 Task: Find connections with filter location Imbituba with filter topic #cloudwith filter profile language English with filter current company Yinson with filter school MEERUT INSTITUTE OF TECHNOLOGY, BARAL, PARTAPUR, MEERUT with filter industry Household and Institutional Furniture Manufacturing with filter service category Management Consulting with filter keywords title President
Action: Mouse moved to (615, 118)
Screenshot: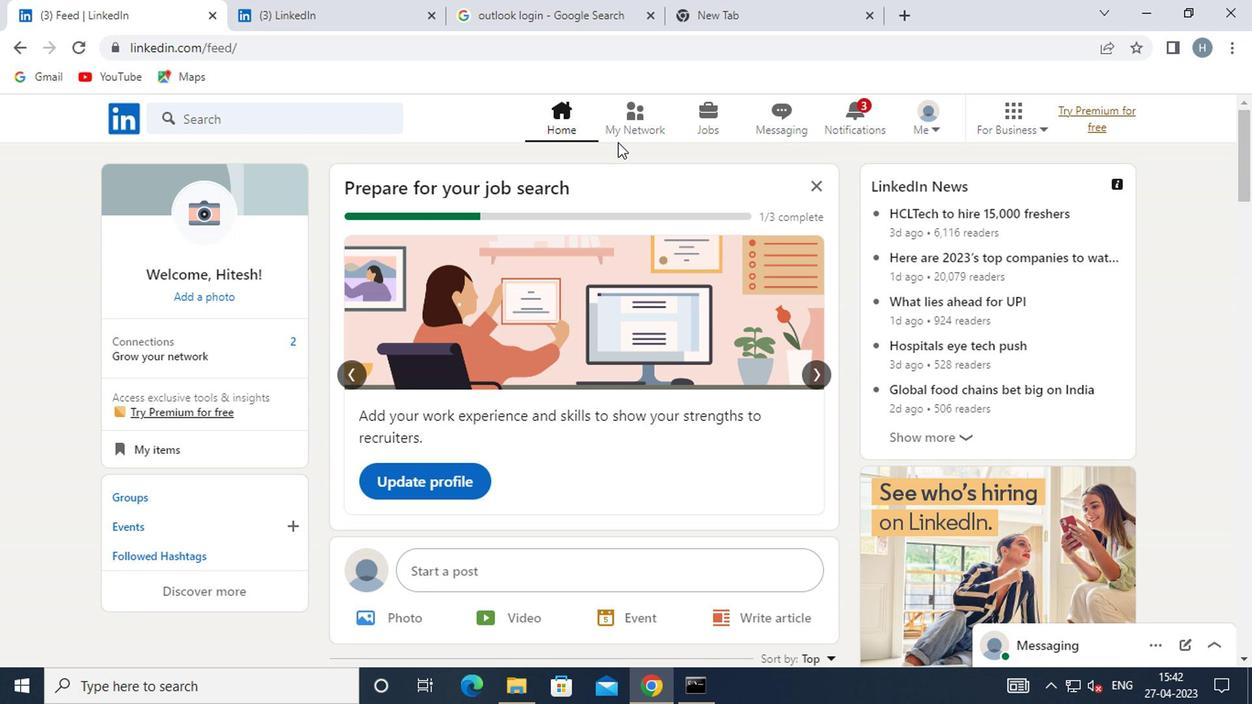 
Action: Mouse pressed left at (615, 118)
Screenshot: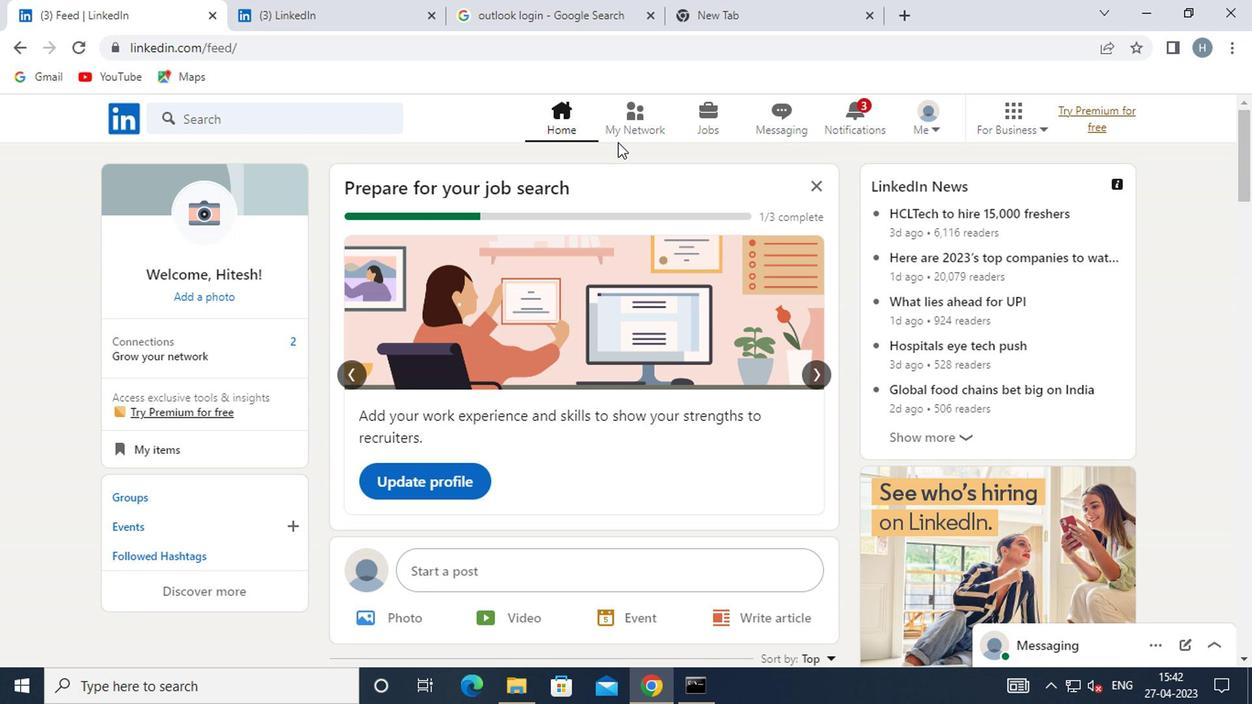 
Action: Mouse moved to (267, 221)
Screenshot: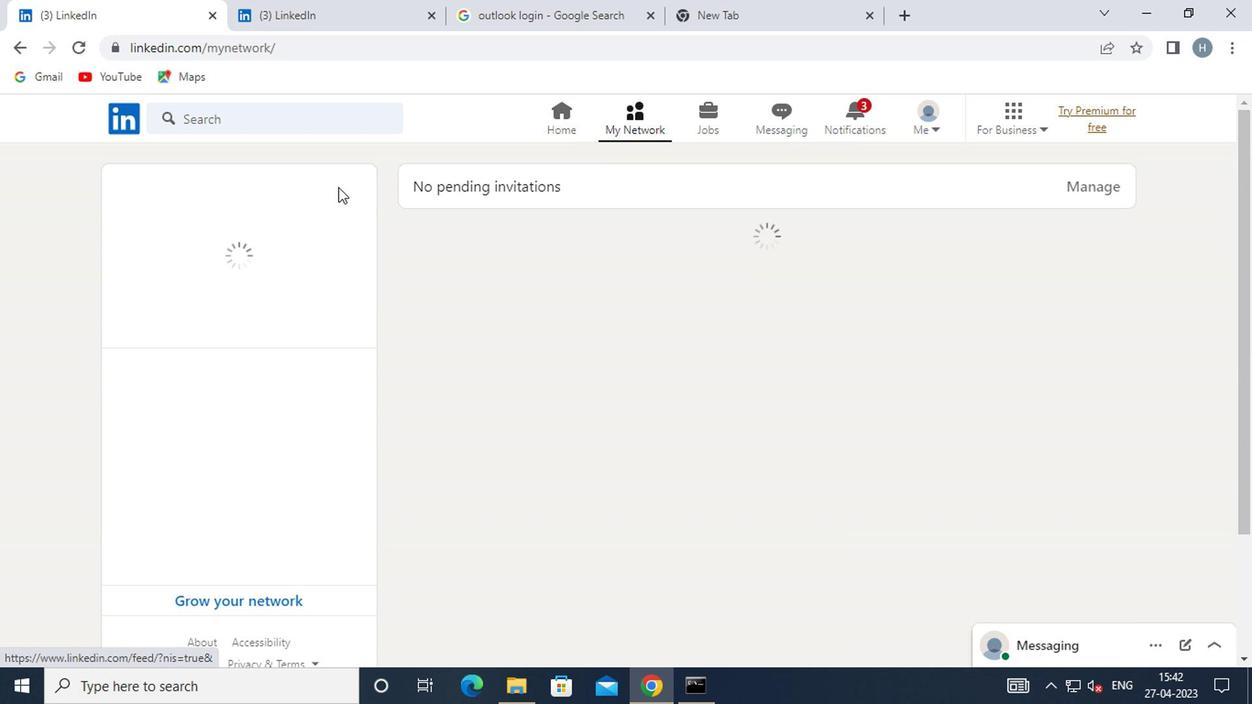 
Action: Mouse pressed left at (267, 221)
Screenshot: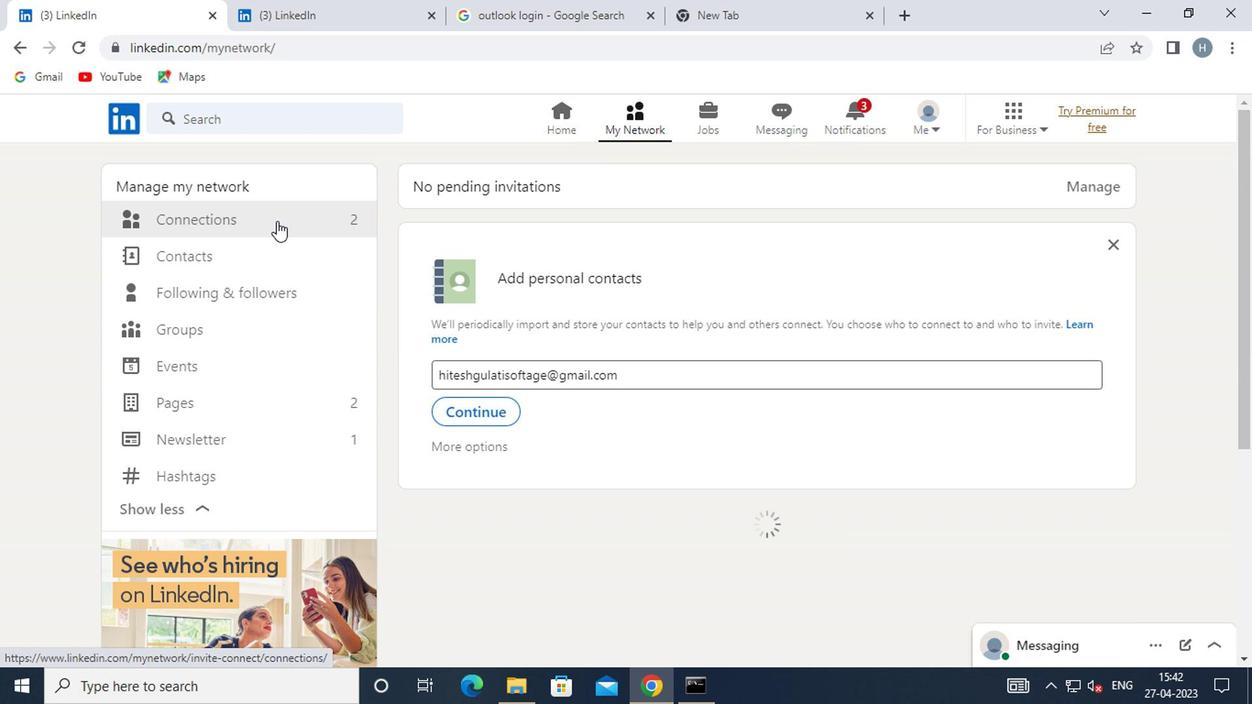 
Action: Mouse moved to (784, 213)
Screenshot: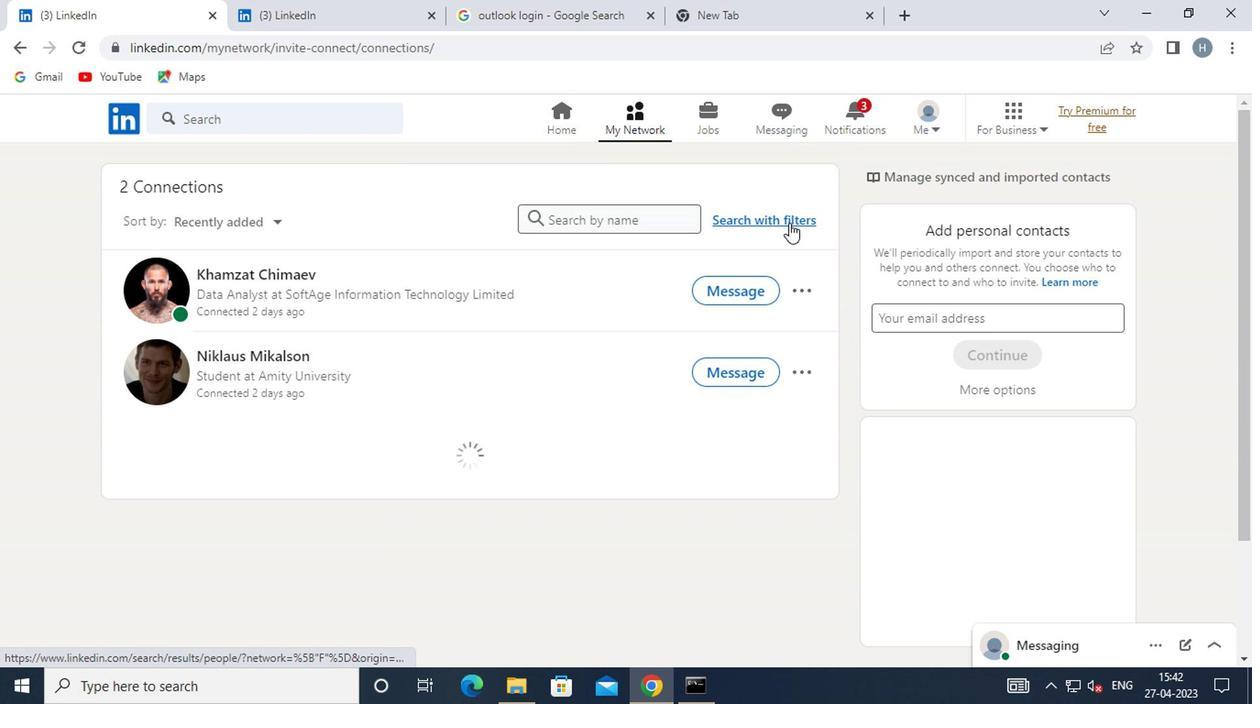 
Action: Mouse pressed left at (784, 213)
Screenshot: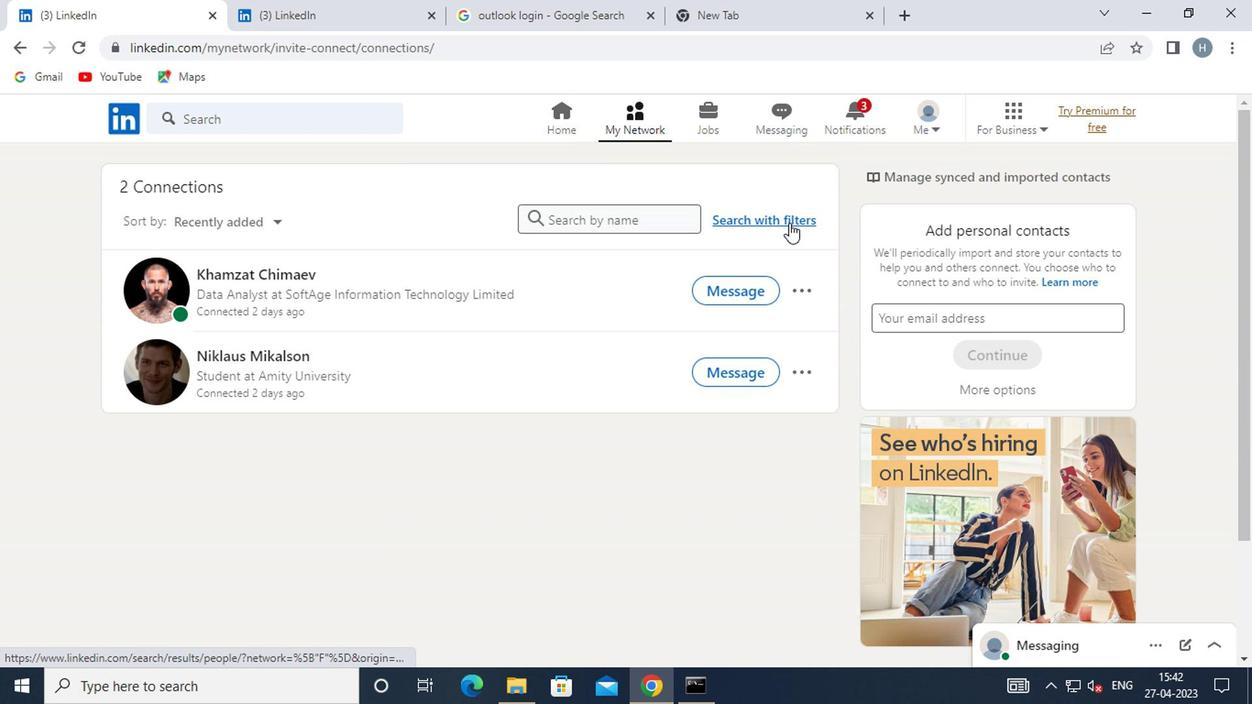 
Action: Mouse moved to (681, 165)
Screenshot: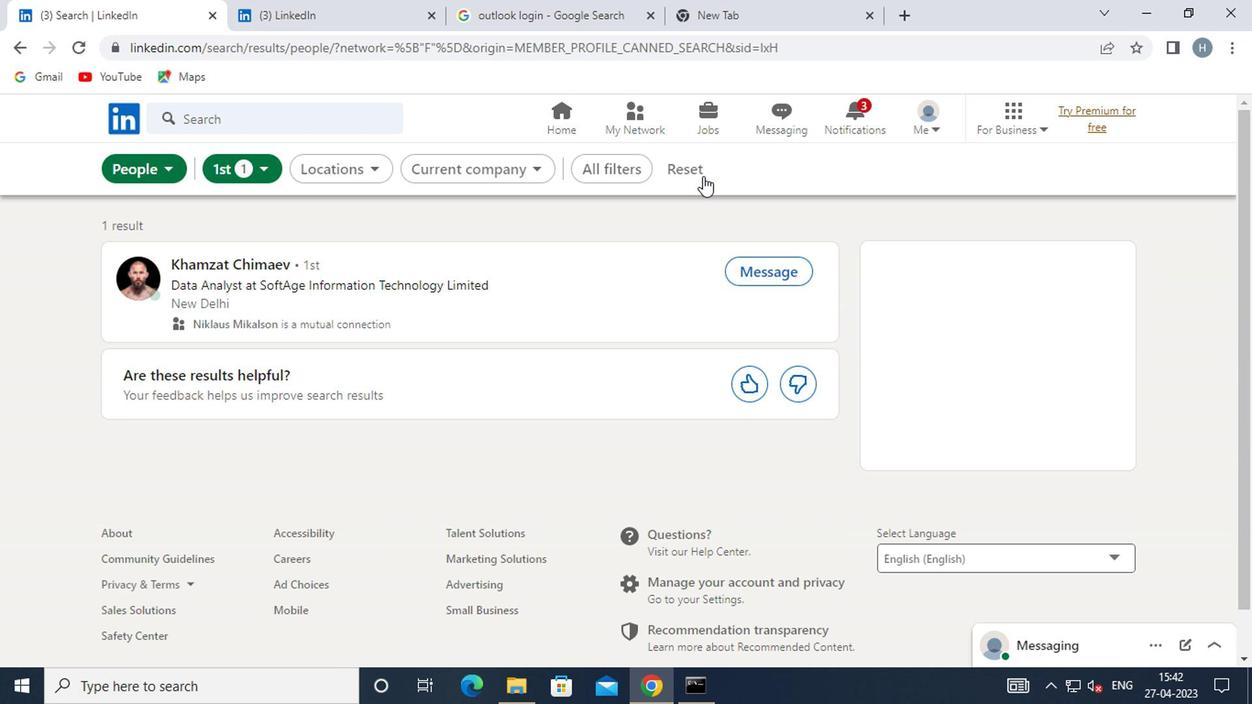 
Action: Mouse pressed left at (681, 165)
Screenshot: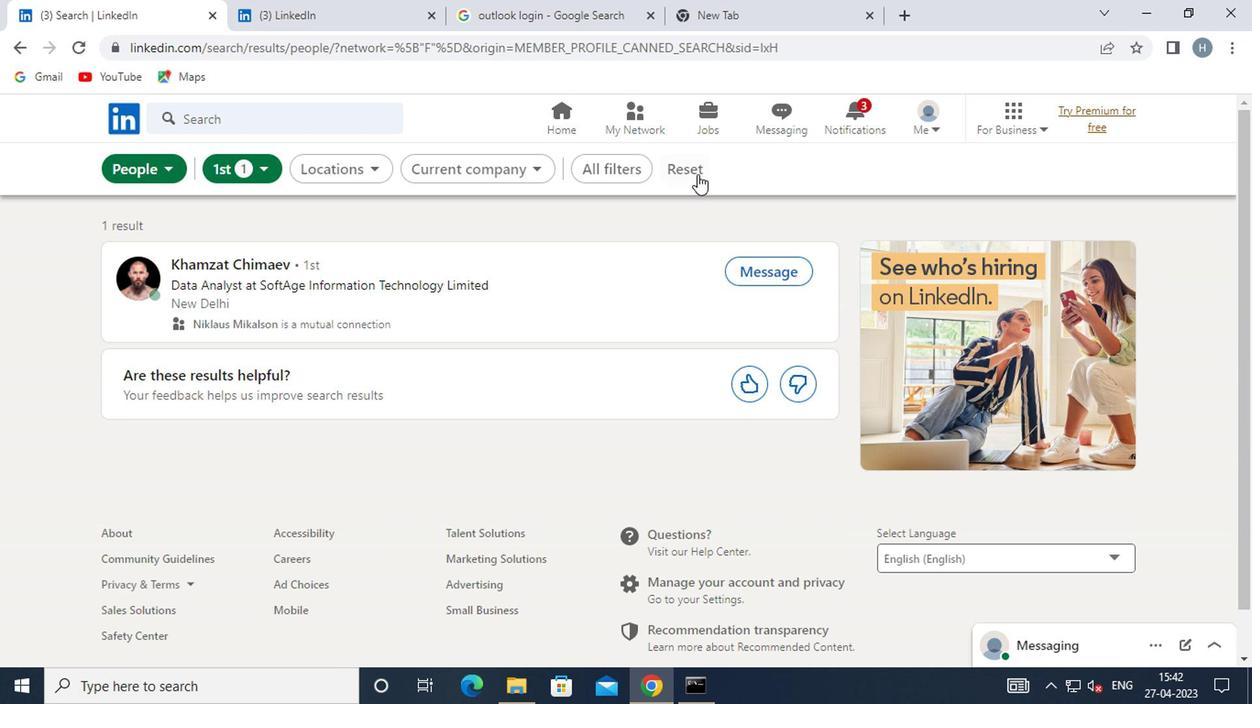 
Action: Mouse moved to (646, 167)
Screenshot: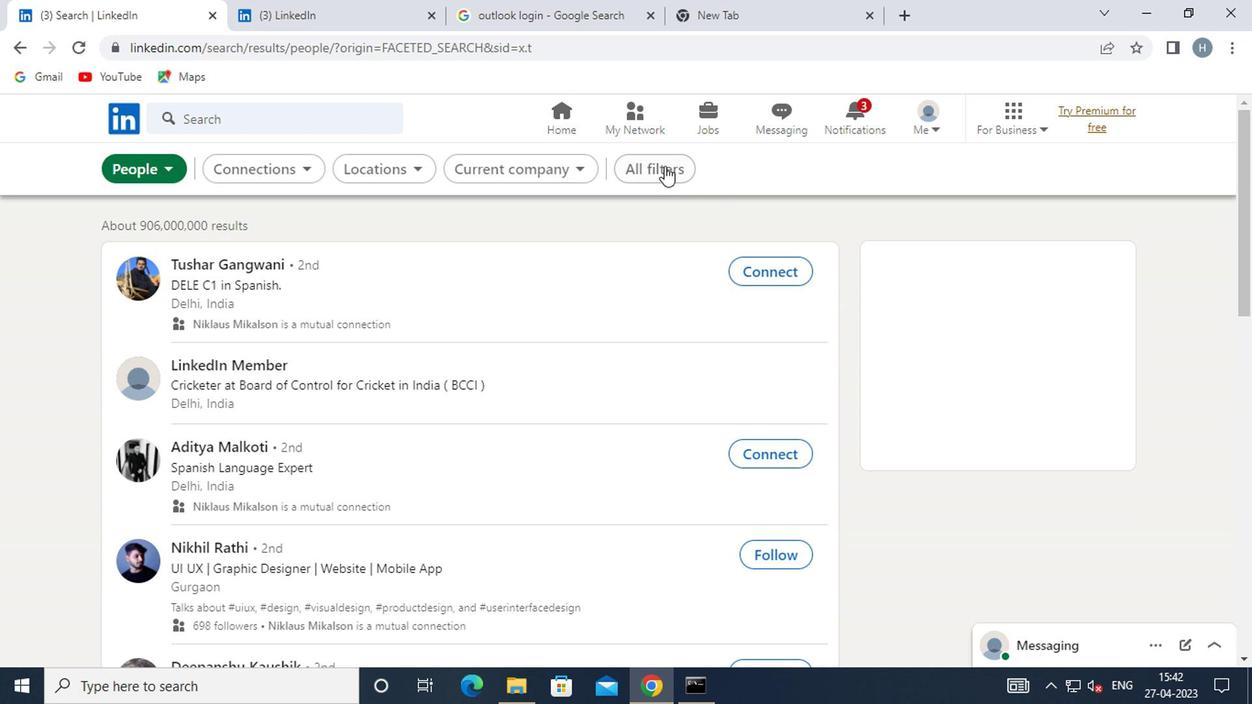 
Action: Mouse pressed left at (646, 167)
Screenshot: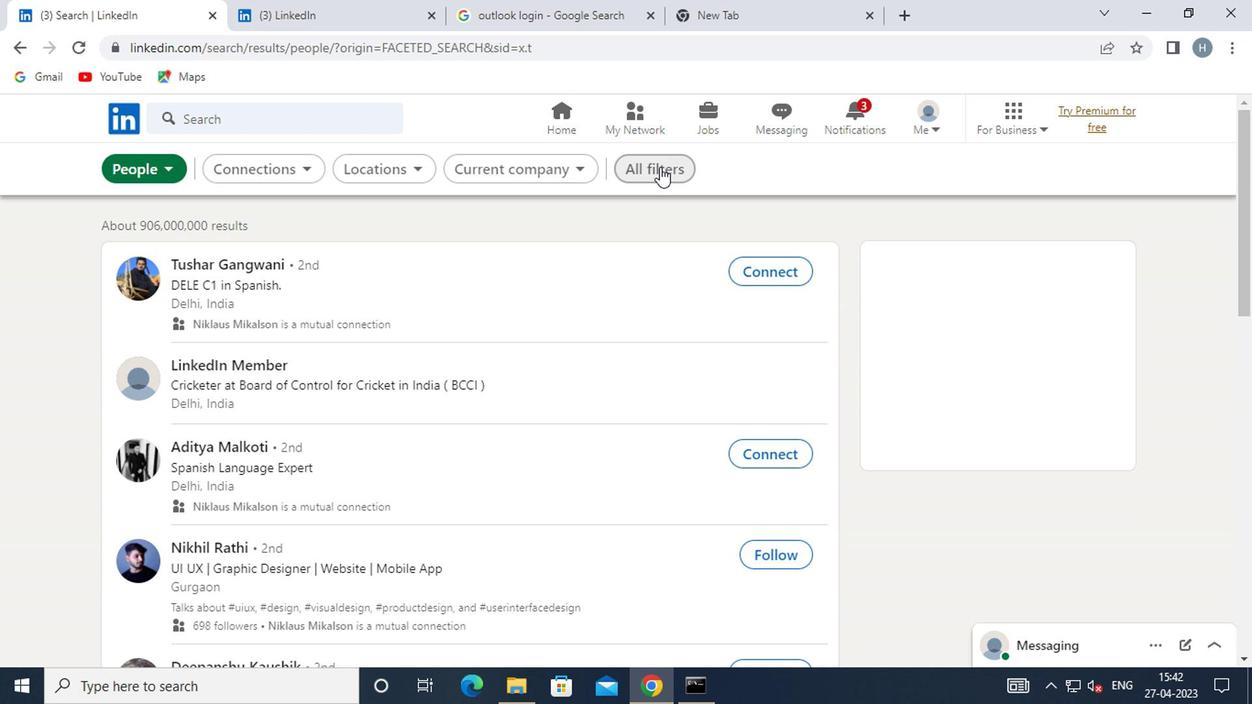 
Action: Mouse moved to (960, 357)
Screenshot: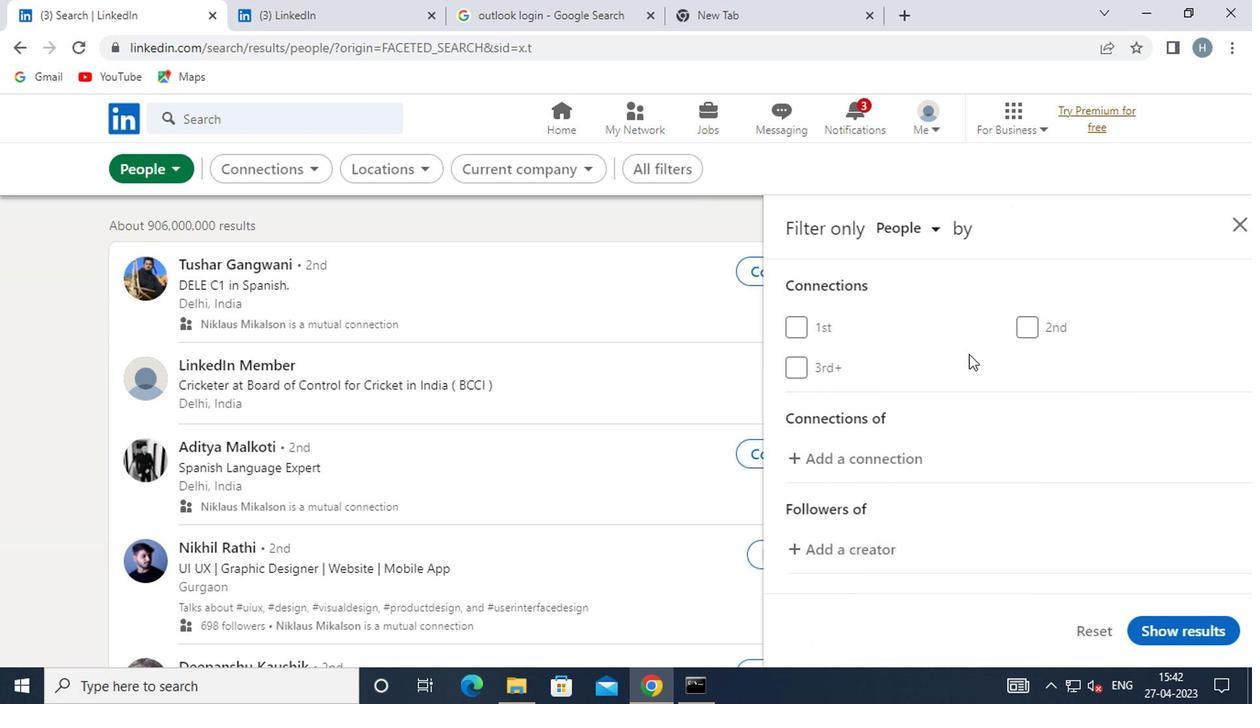 
Action: Mouse scrolled (960, 356) with delta (0, -1)
Screenshot: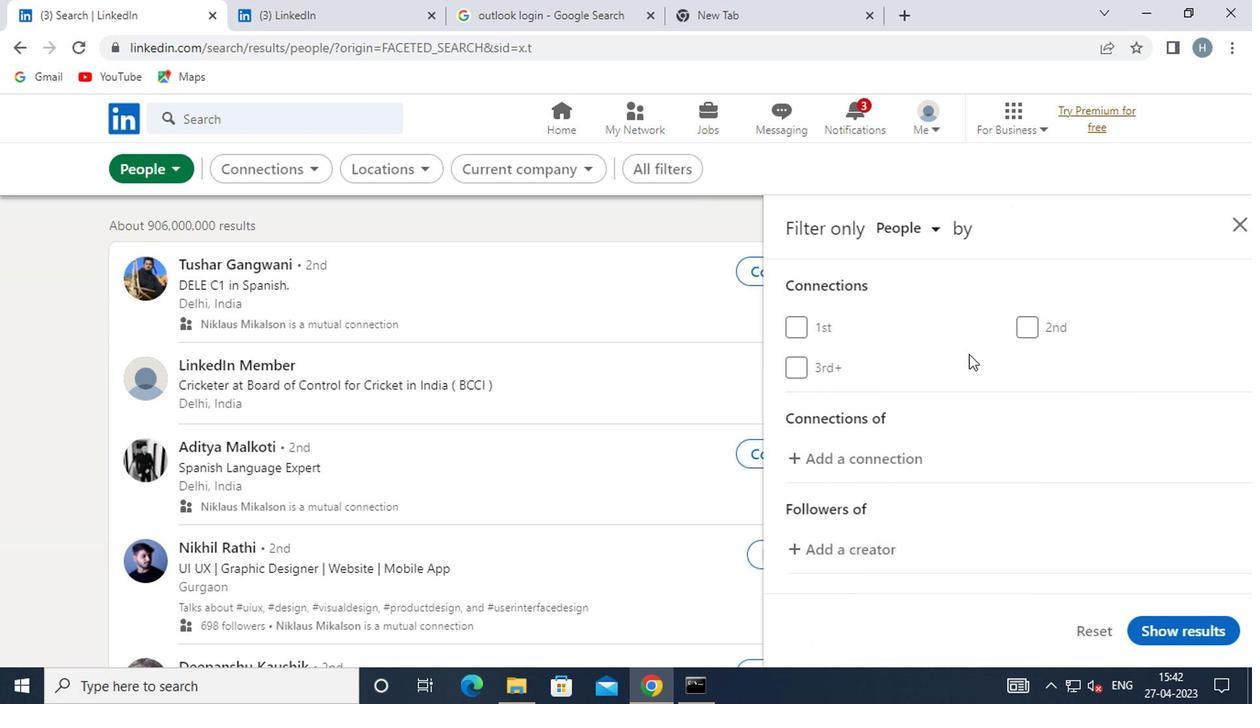 
Action: Mouse moved to (959, 360)
Screenshot: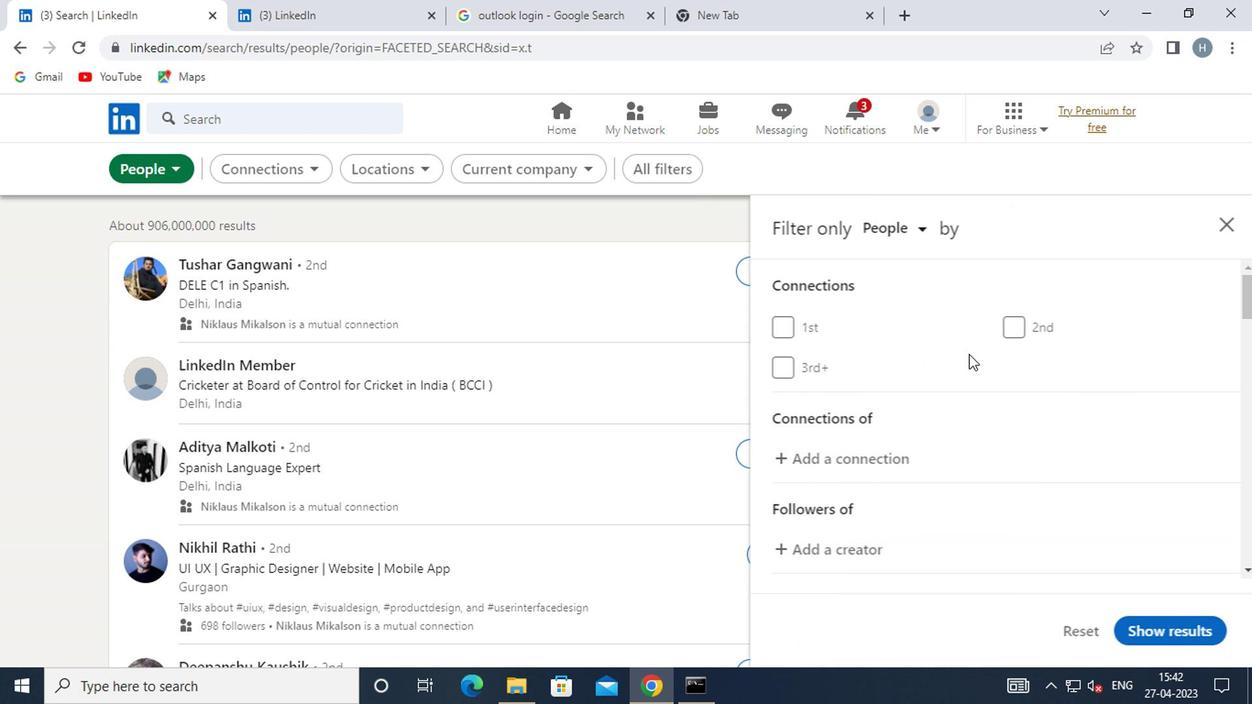 
Action: Mouse scrolled (959, 358) with delta (0, -1)
Screenshot: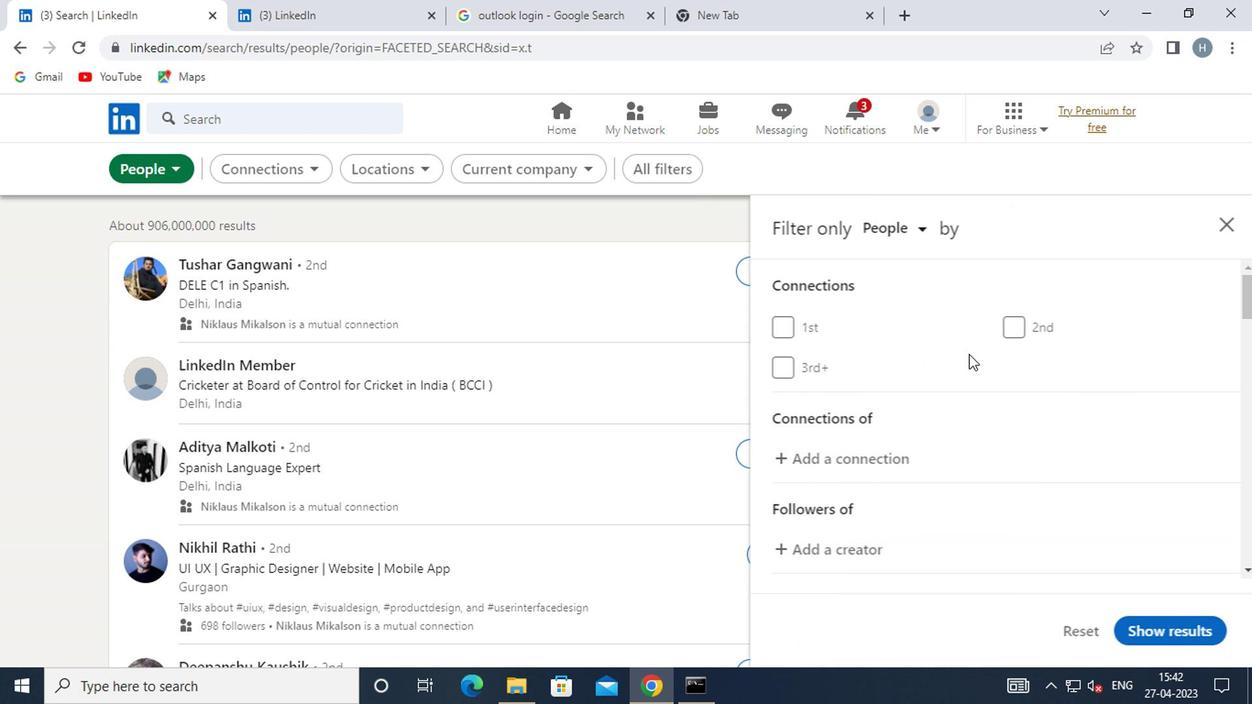 
Action: Mouse moved to (958, 362)
Screenshot: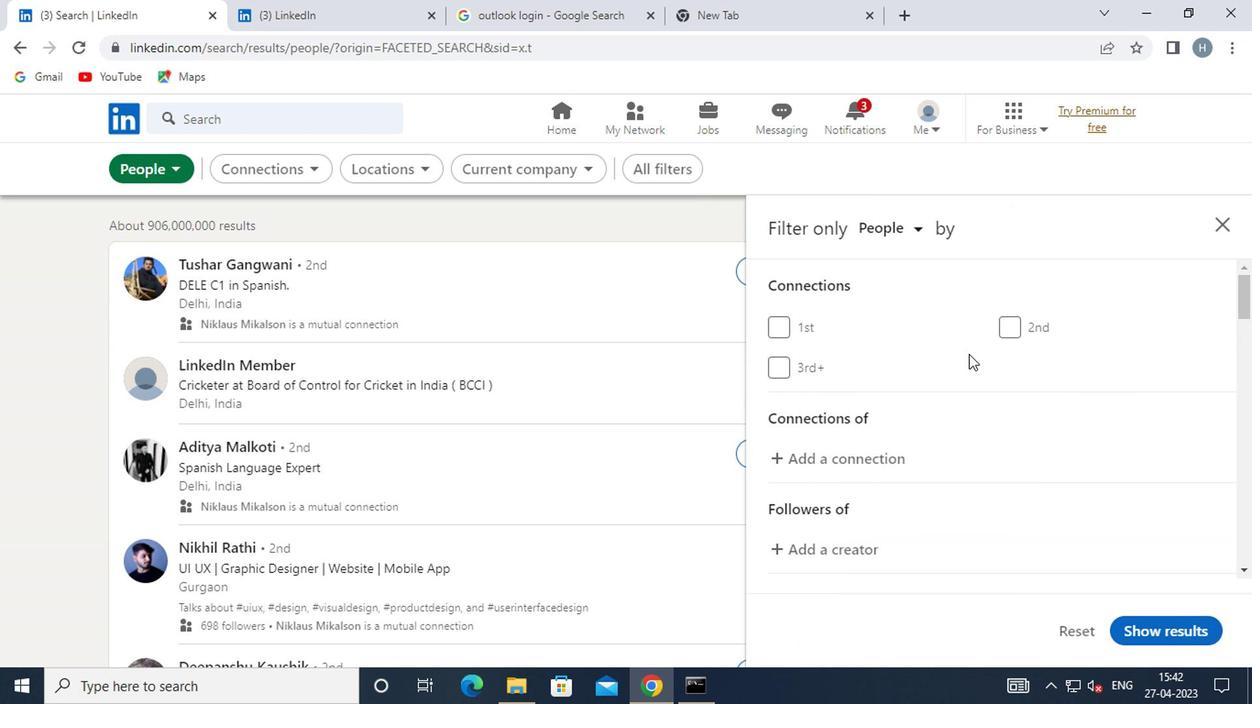 
Action: Mouse scrolled (958, 360) with delta (0, -1)
Screenshot: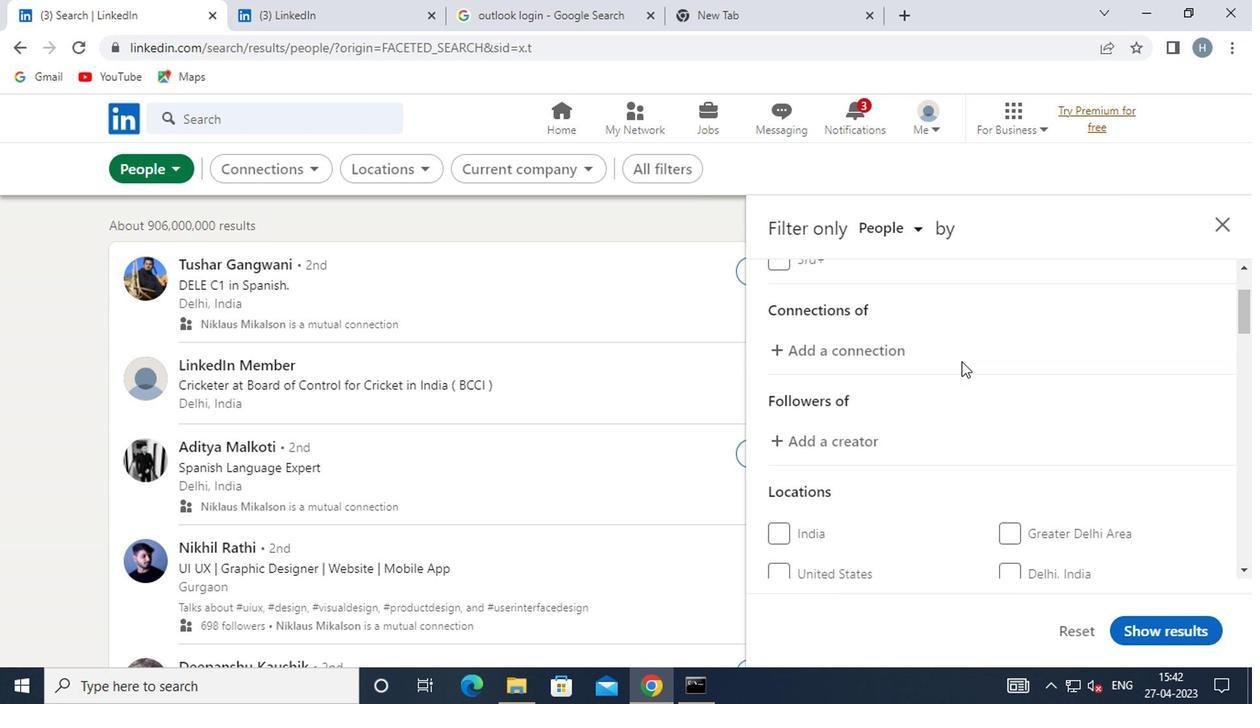 
Action: Mouse moved to (1045, 446)
Screenshot: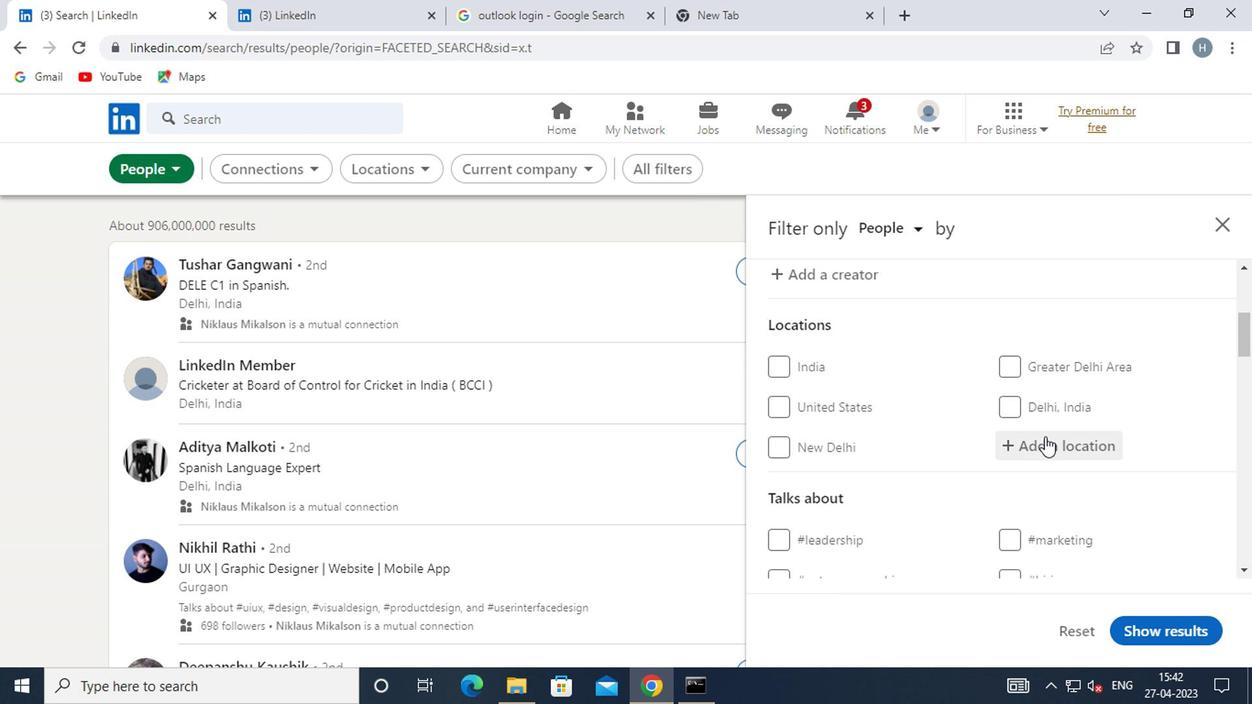 
Action: Mouse pressed left at (1045, 446)
Screenshot: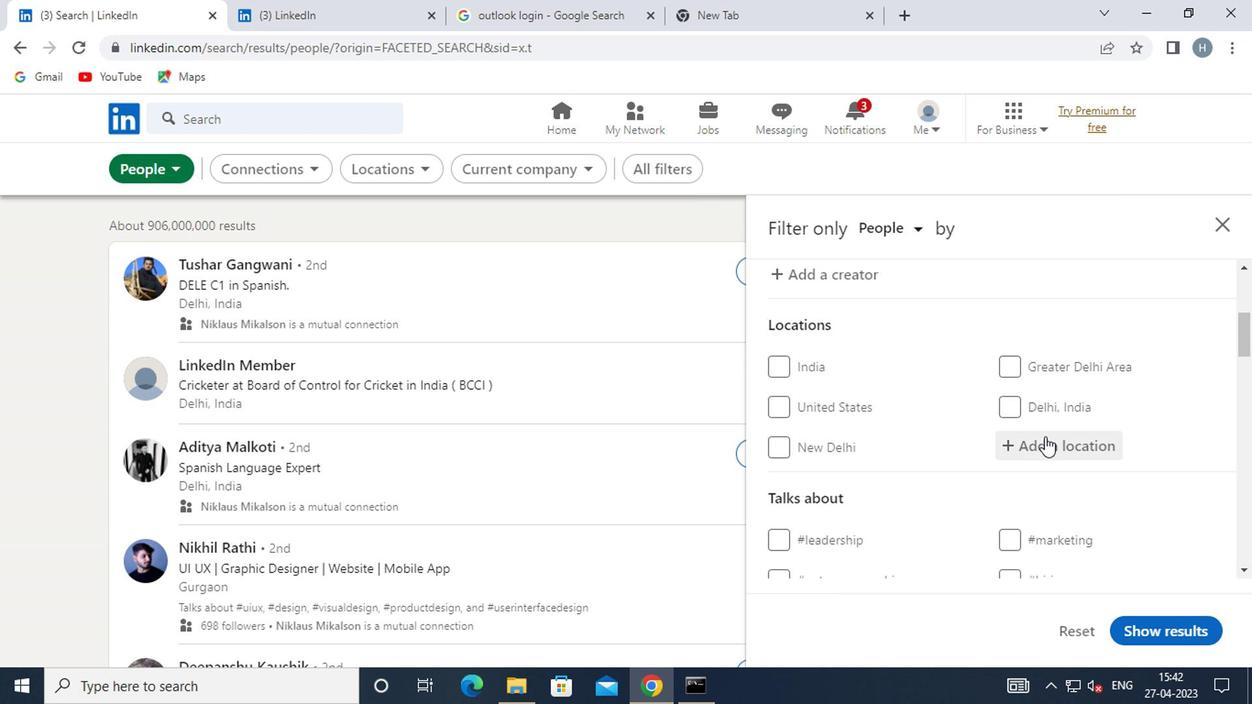
Action: Mouse moved to (1047, 446)
Screenshot: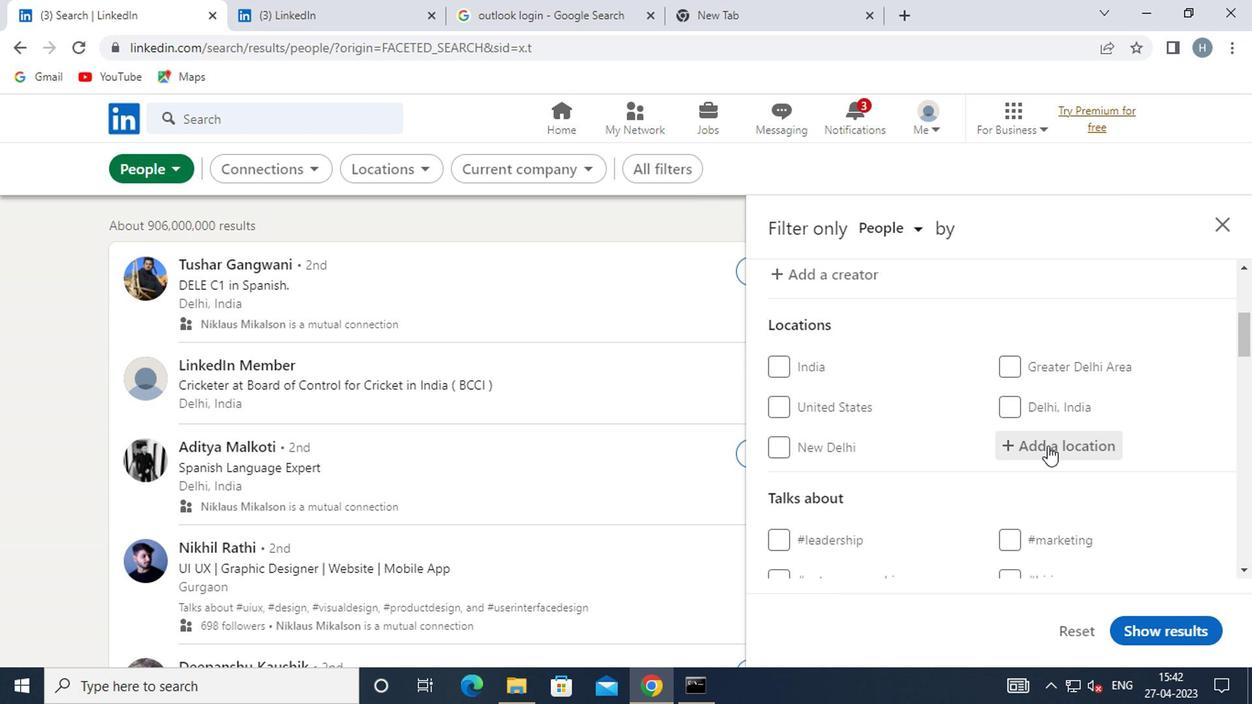 
Action: Key pressed <Key.shift>IMBITUBA
Screenshot: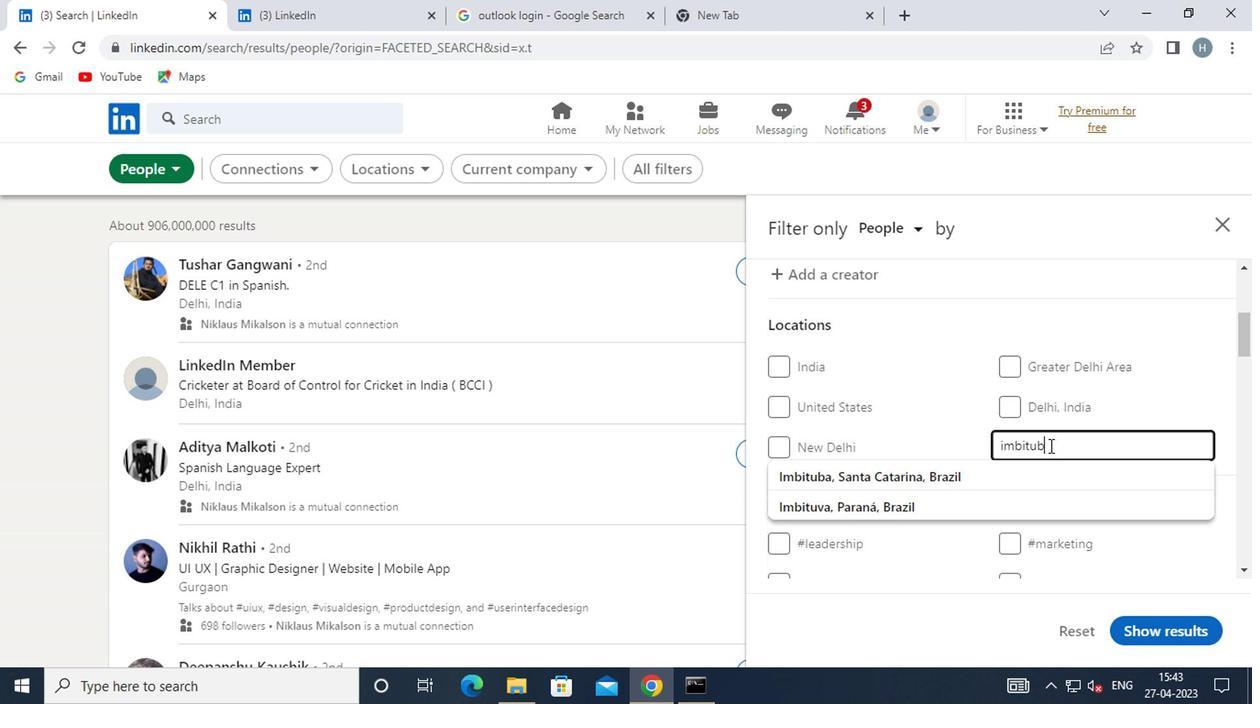 
Action: Mouse moved to (1157, 392)
Screenshot: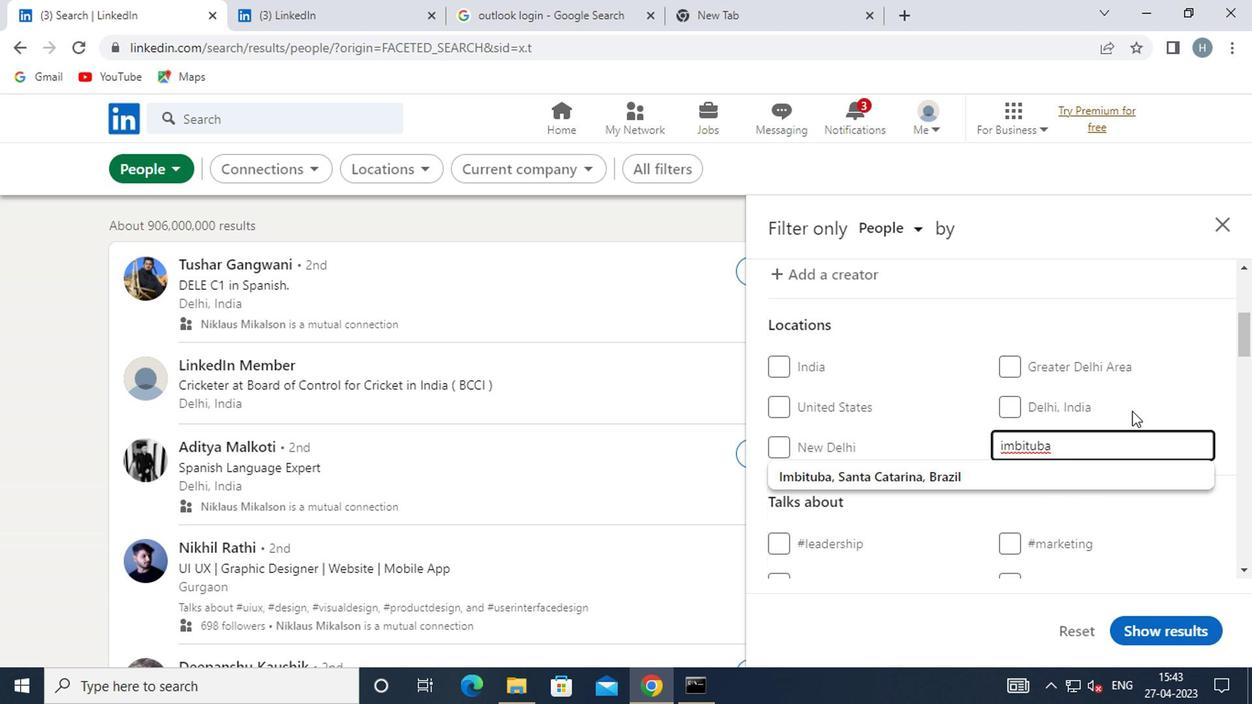 
Action: Mouse pressed left at (1157, 392)
Screenshot: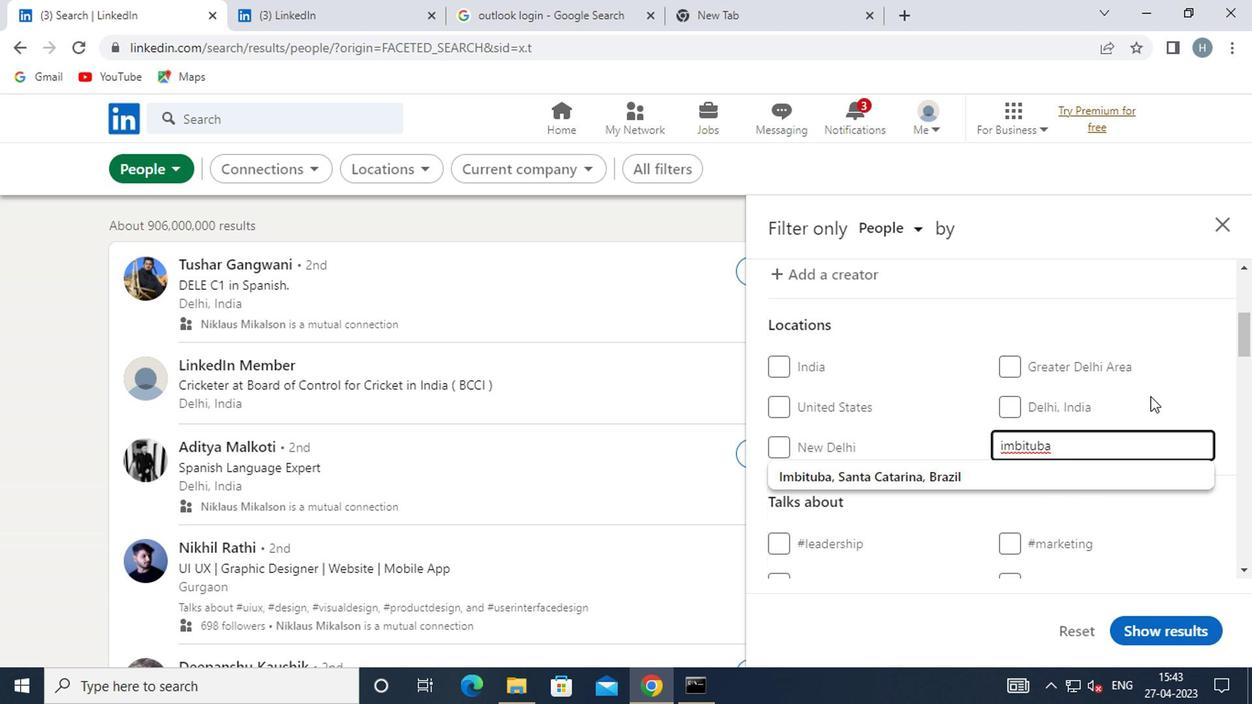 
Action: Mouse moved to (1151, 407)
Screenshot: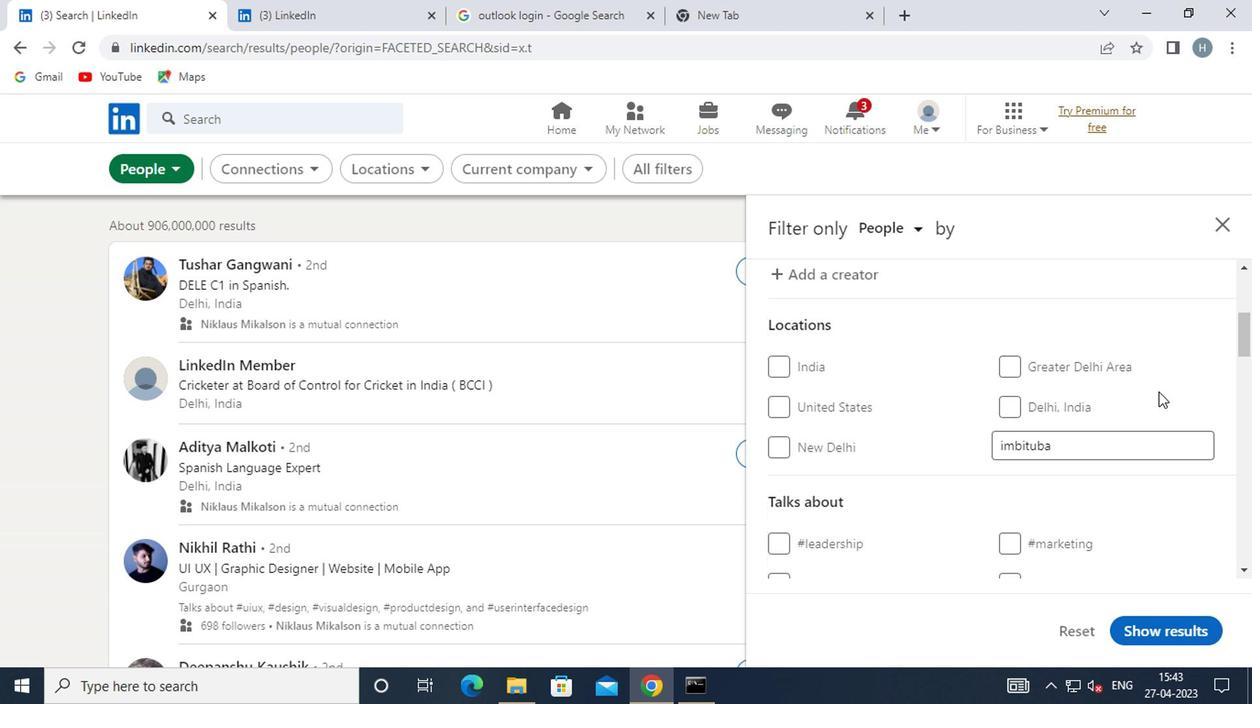 
Action: Mouse scrolled (1151, 405) with delta (0, -1)
Screenshot: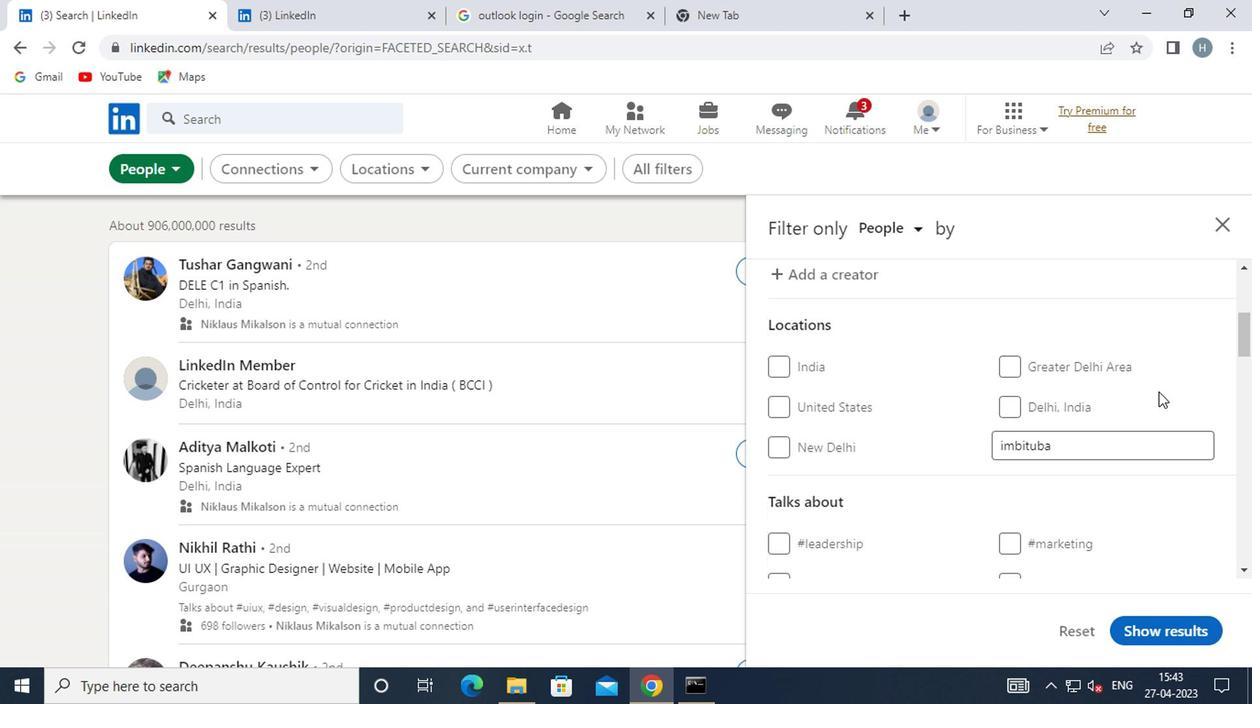 
Action: Mouse moved to (1151, 407)
Screenshot: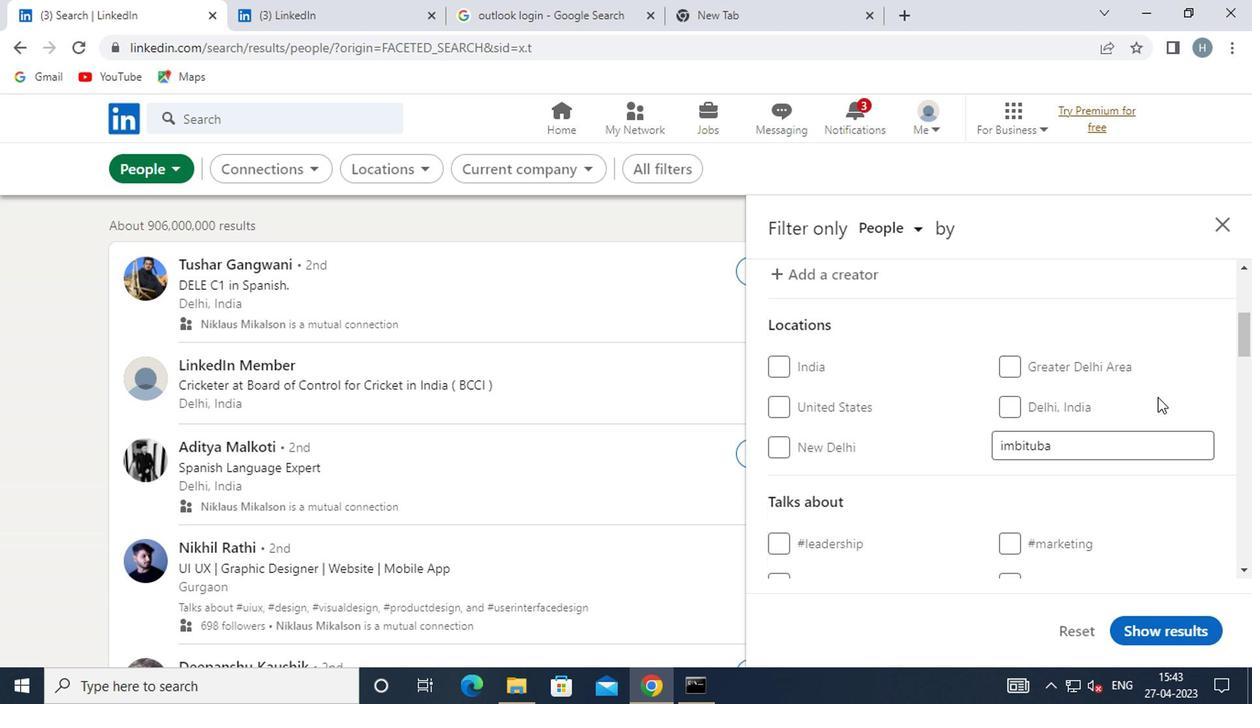 
Action: Mouse scrolled (1151, 407) with delta (0, 0)
Screenshot: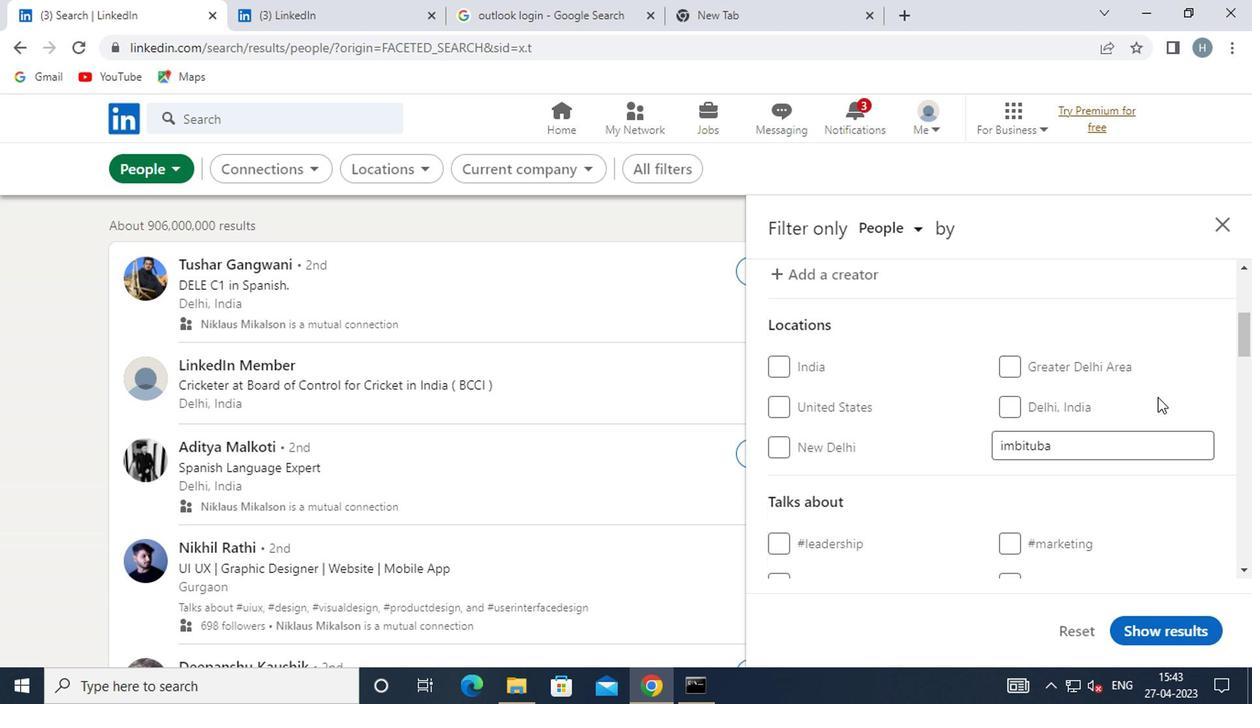 
Action: Mouse scrolled (1151, 407) with delta (0, 0)
Screenshot: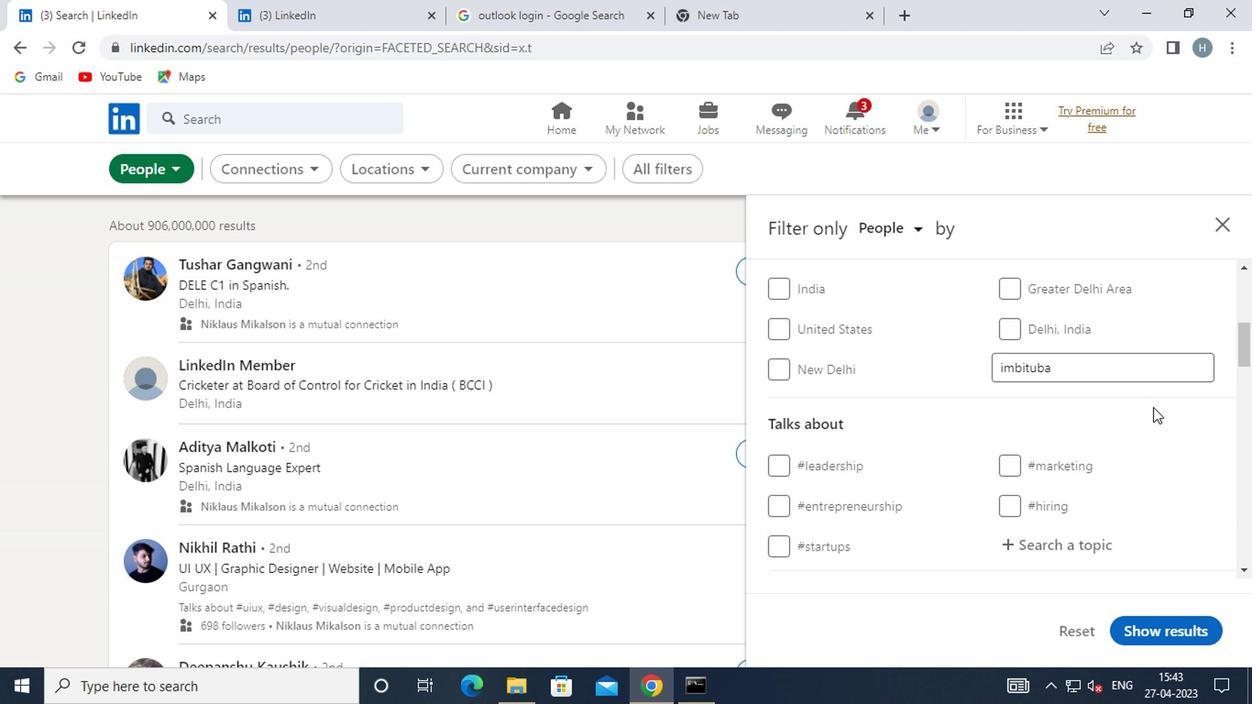 
Action: Mouse moved to (1082, 351)
Screenshot: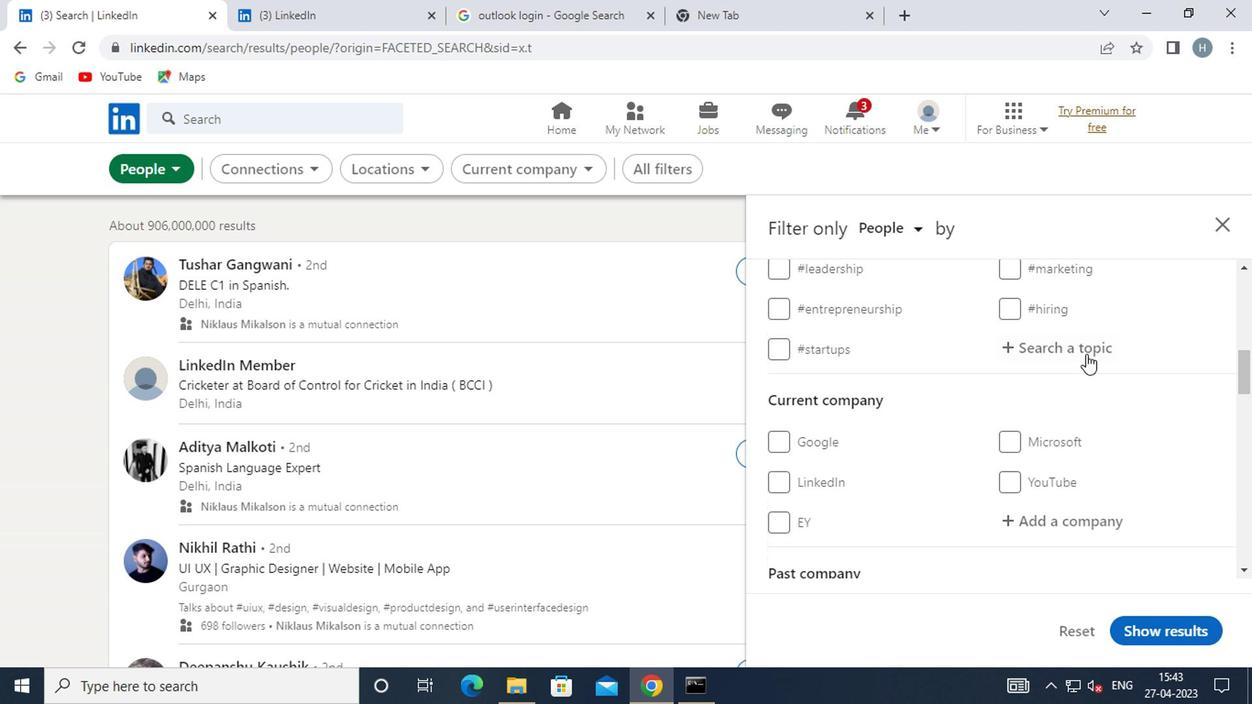 
Action: Mouse pressed left at (1082, 351)
Screenshot: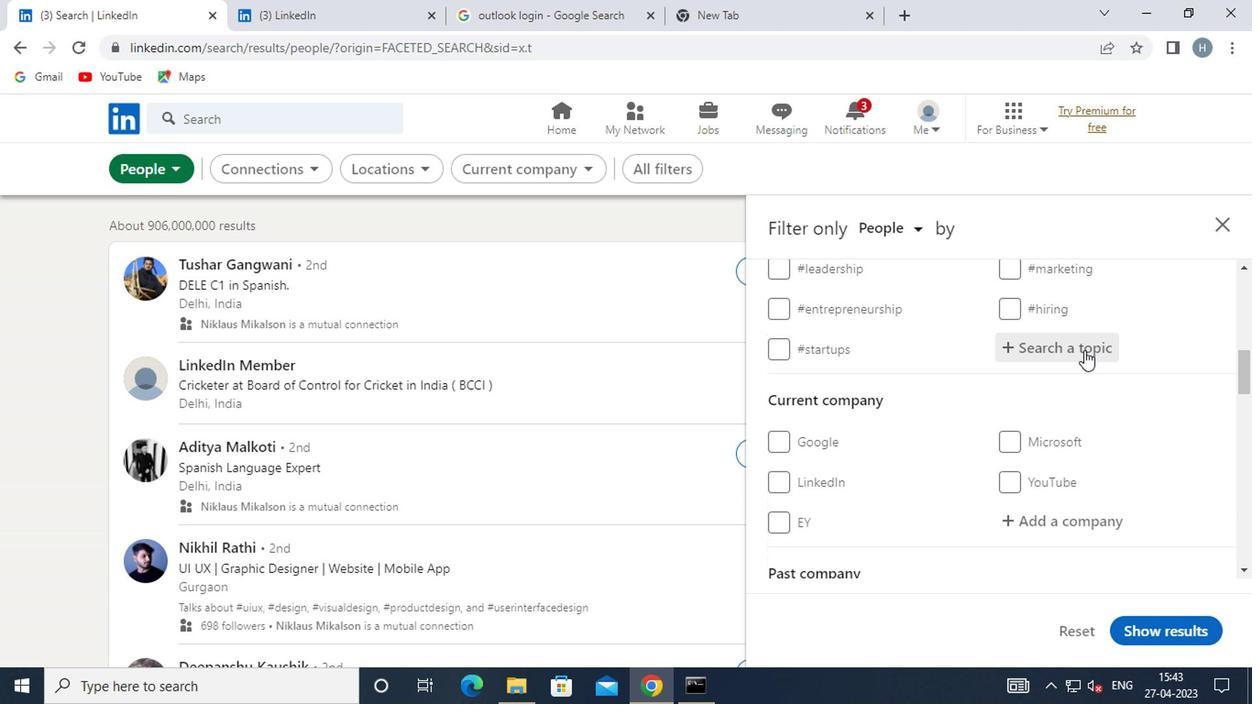 
Action: Mouse moved to (1082, 349)
Screenshot: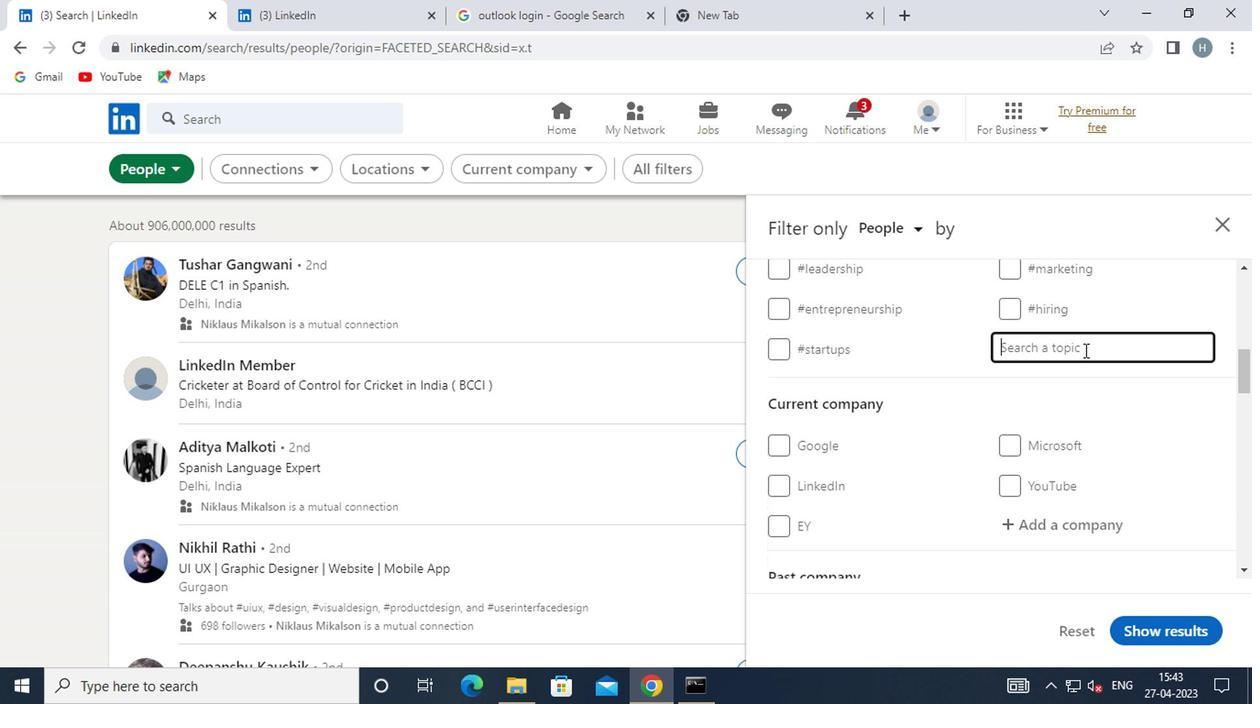 
Action: Key pressed <Key.shift>#CLOUDWITH
Screenshot: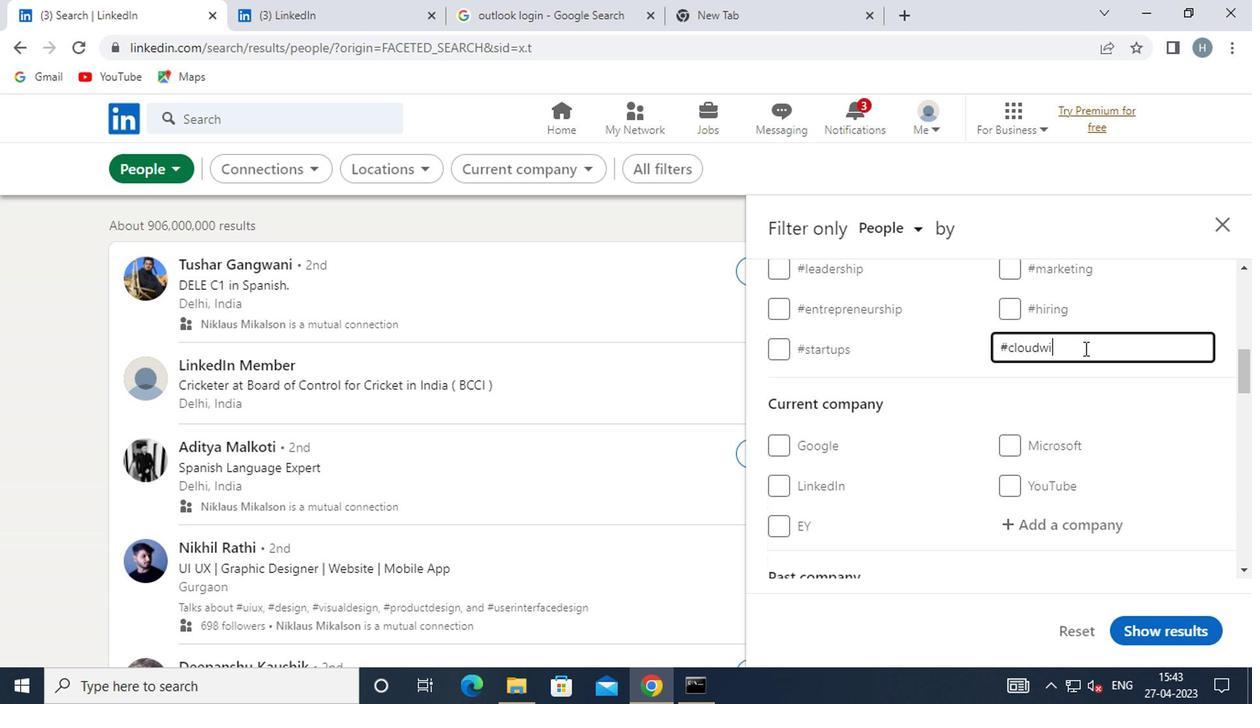 
Action: Mouse moved to (1113, 302)
Screenshot: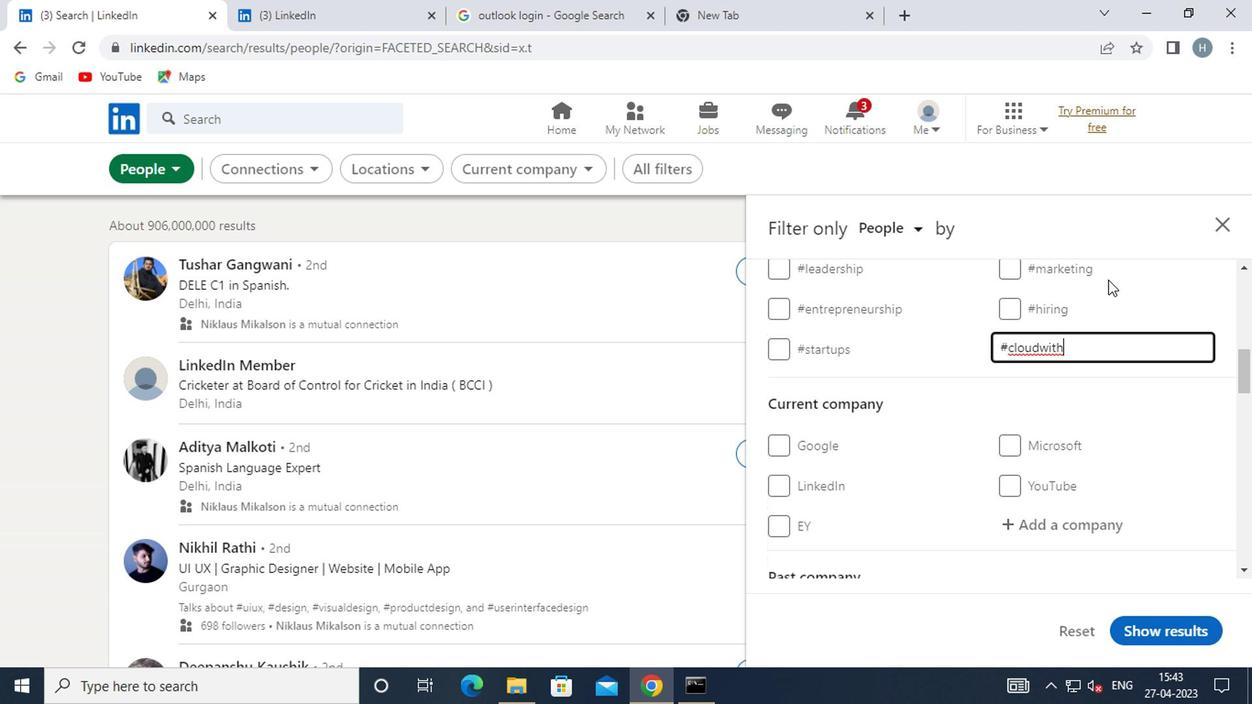 
Action: Mouse pressed left at (1113, 302)
Screenshot: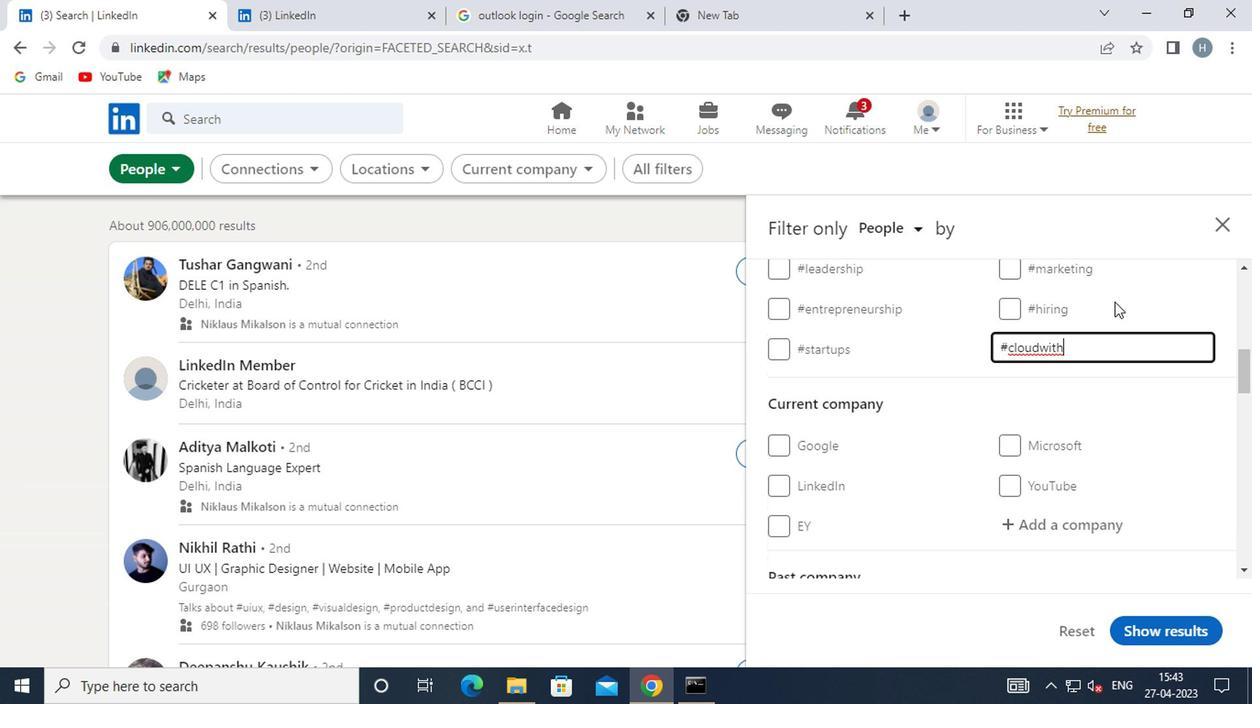 
Action: Mouse moved to (1169, 378)
Screenshot: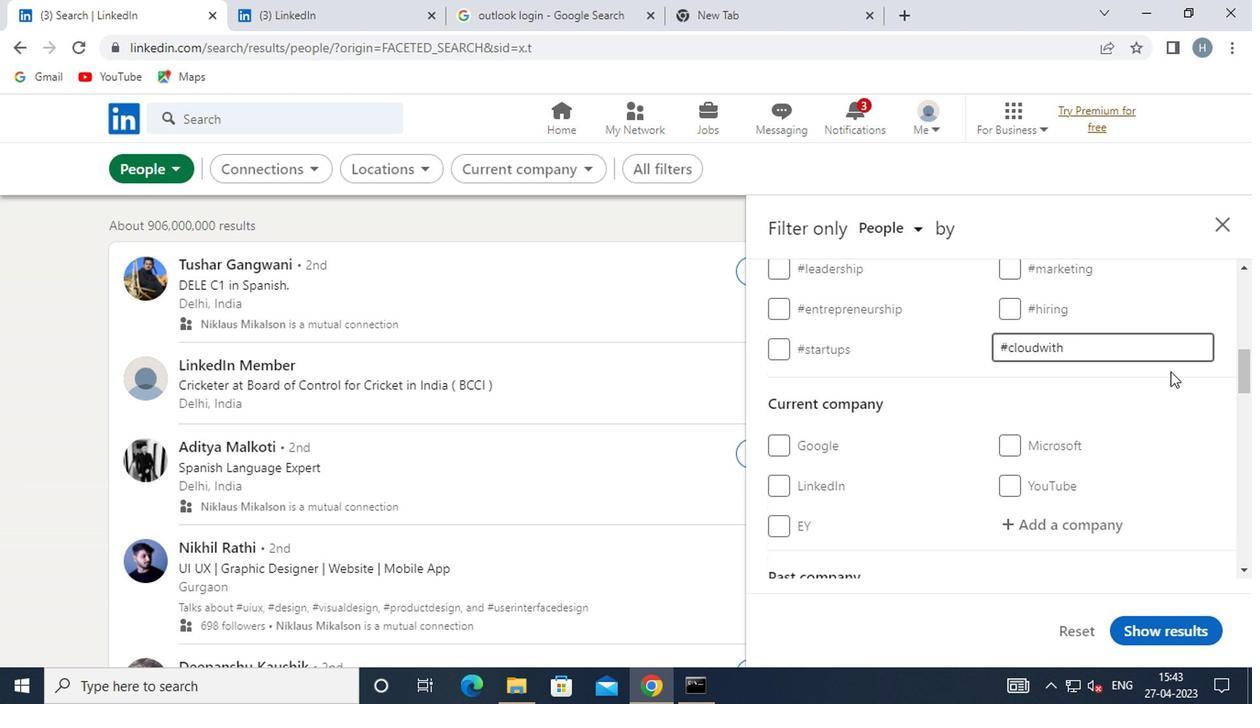 
Action: Mouse scrolled (1169, 377) with delta (0, 0)
Screenshot: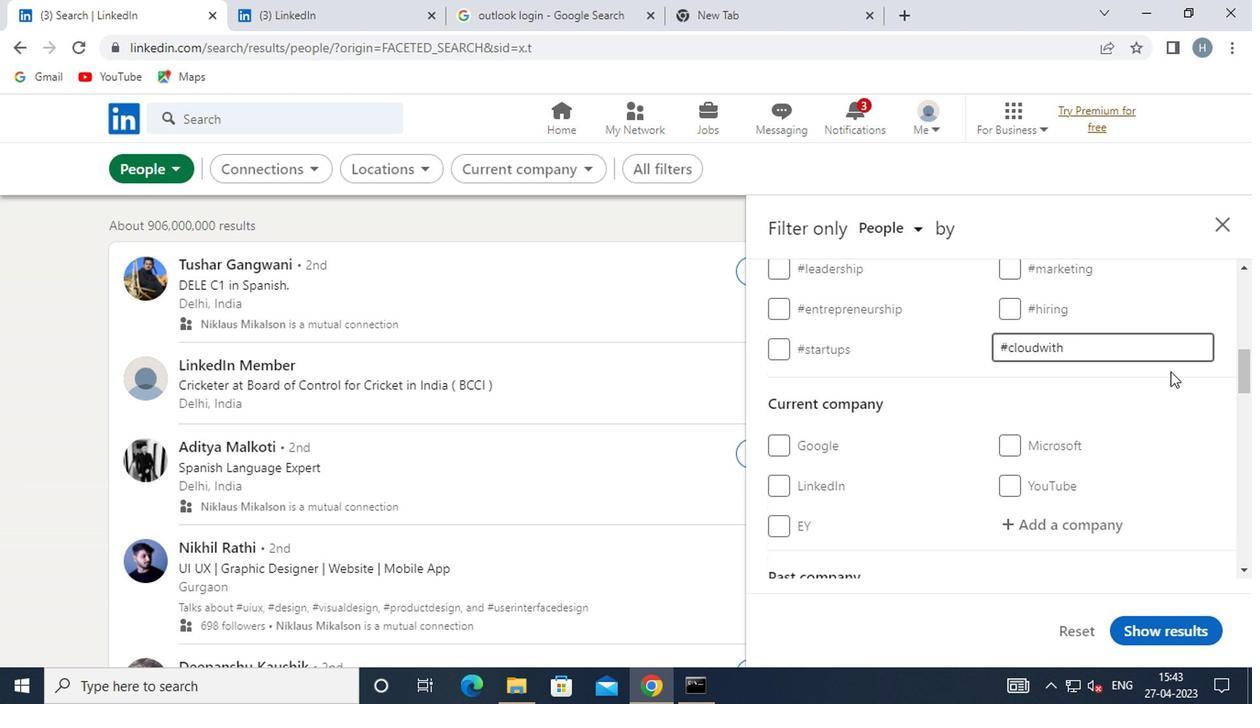 
Action: Mouse scrolled (1169, 377) with delta (0, 0)
Screenshot: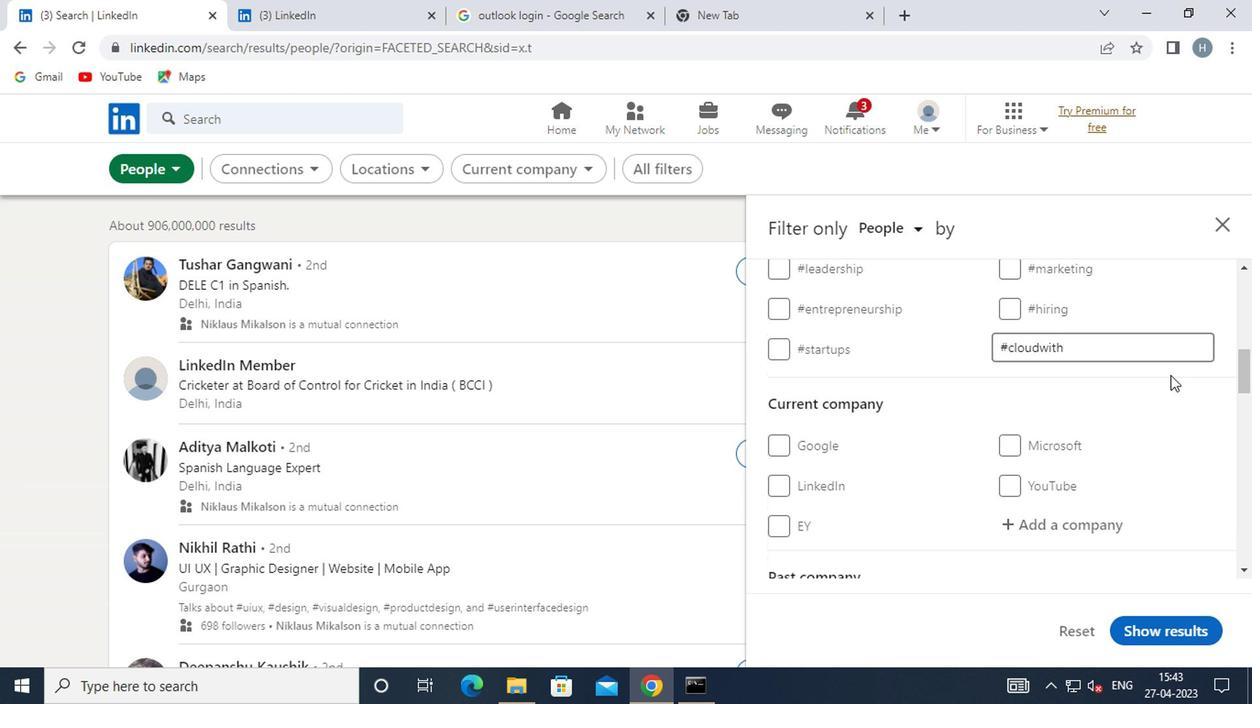 
Action: Mouse scrolled (1169, 377) with delta (0, 0)
Screenshot: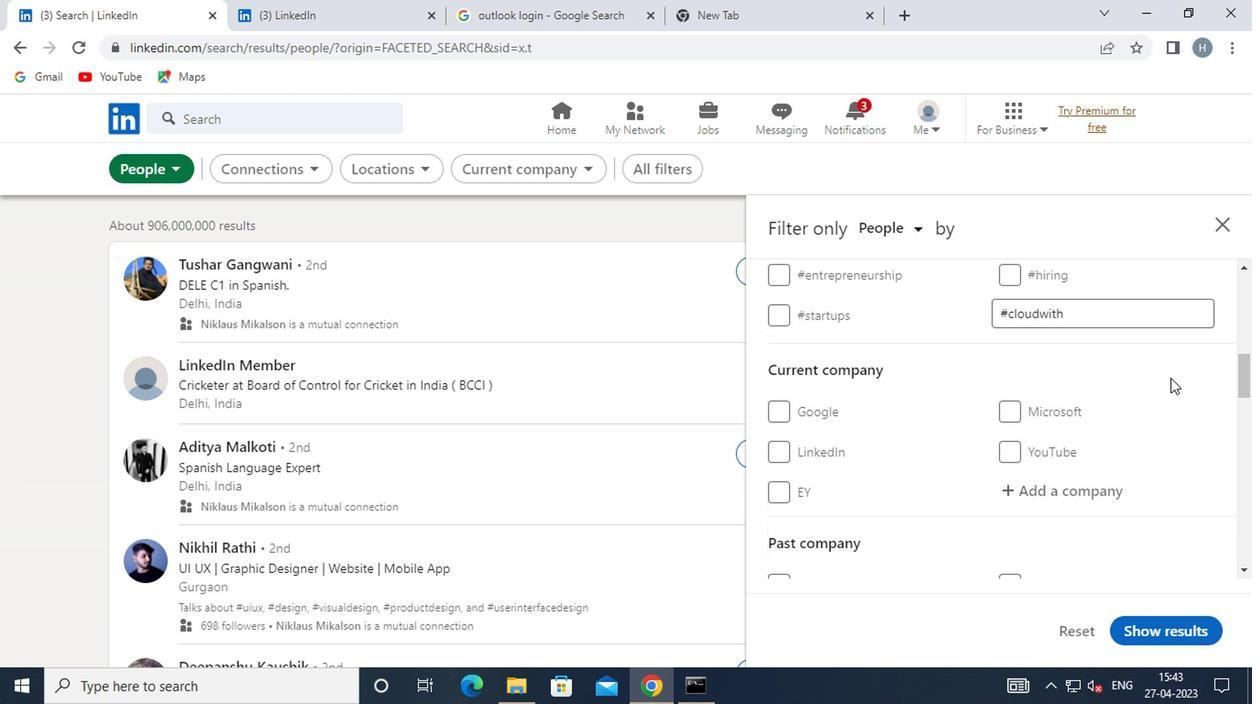
Action: Mouse moved to (1168, 379)
Screenshot: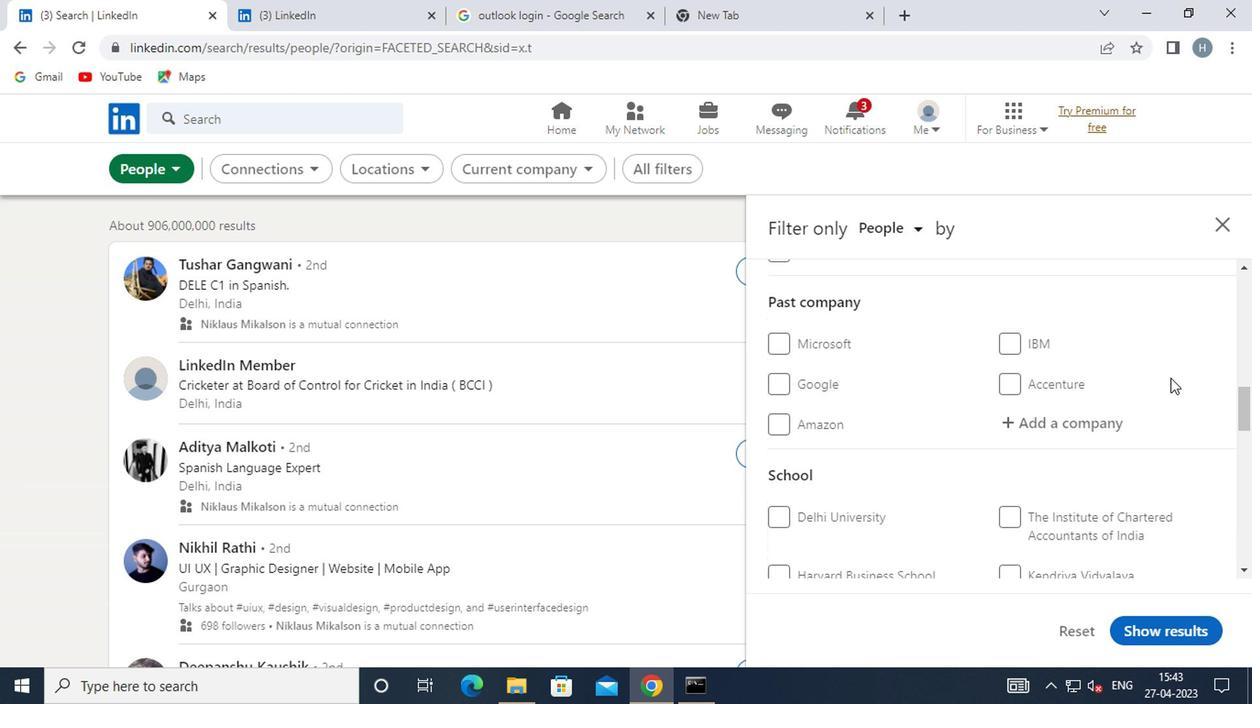 
Action: Mouse scrolled (1168, 378) with delta (0, 0)
Screenshot: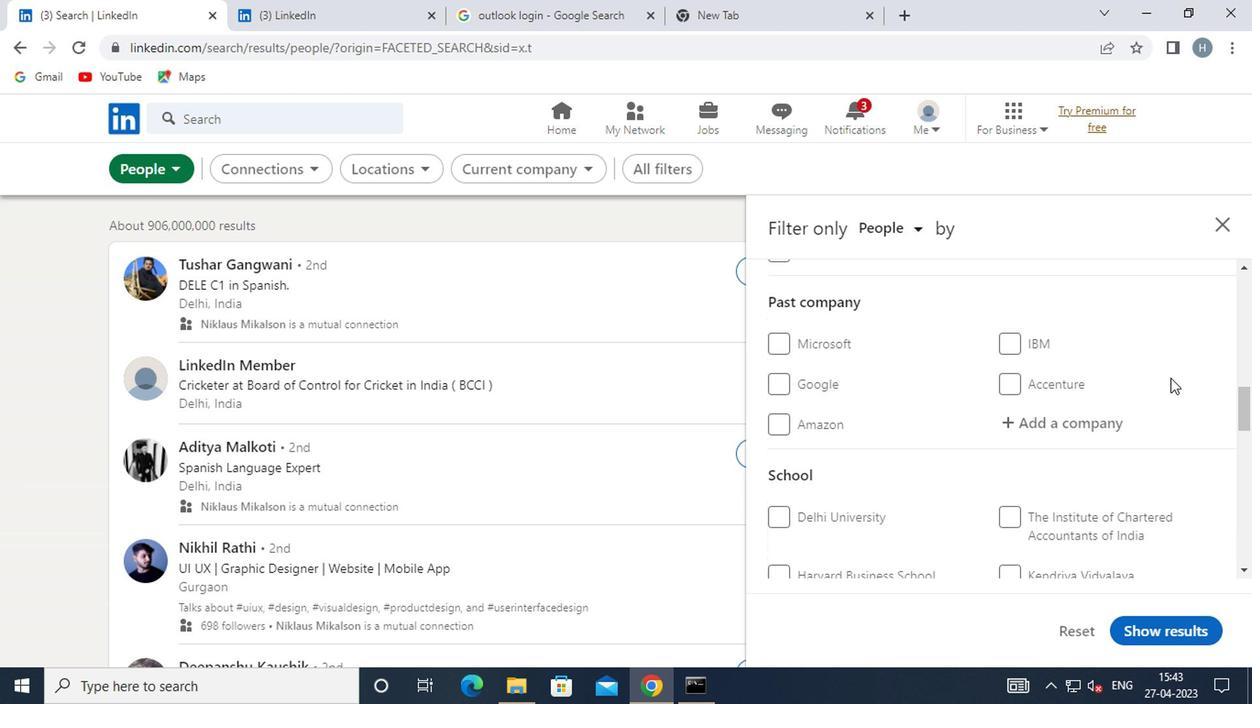 
Action: Mouse moved to (1165, 378)
Screenshot: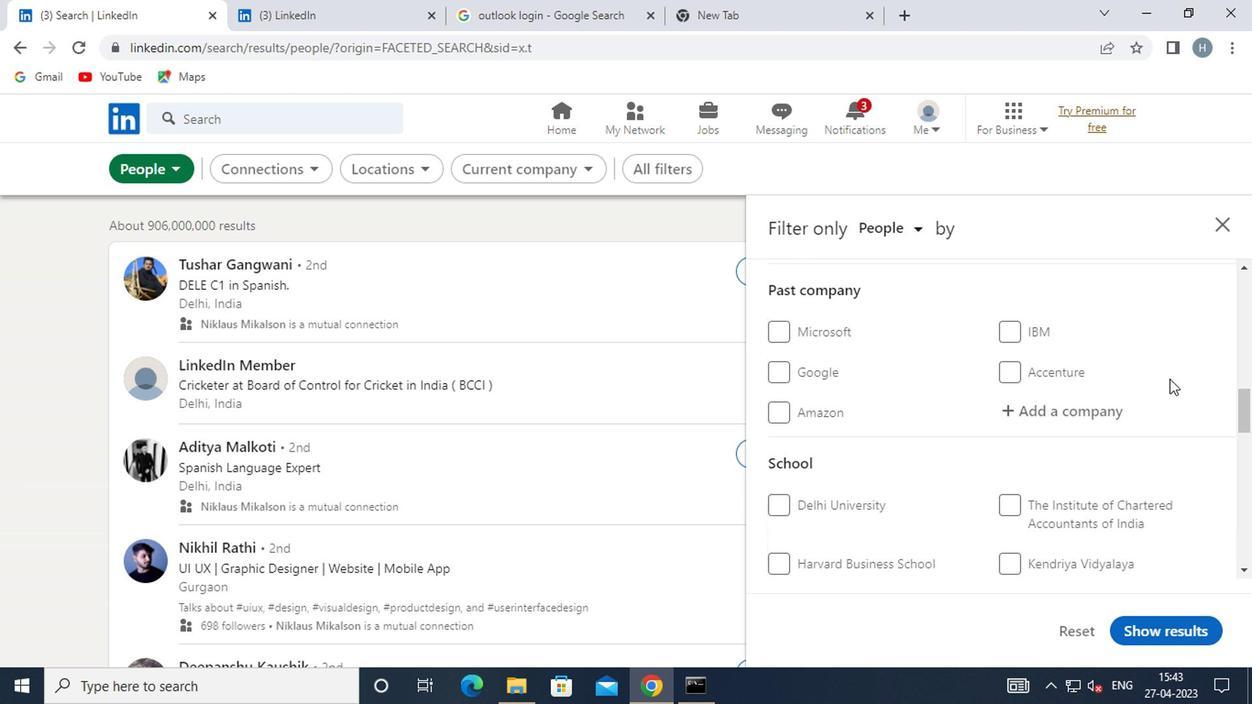 
Action: Mouse scrolled (1165, 377) with delta (0, 0)
Screenshot: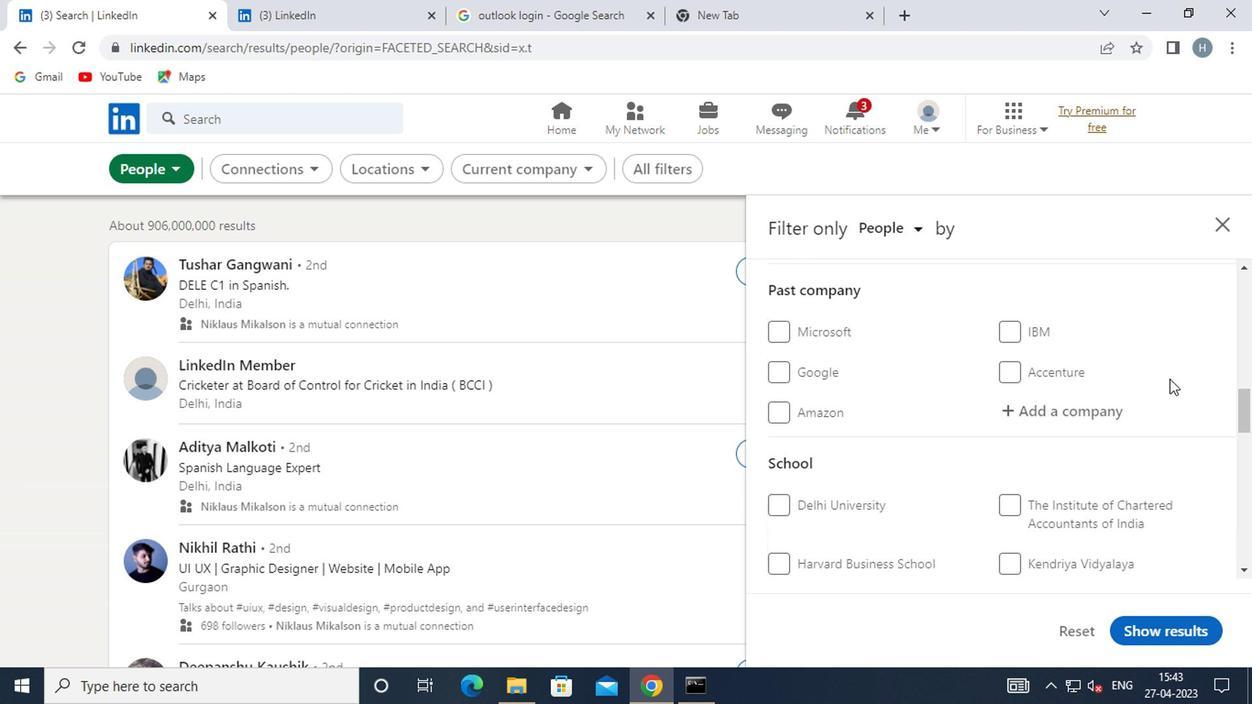 
Action: Mouse moved to (1162, 377)
Screenshot: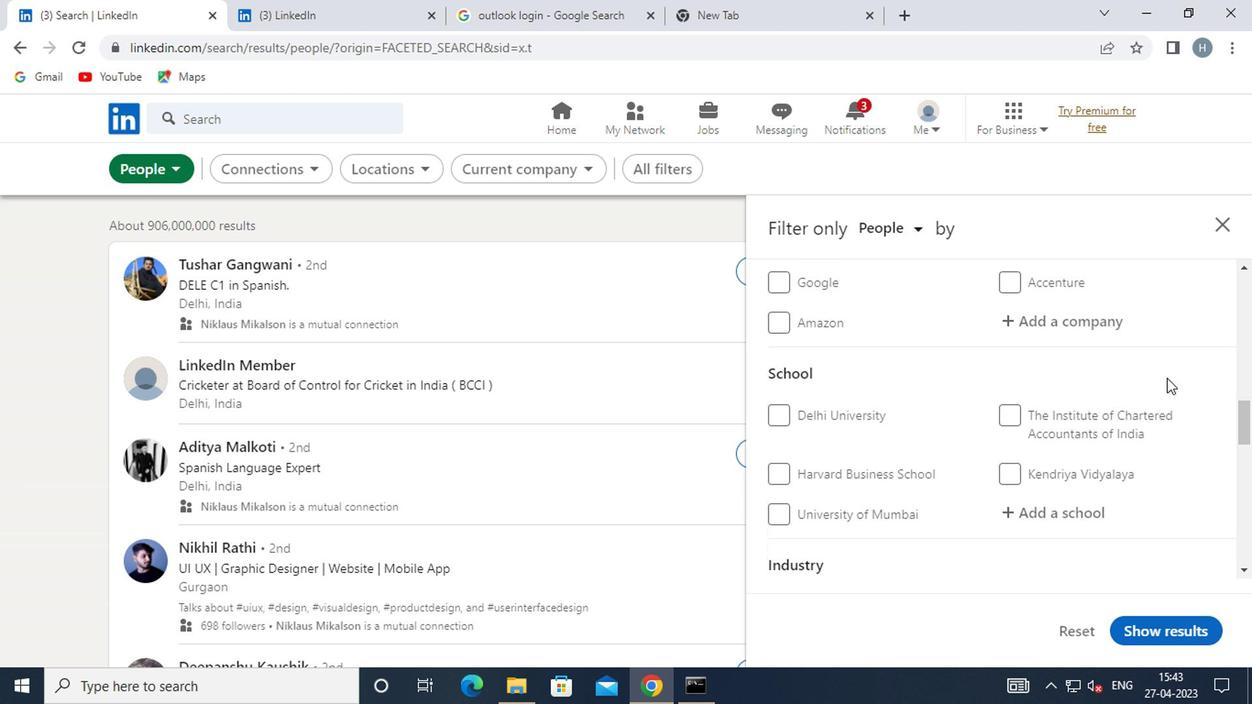 
Action: Mouse scrolled (1162, 376) with delta (0, -1)
Screenshot: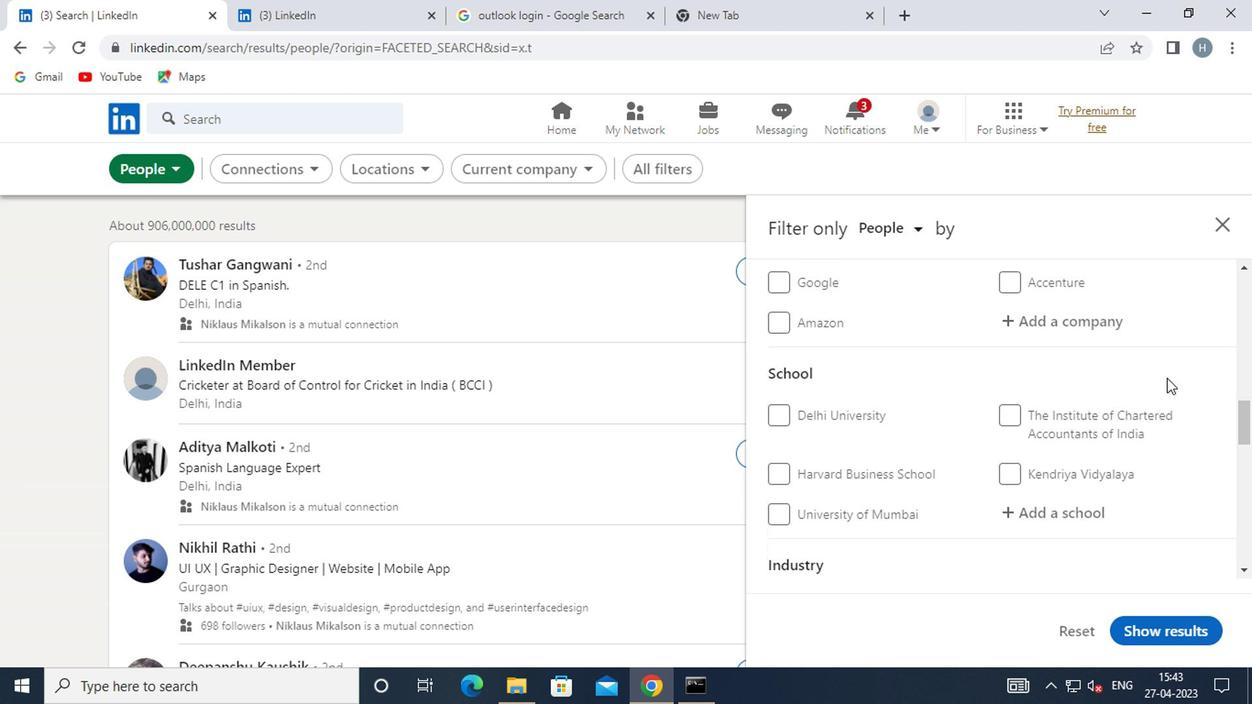 
Action: Mouse moved to (1096, 403)
Screenshot: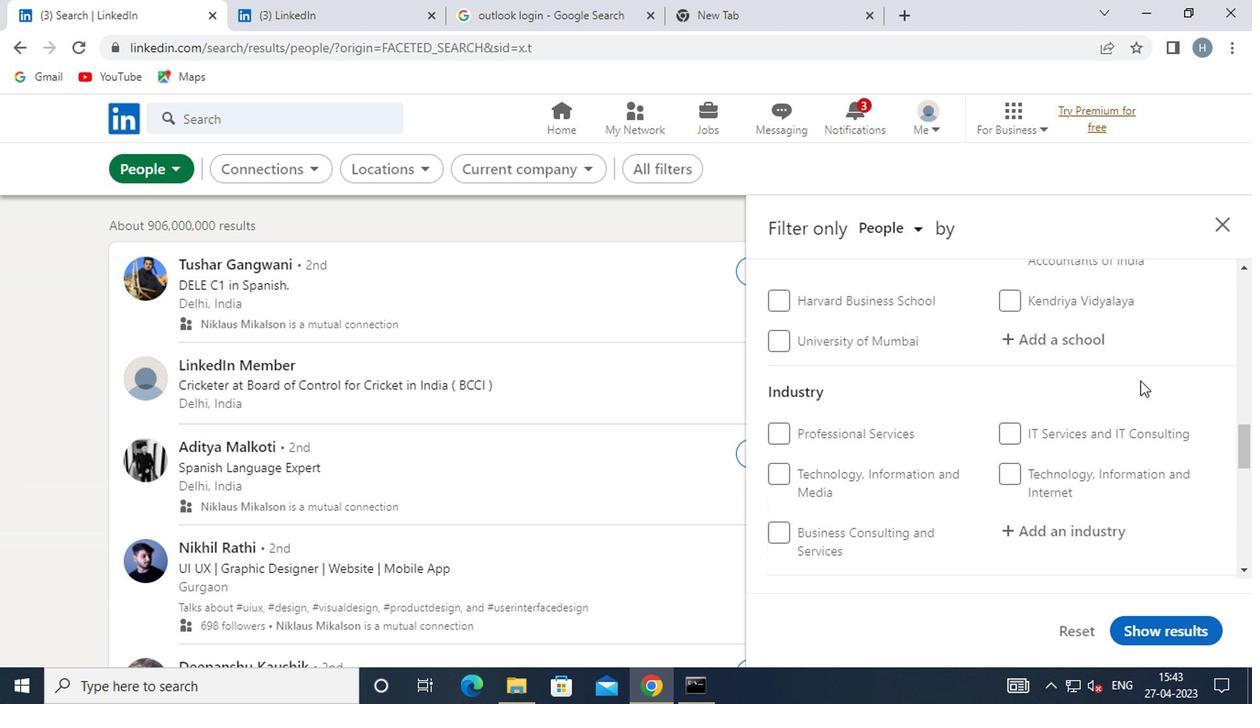 
Action: Mouse scrolled (1096, 403) with delta (0, 0)
Screenshot: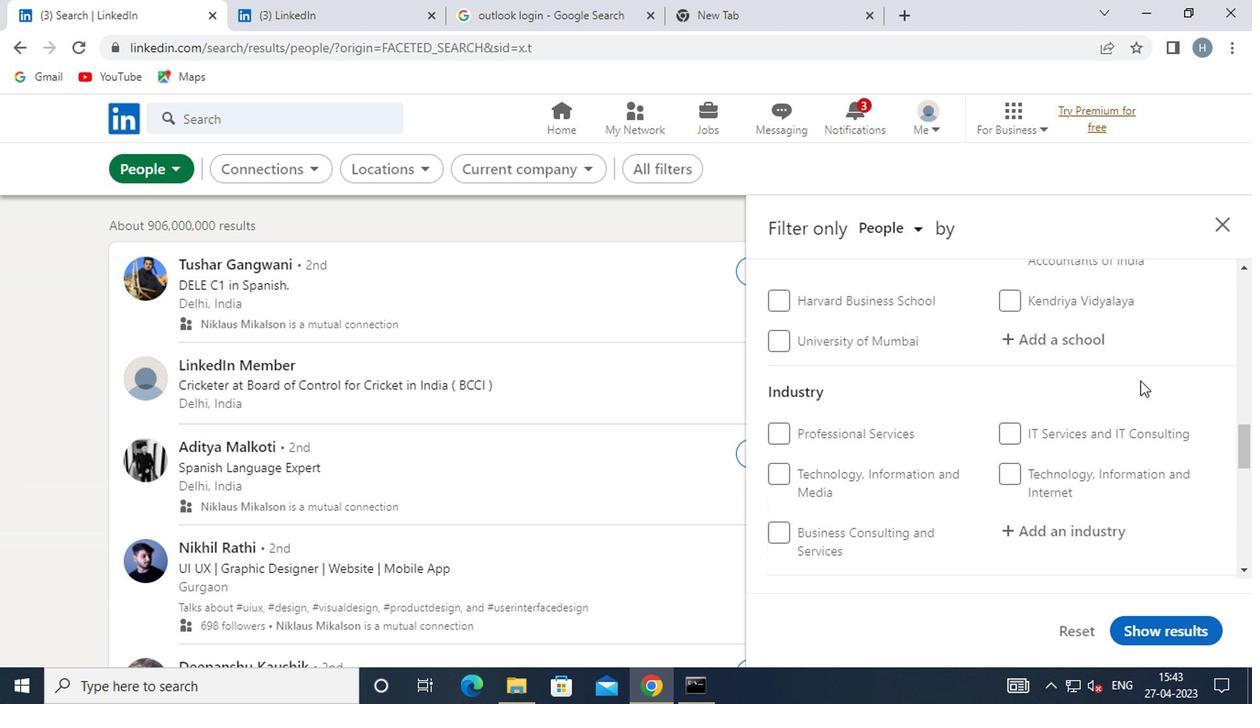 
Action: Mouse moved to (1095, 405)
Screenshot: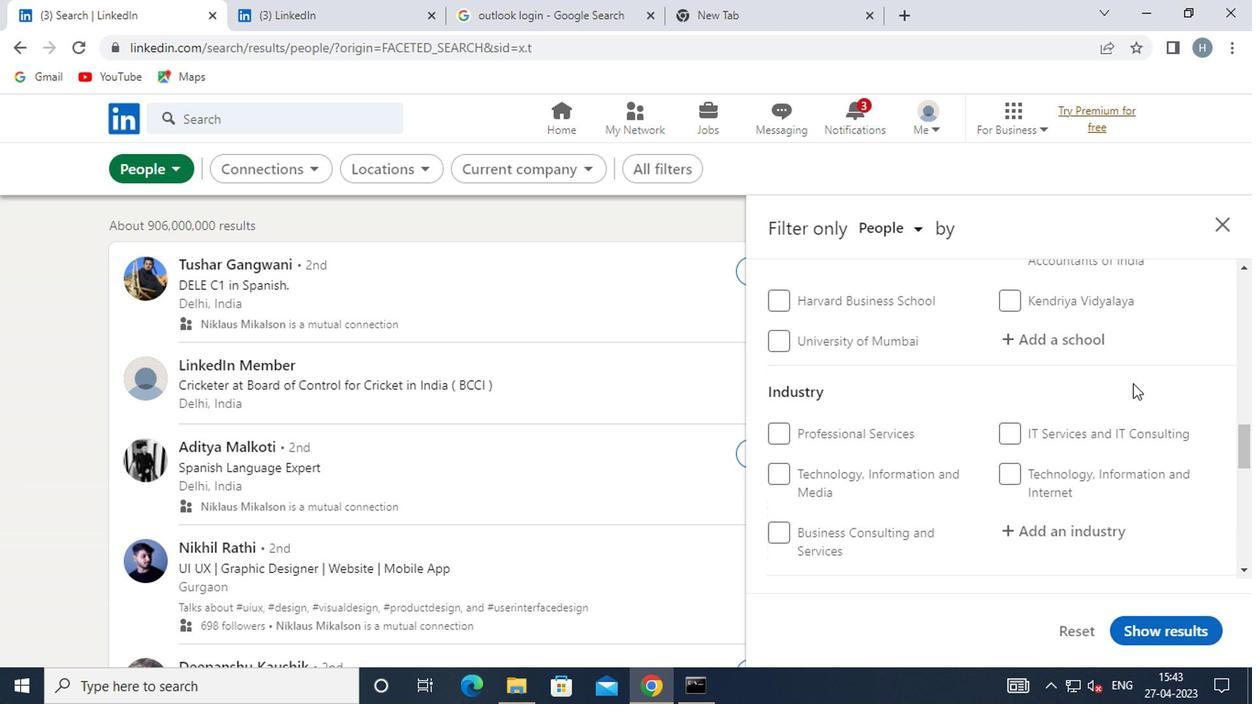 
Action: Mouse scrolled (1095, 403) with delta (0, -1)
Screenshot: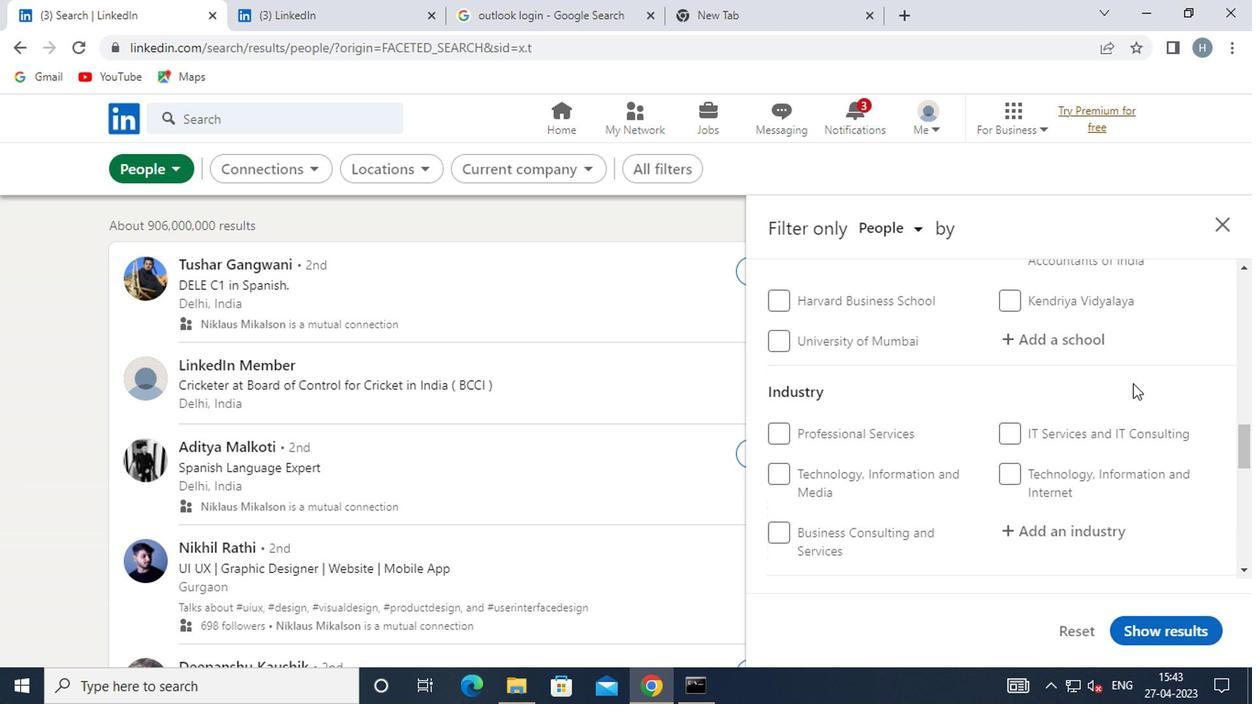 
Action: Mouse moved to (806, 463)
Screenshot: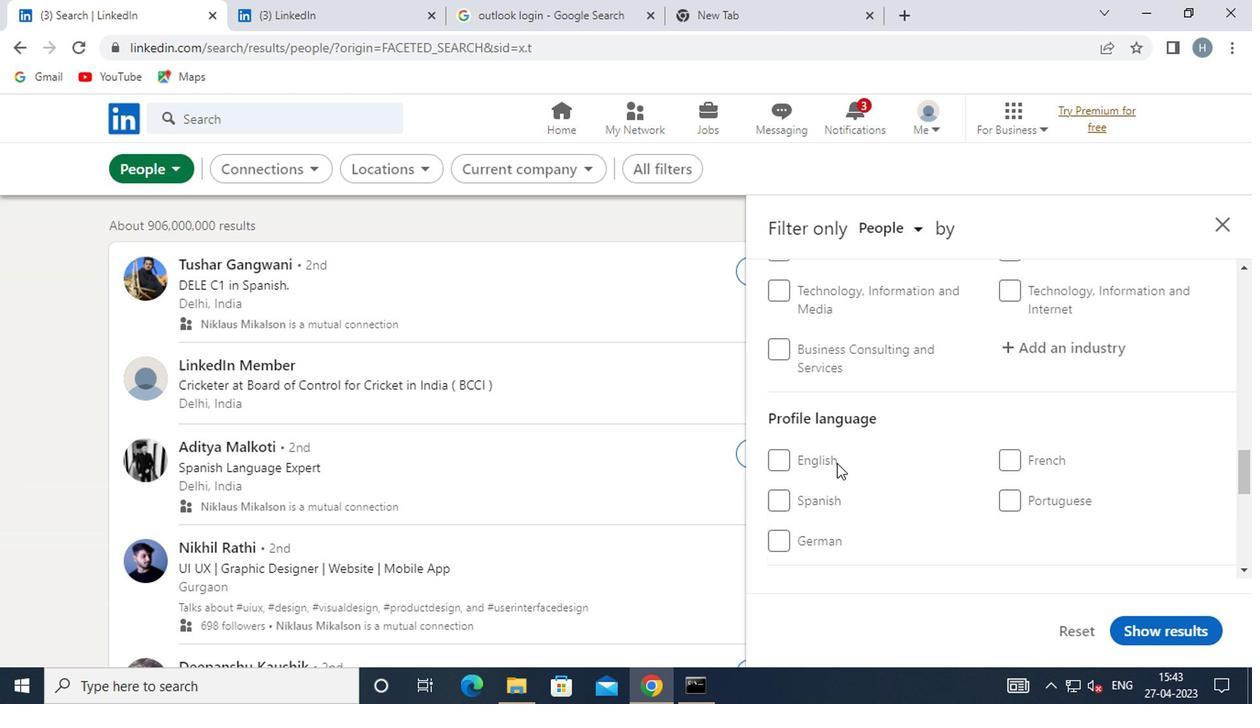 
Action: Mouse pressed left at (806, 463)
Screenshot: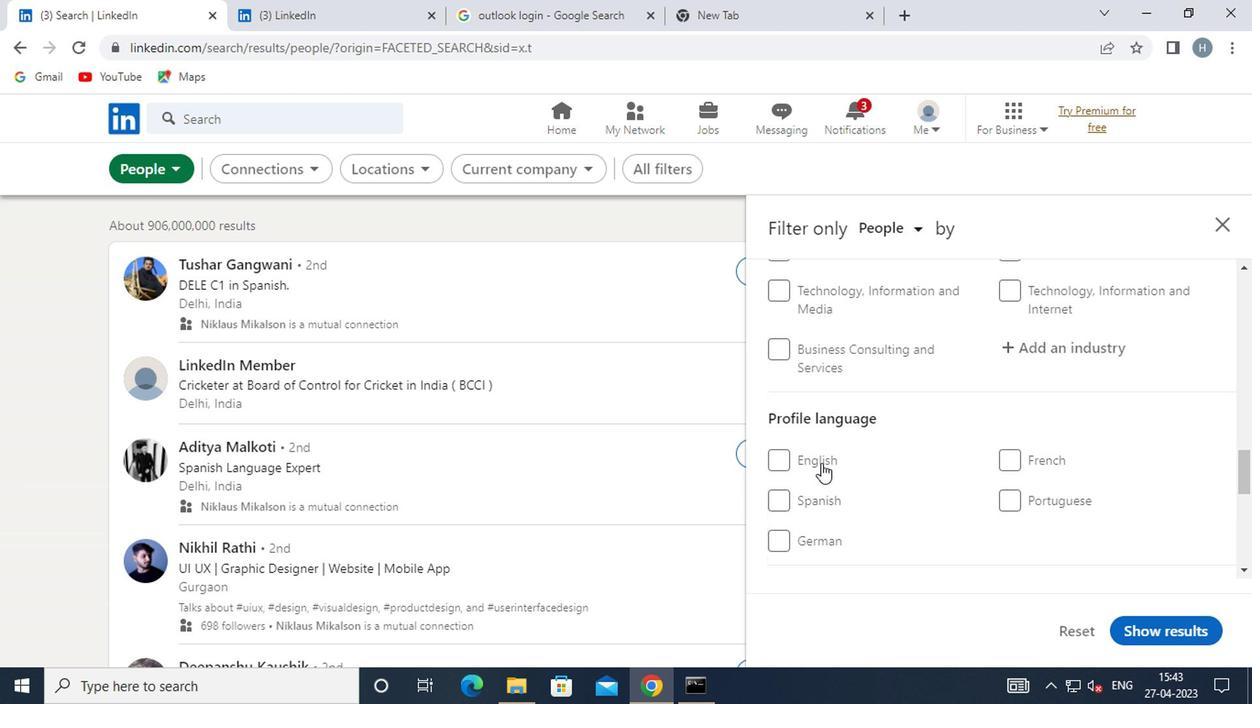 
Action: Mouse moved to (996, 443)
Screenshot: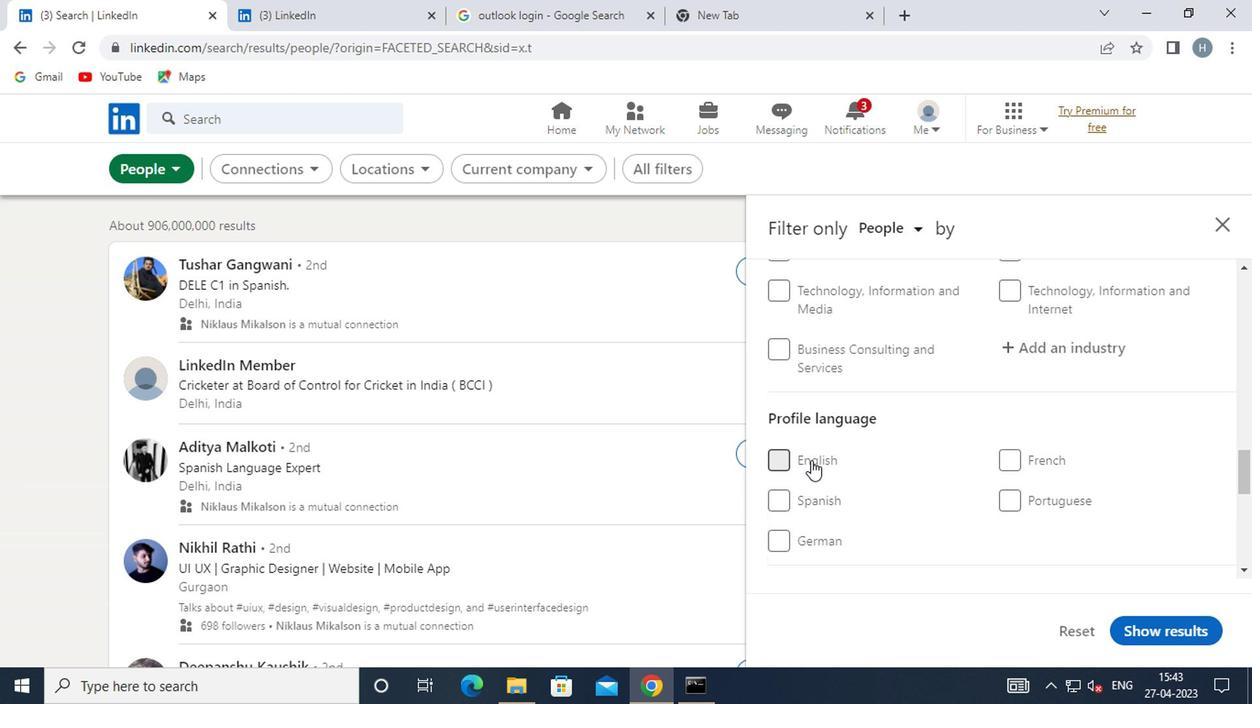 
Action: Mouse scrolled (996, 444) with delta (0, 0)
Screenshot: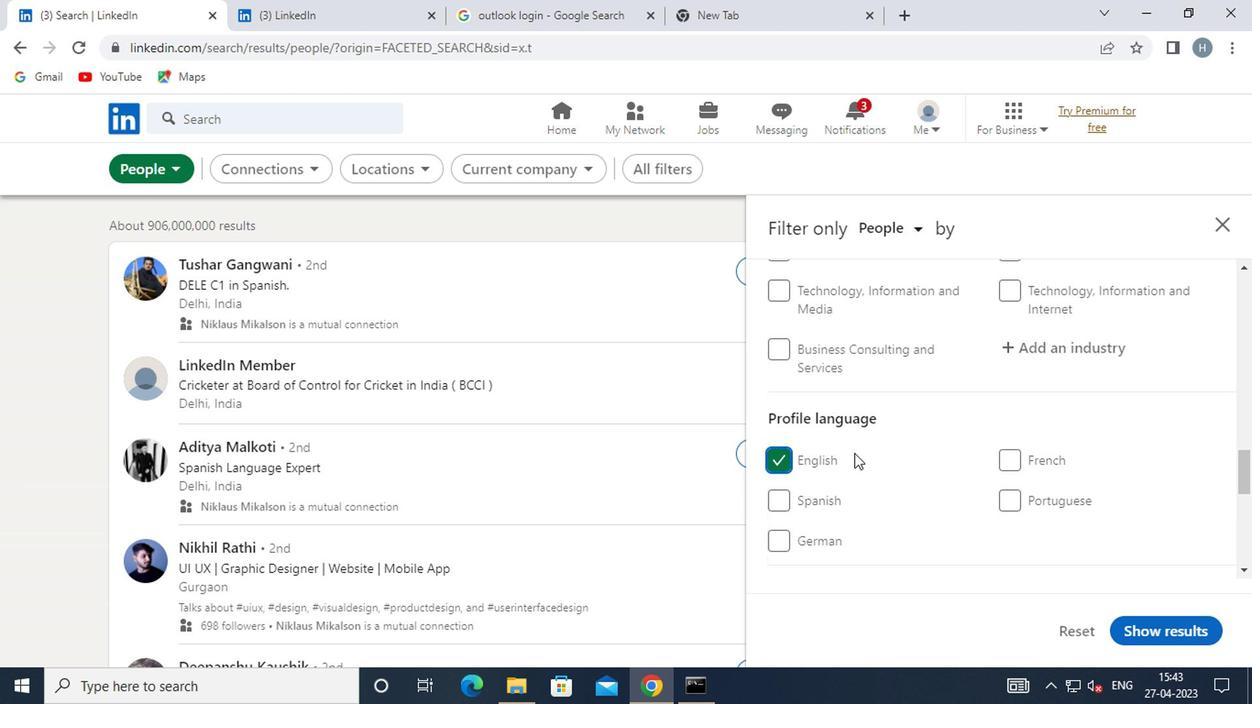 
Action: Mouse scrolled (996, 444) with delta (0, 0)
Screenshot: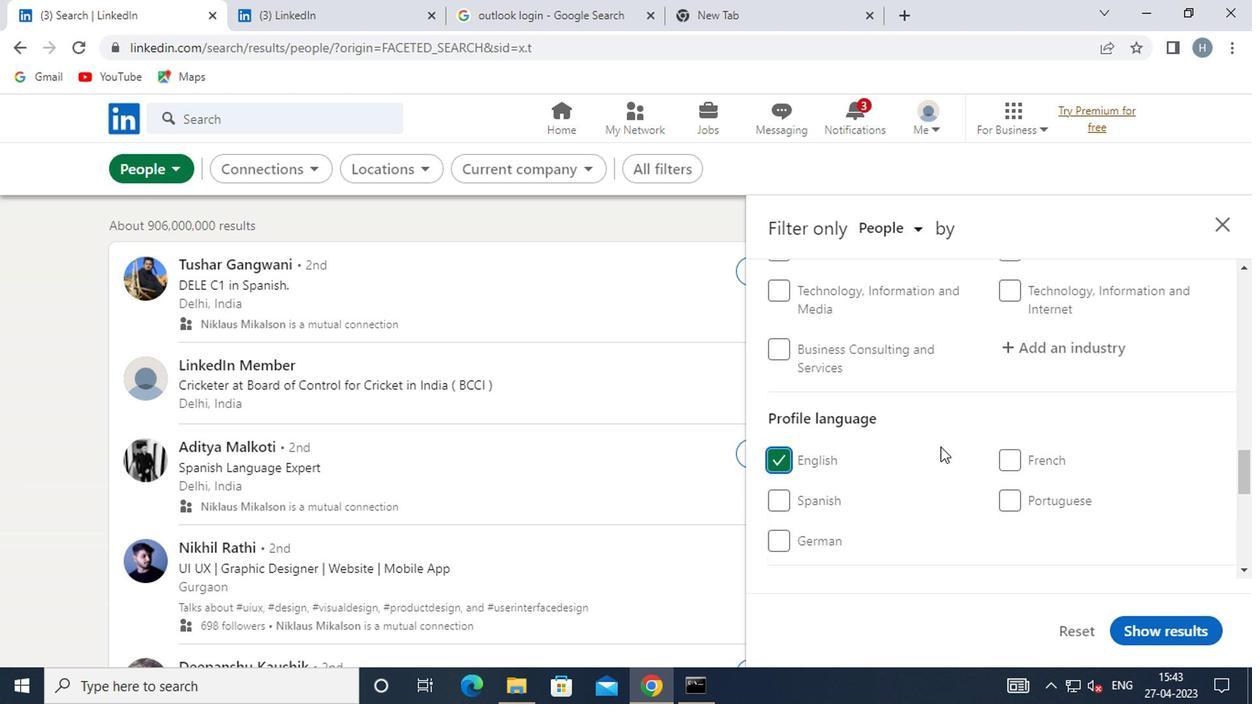 
Action: Mouse moved to (998, 442)
Screenshot: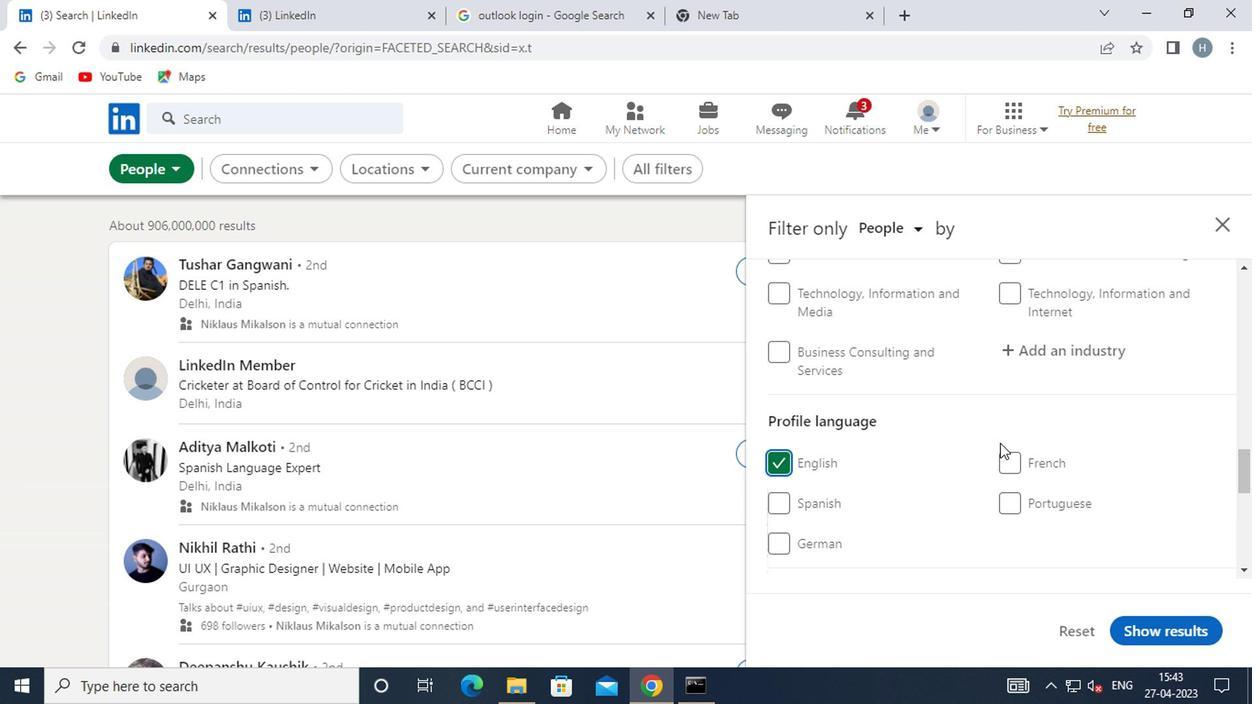 
Action: Mouse scrolled (998, 443) with delta (0, 0)
Screenshot: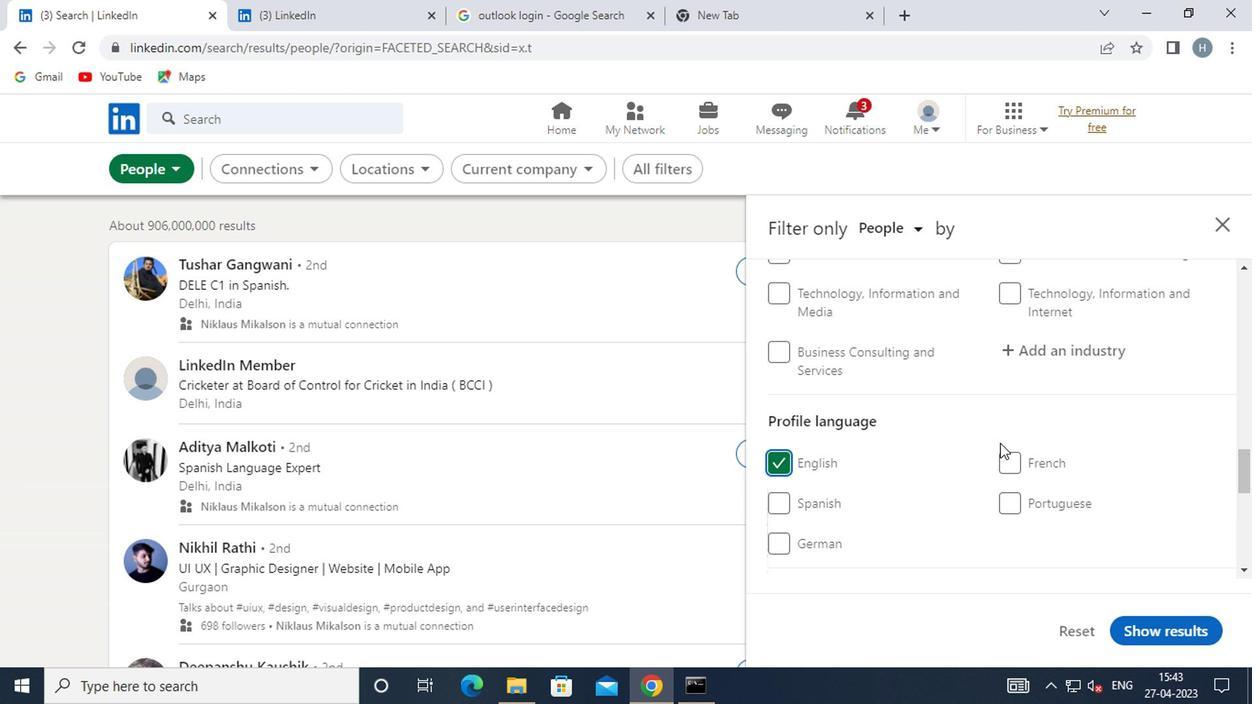 
Action: Mouse scrolled (998, 443) with delta (0, 0)
Screenshot: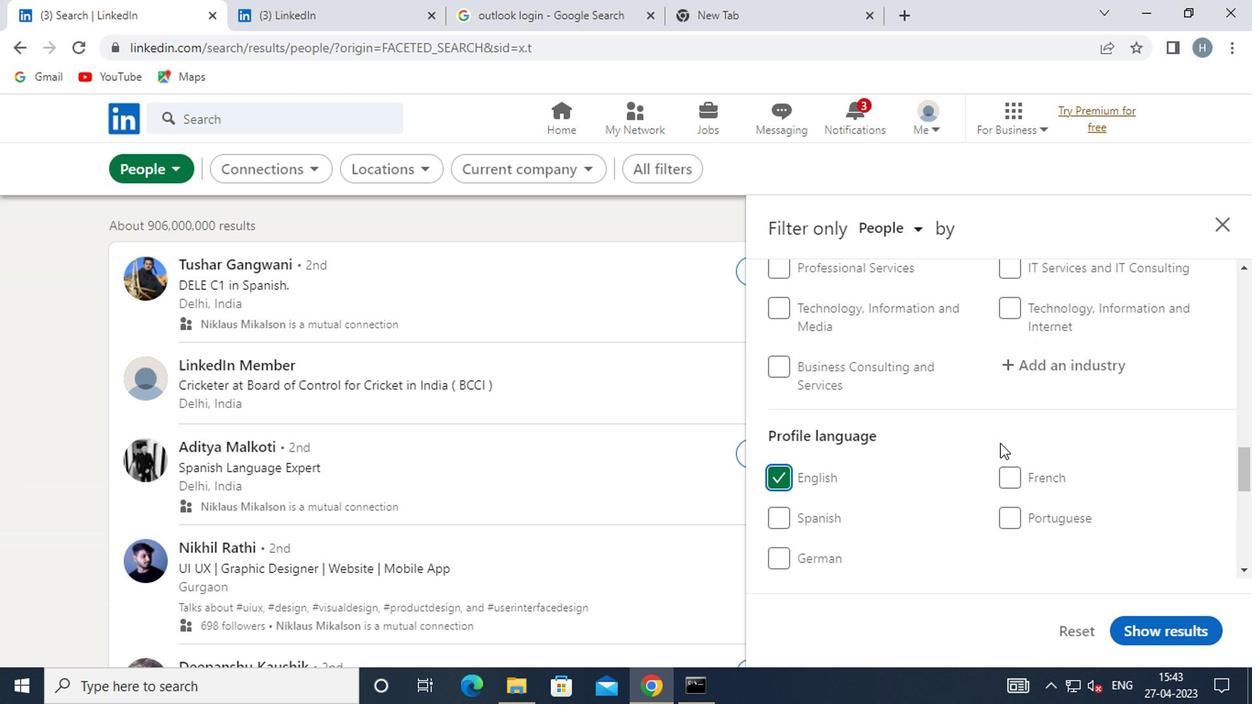 
Action: Mouse scrolled (998, 443) with delta (0, 0)
Screenshot: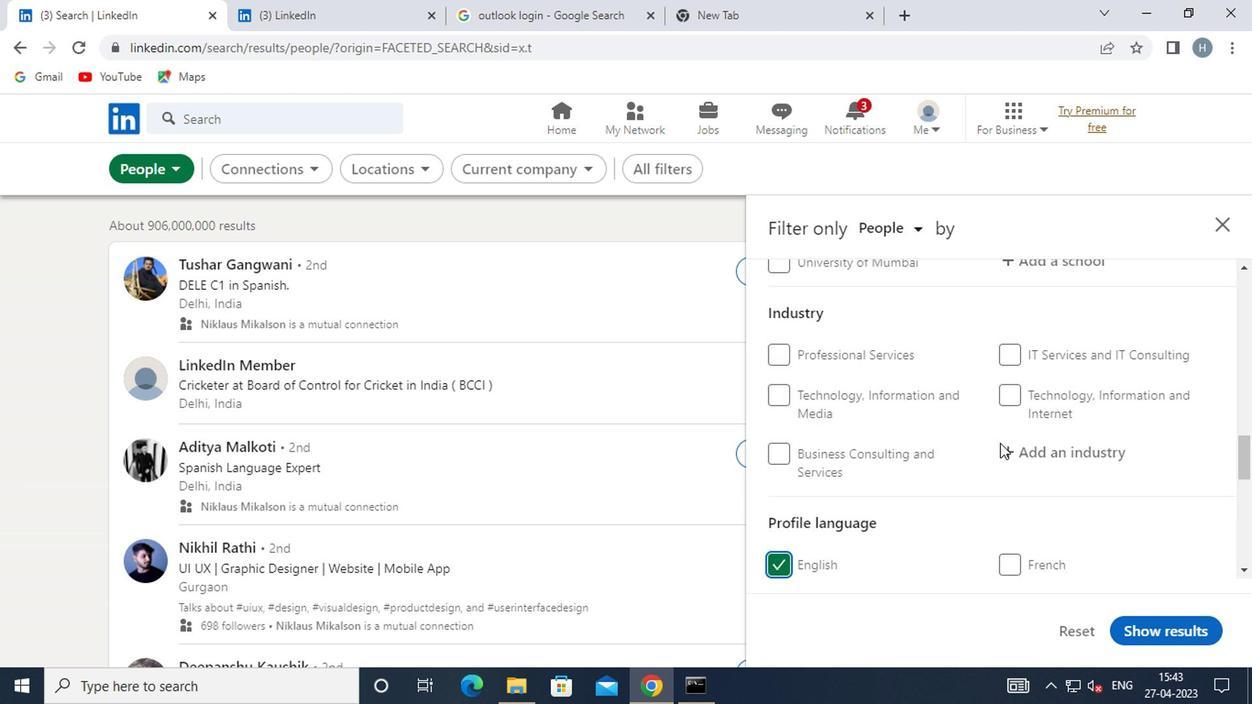 
Action: Mouse moved to (1000, 441)
Screenshot: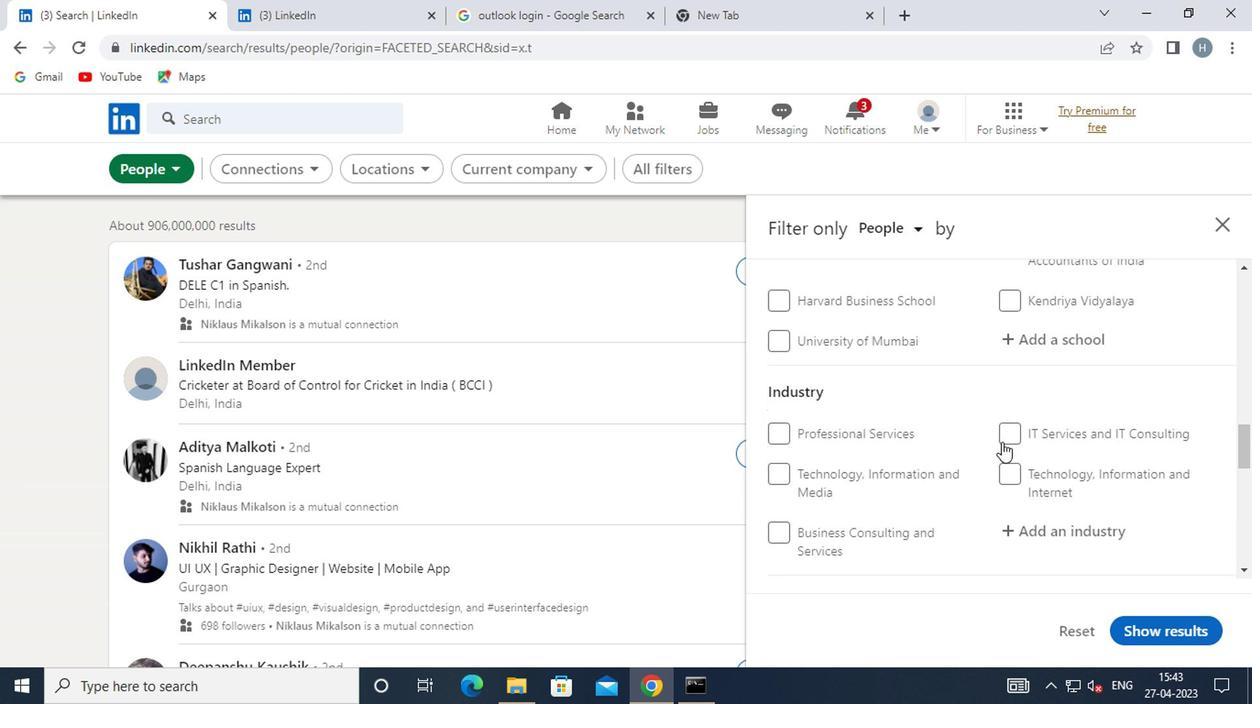 
Action: Mouse scrolled (1000, 441) with delta (0, 0)
Screenshot: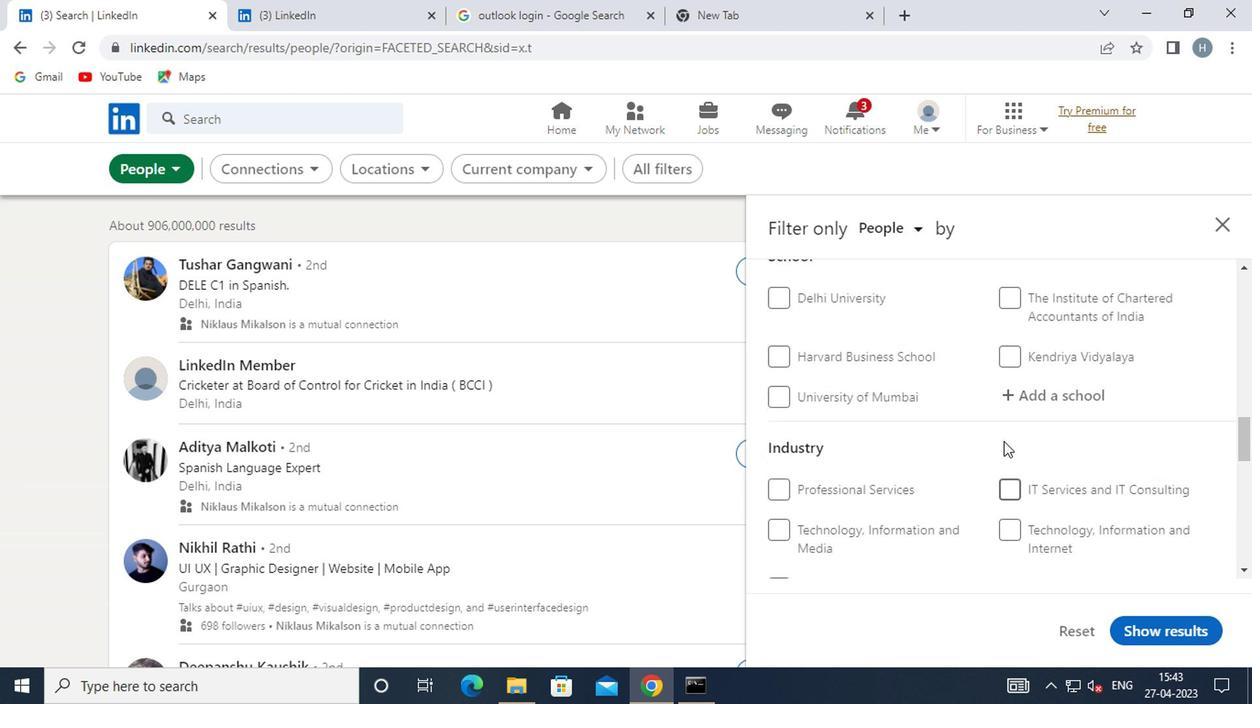 
Action: Mouse moved to (1002, 441)
Screenshot: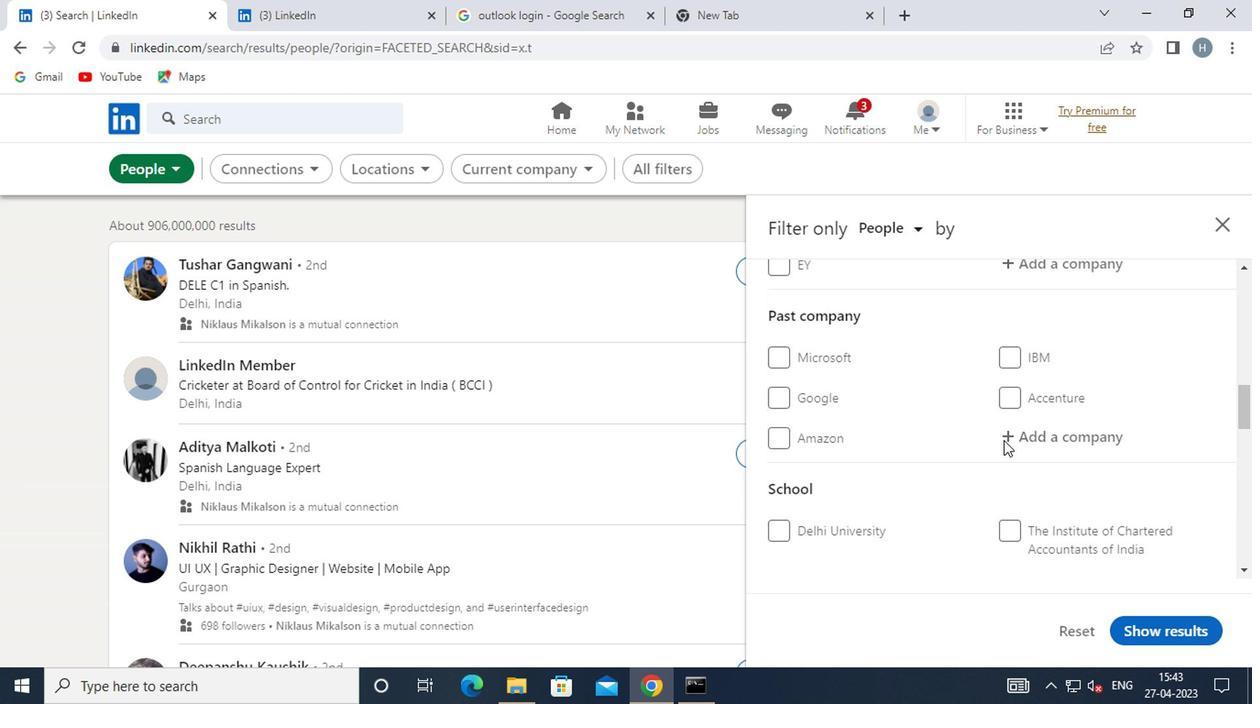 
Action: Mouse scrolled (1002, 441) with delta (0, 0)
Screenshot: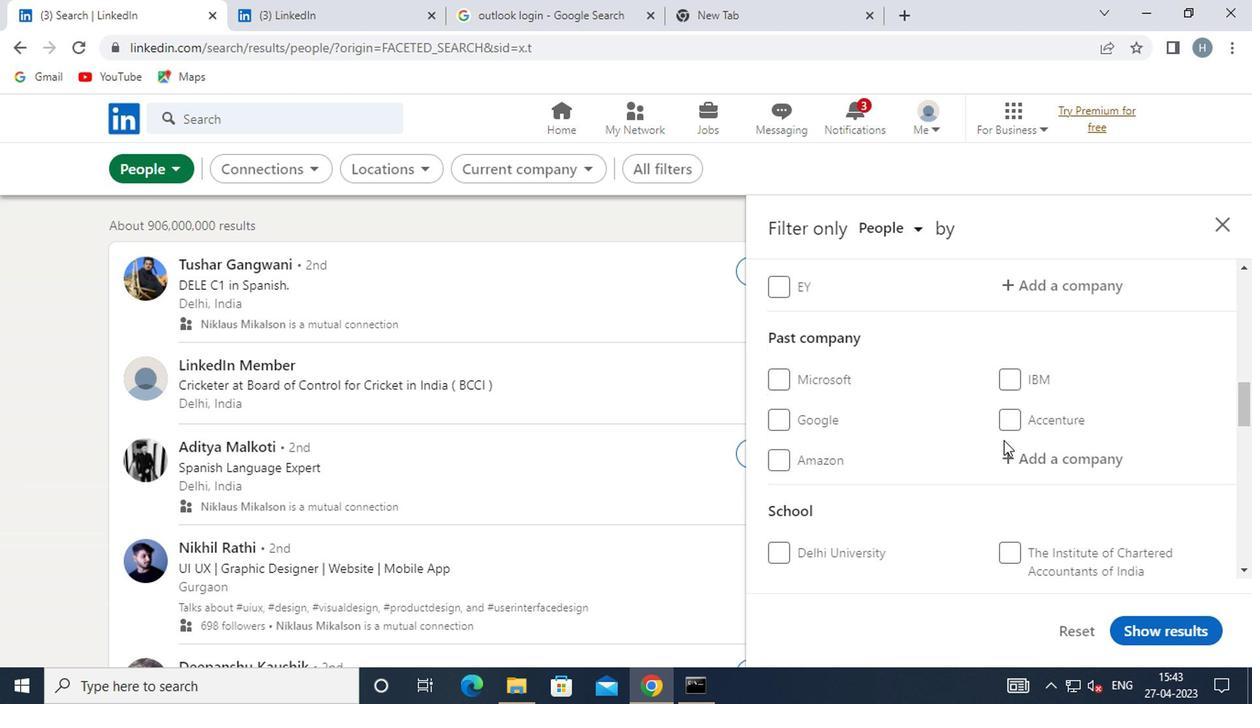 
Action: Mouse scrolled (1002, 441) with delta (0, 0)
Screenshot: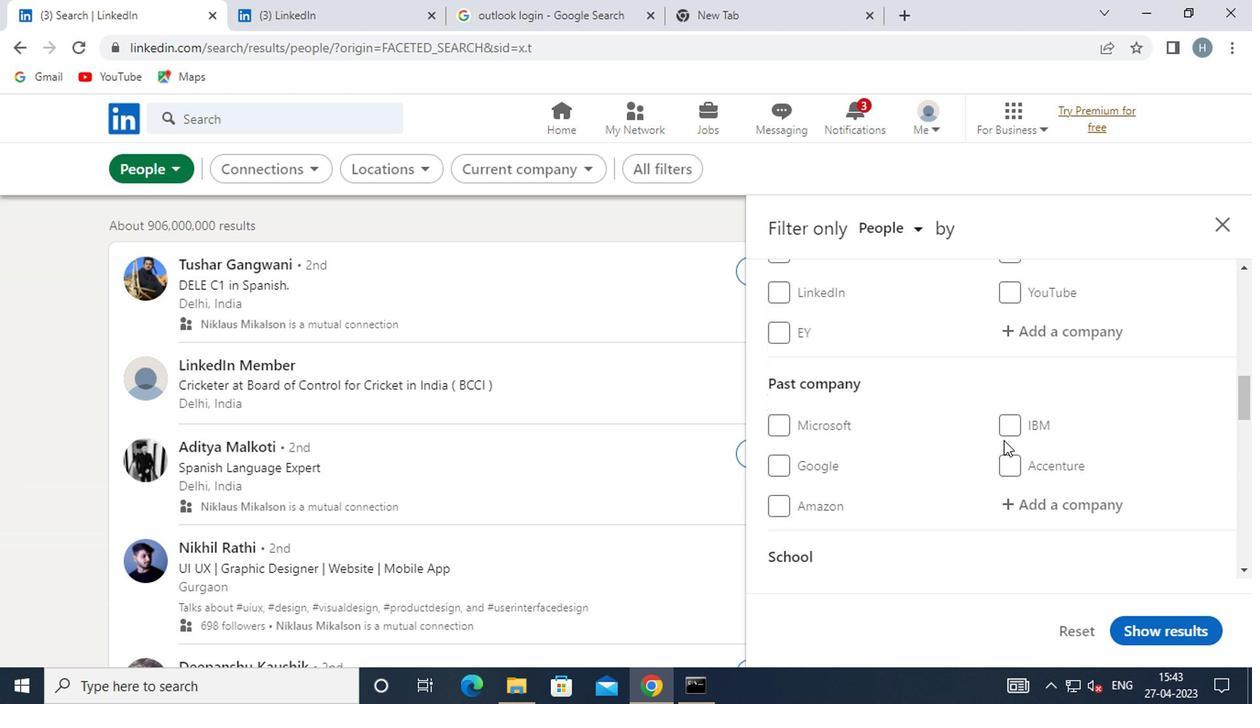 
Action: Mouse moved to (1038, 519)
Screenshot: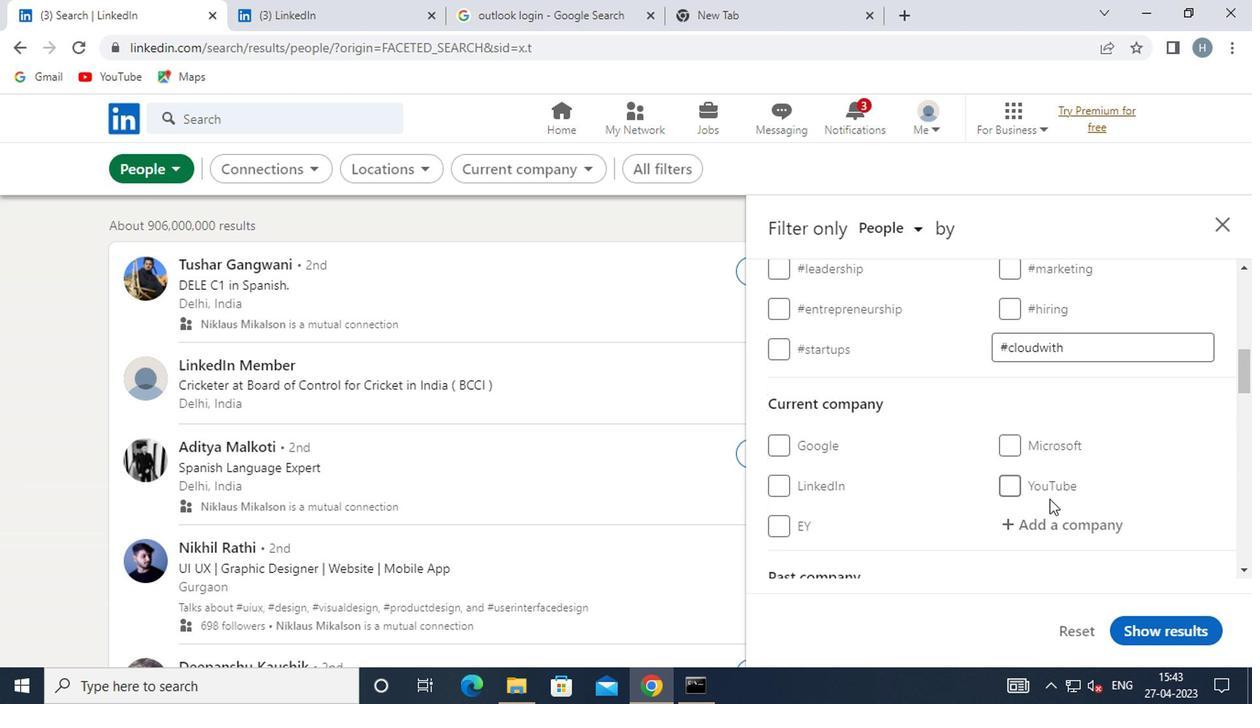 
Action: Mouse pressed left at (1038, 519)
Screenshot: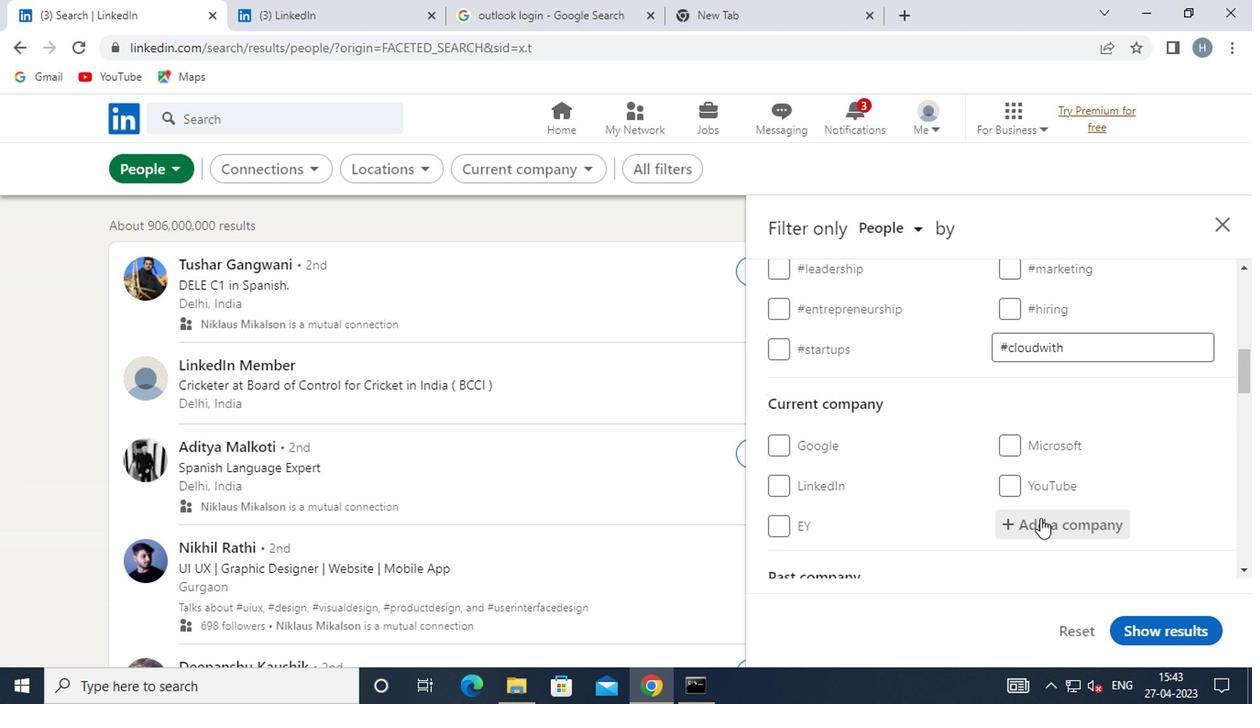 
Action: Key pressed <Key.shift><Key.shift><Key.shift><Key.shift>YINSON
Screenshot: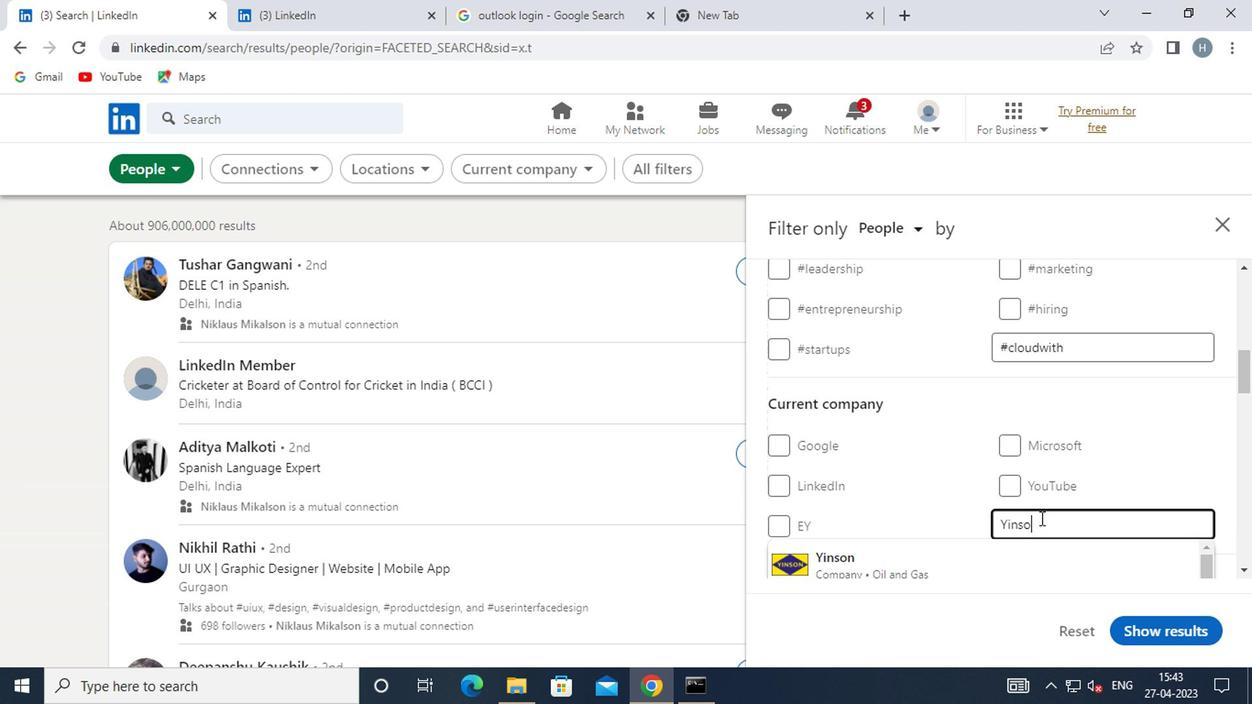 
Action: Mouse moved to (1028, 533)
Screenshot: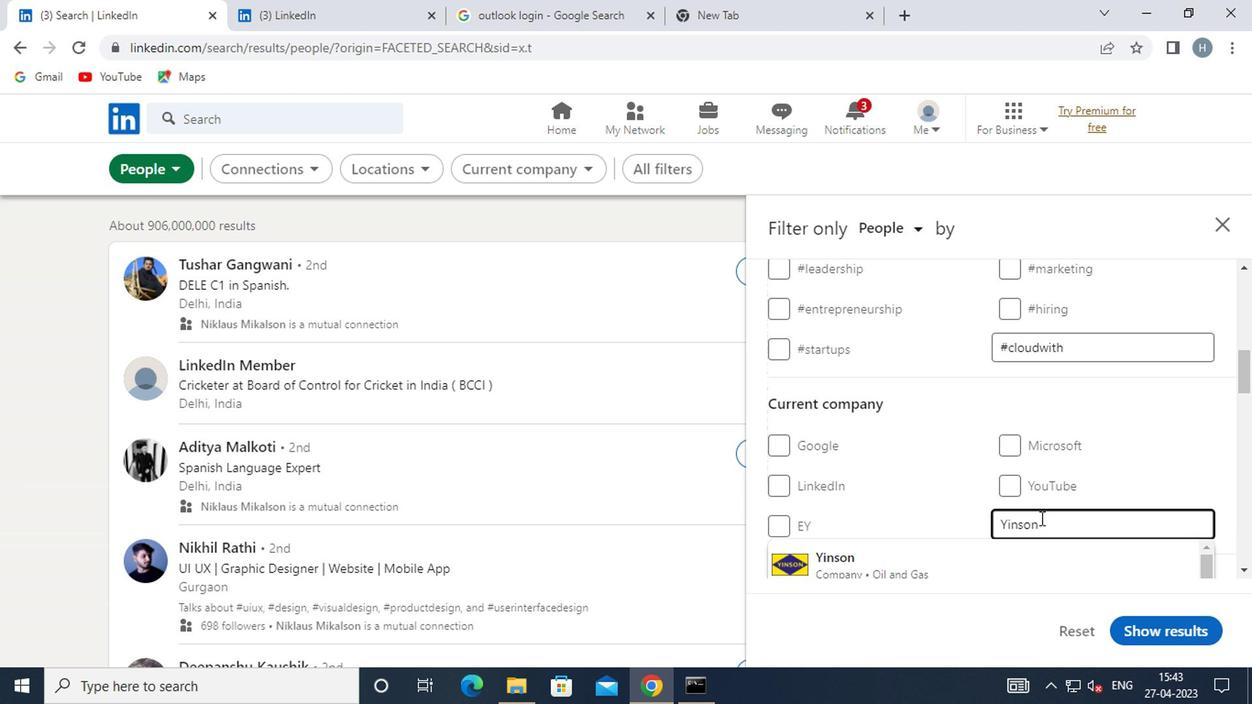 
Action: Mouse scrolled (1028, 531) with delta (0, -1)
Screenshot: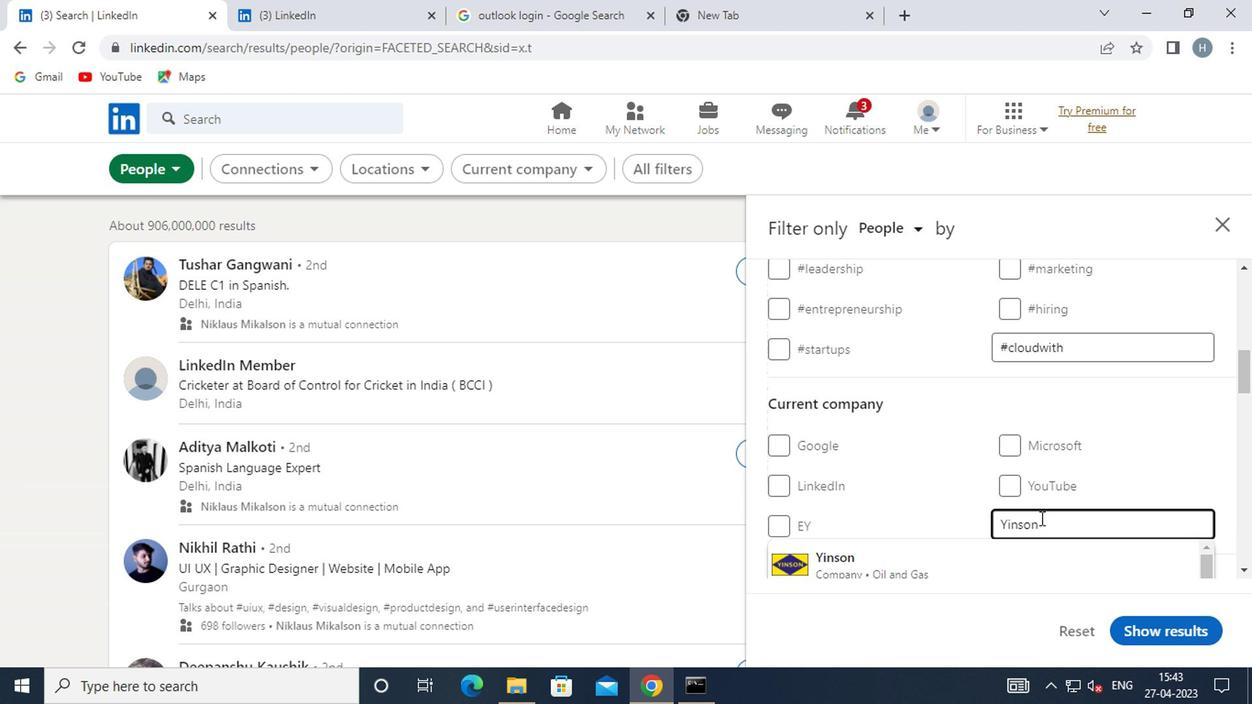 
Action: Mouse moved to (957, 486)
Screenshot: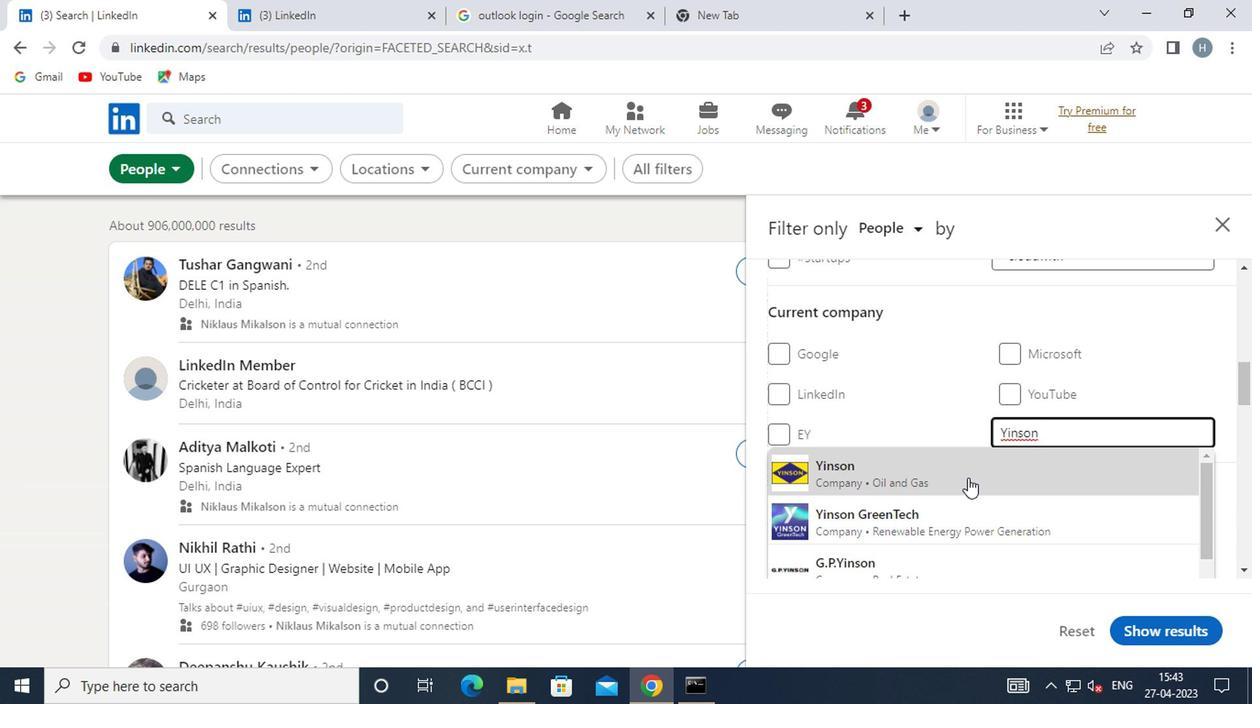 
Action: Mouse pressed left at (957, 486)
Screenshot: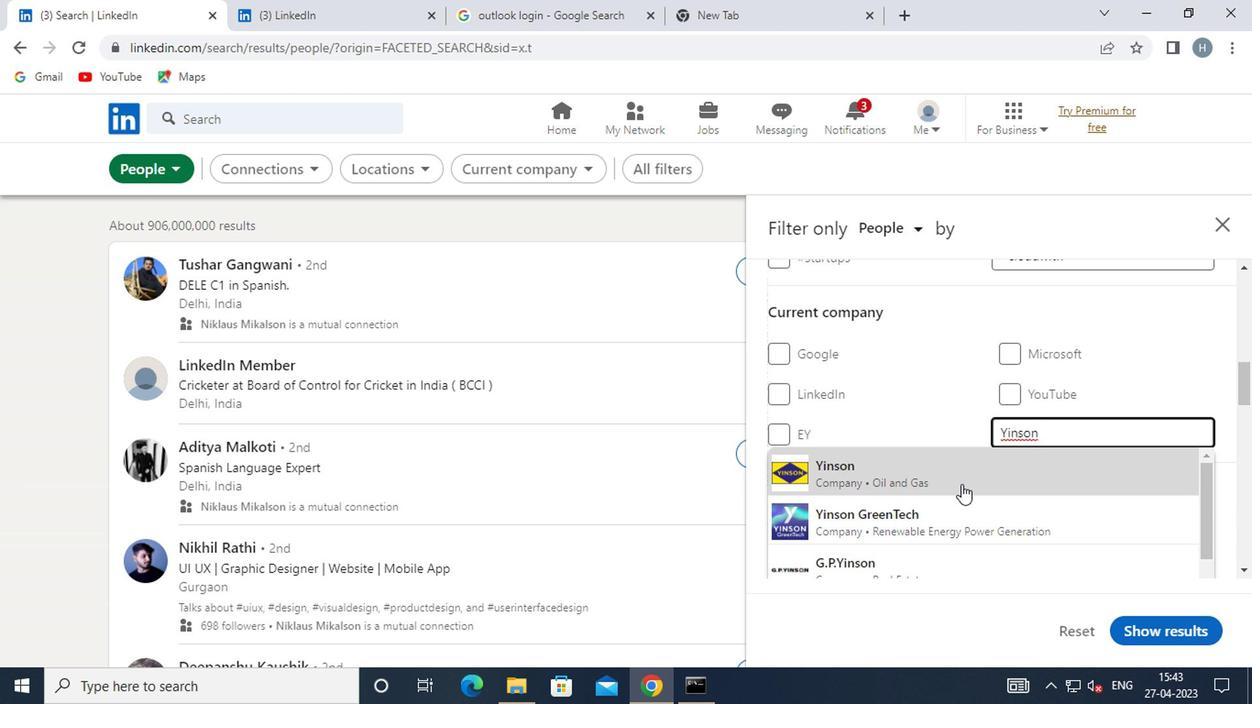 
Action: Mouse moved to (964, 475)
Screenshot: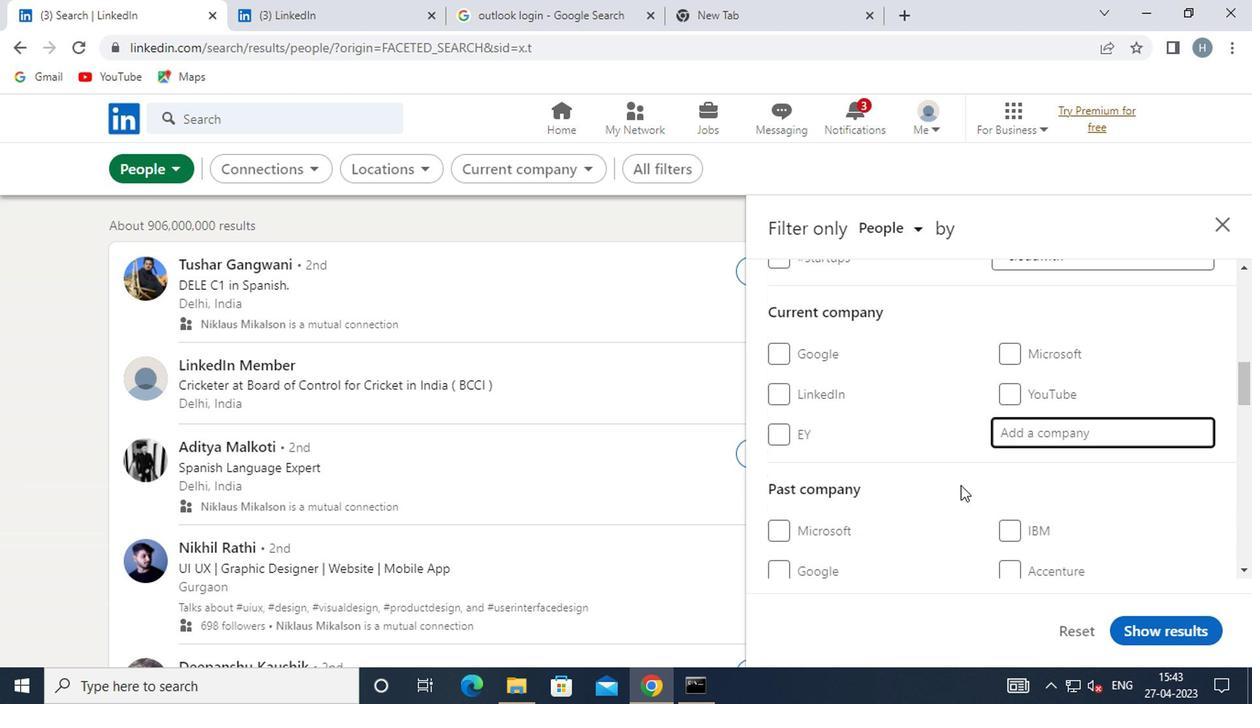 
Action: Mouse scrolled (964, 474) with delta (0, 0)
Screenshot: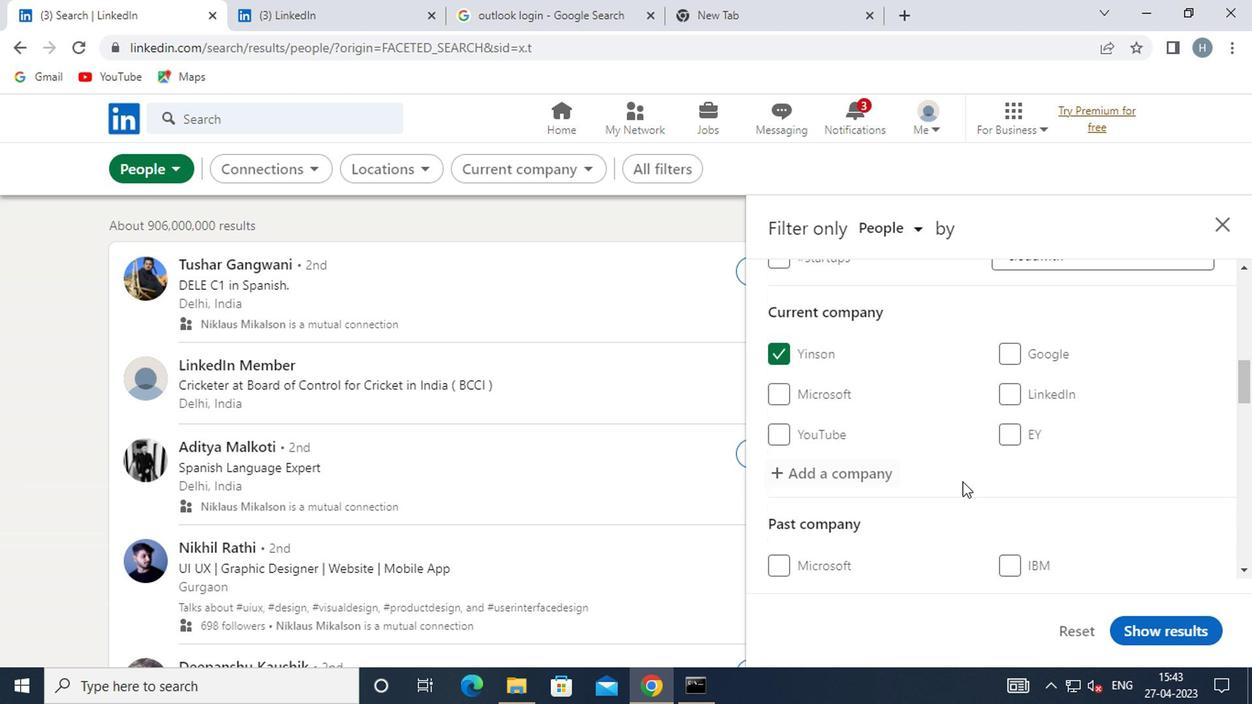 
Action: Mouse scrolled (964, 474) with delta (0, 0)
Screenshot: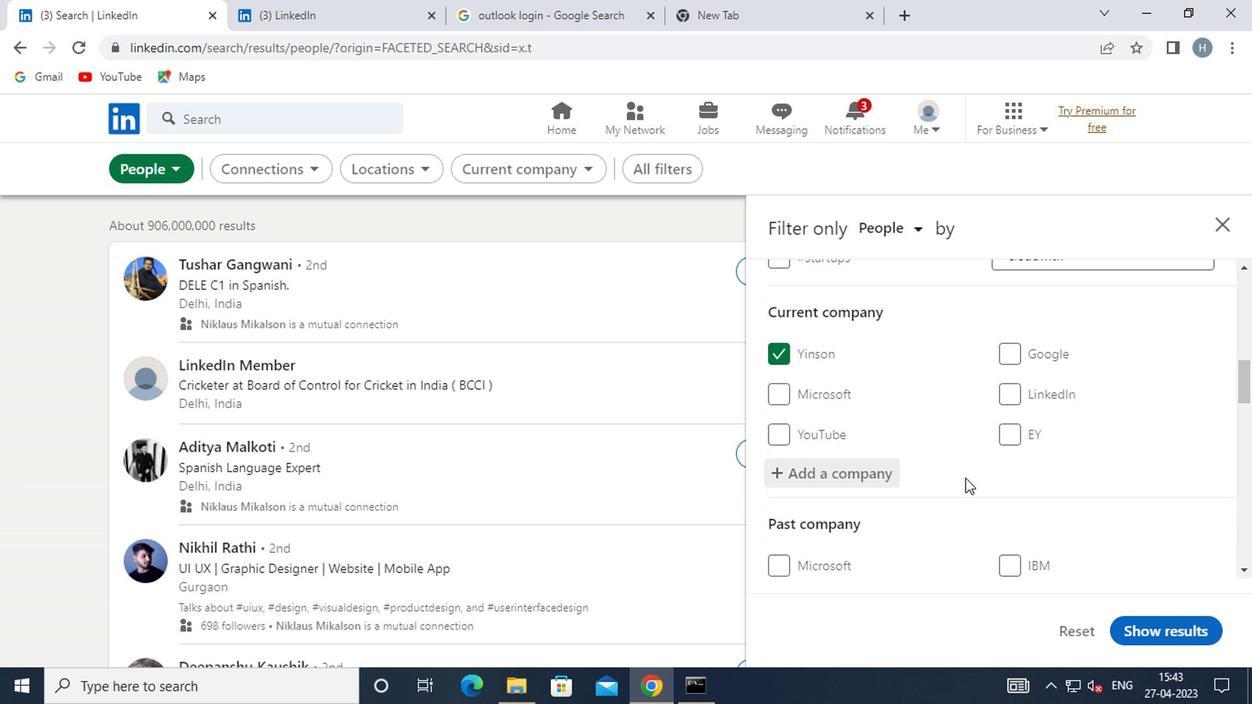 
Action: Mouse moved to (966, 474)
Screenshot: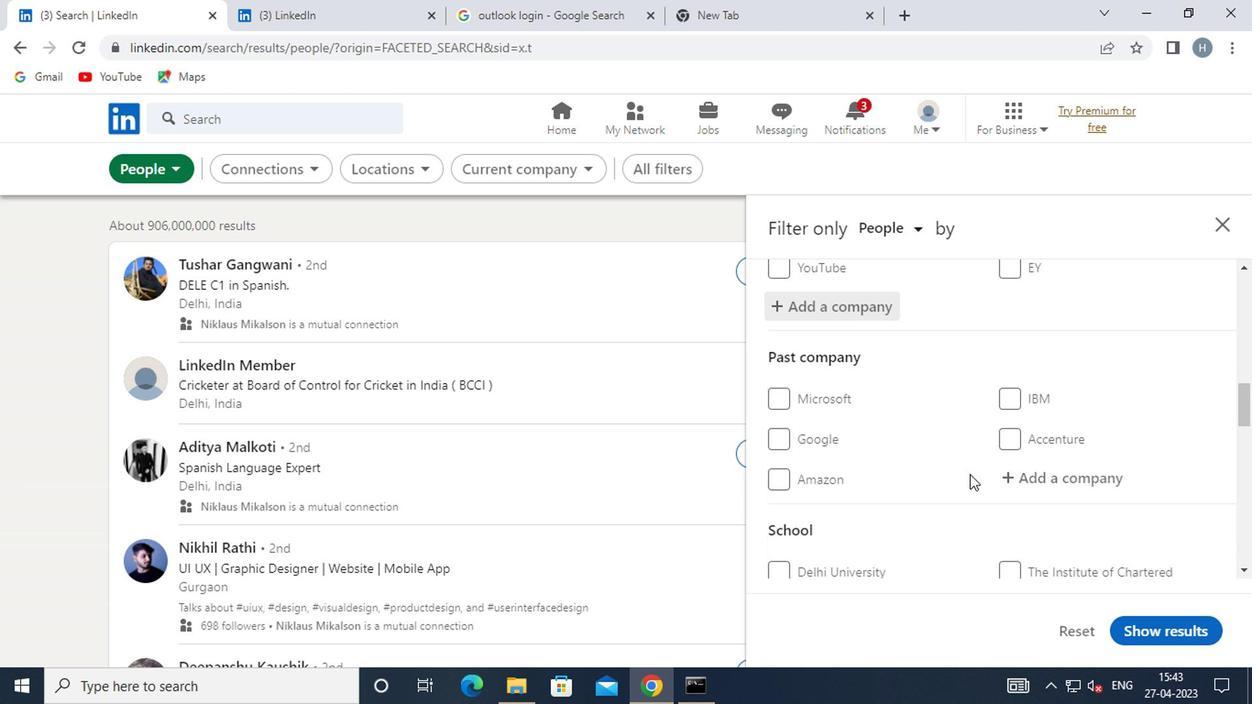 
Action: Mouse scrolled (966, 474) with delta (0, 0)
Screenshot: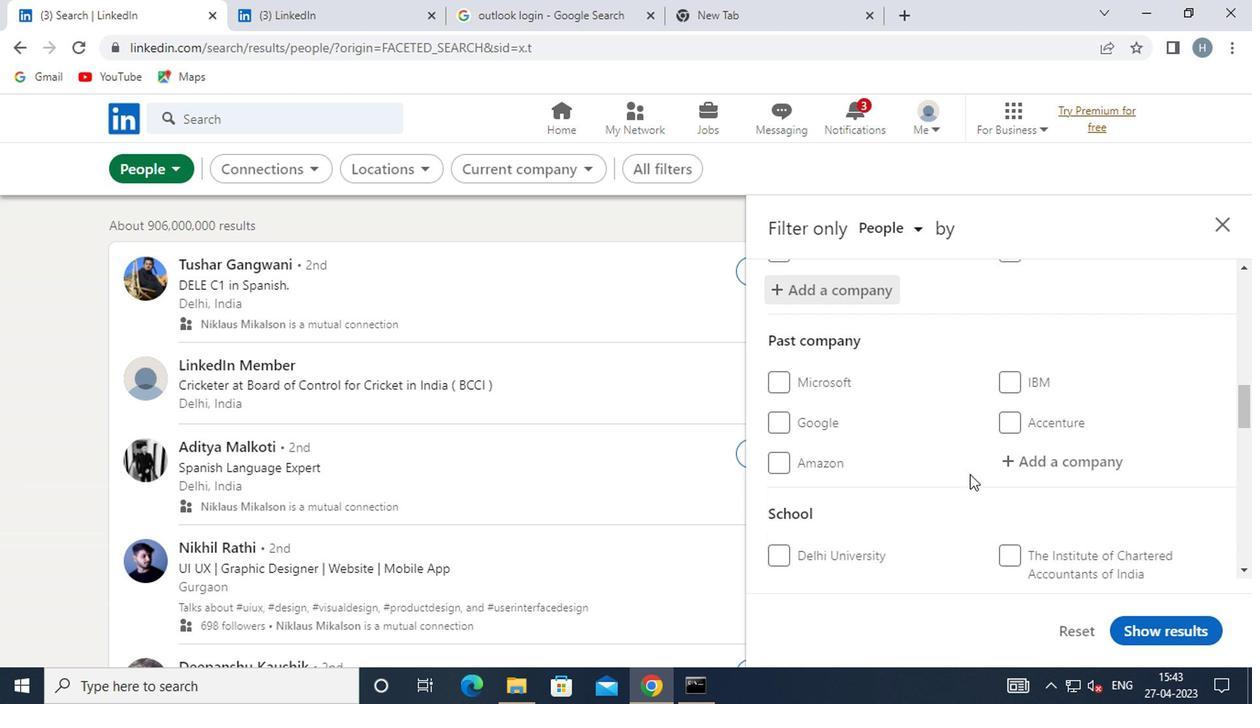 
Action: Mouse moved to (1056, 522)
Screenshot: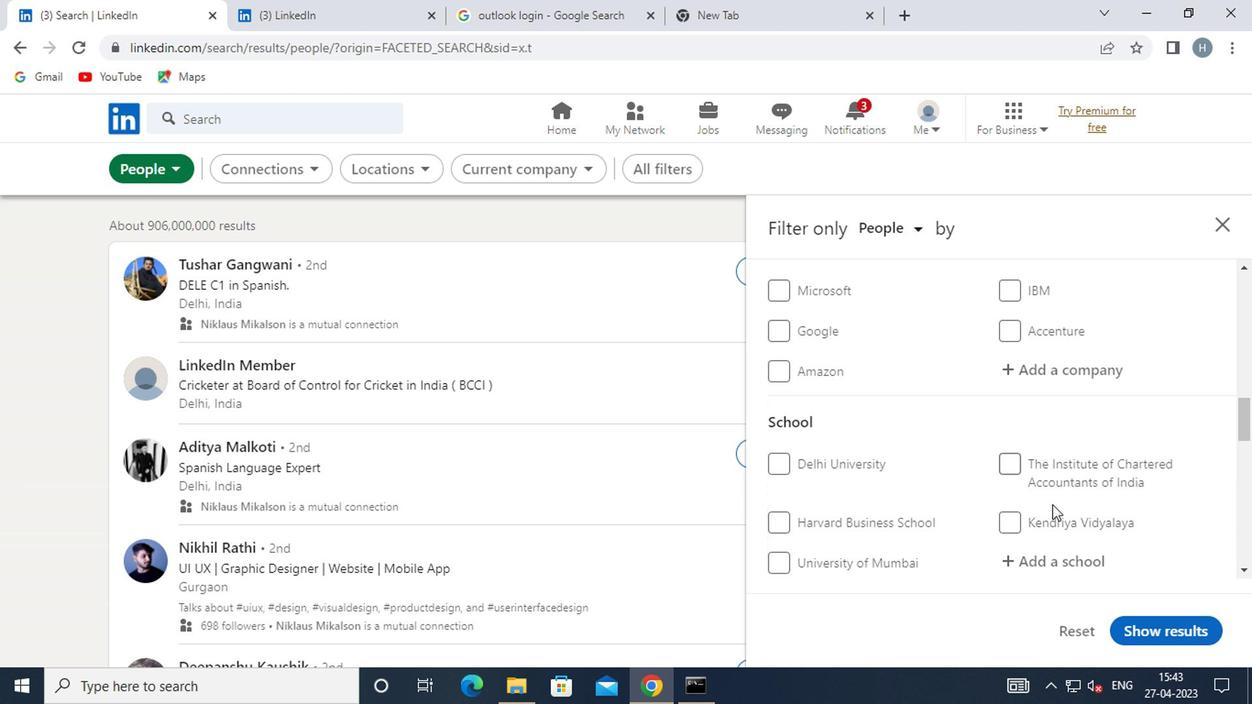 
Action: Mouse scrolled (1056, 521) with delta (0, 0)
Screenshot: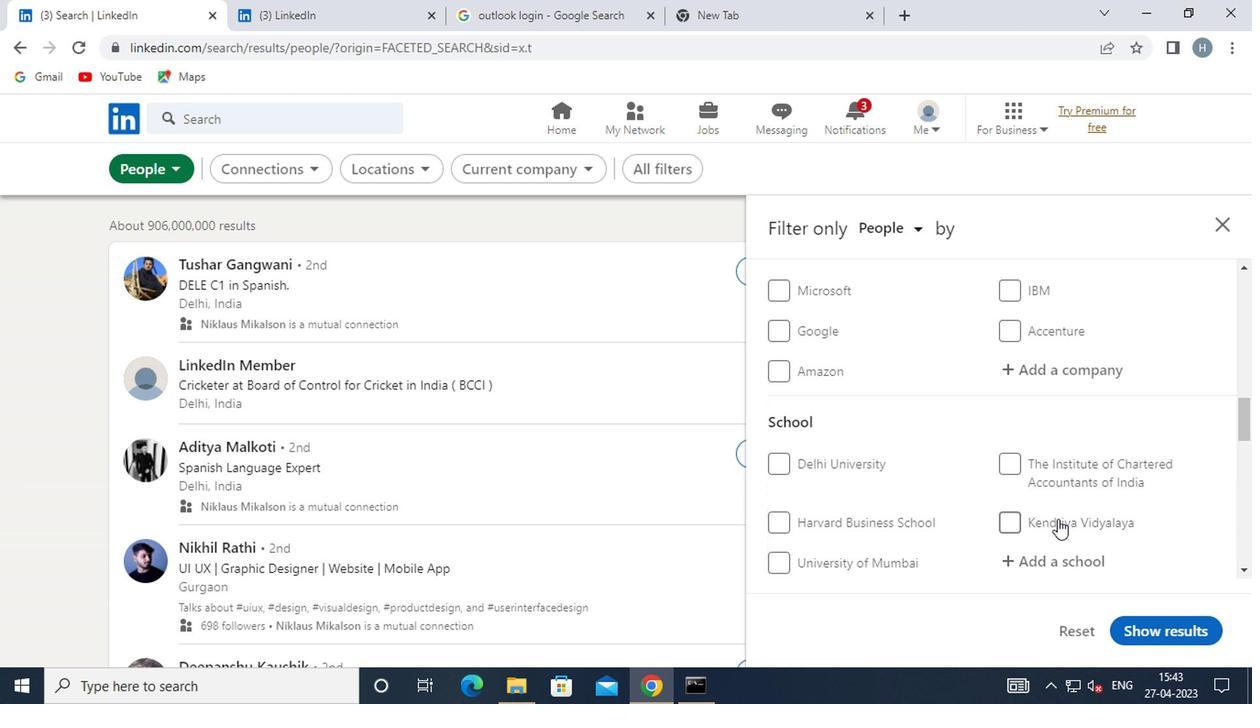 
Action: Mouse moved to (1077, 470)
Screenshot: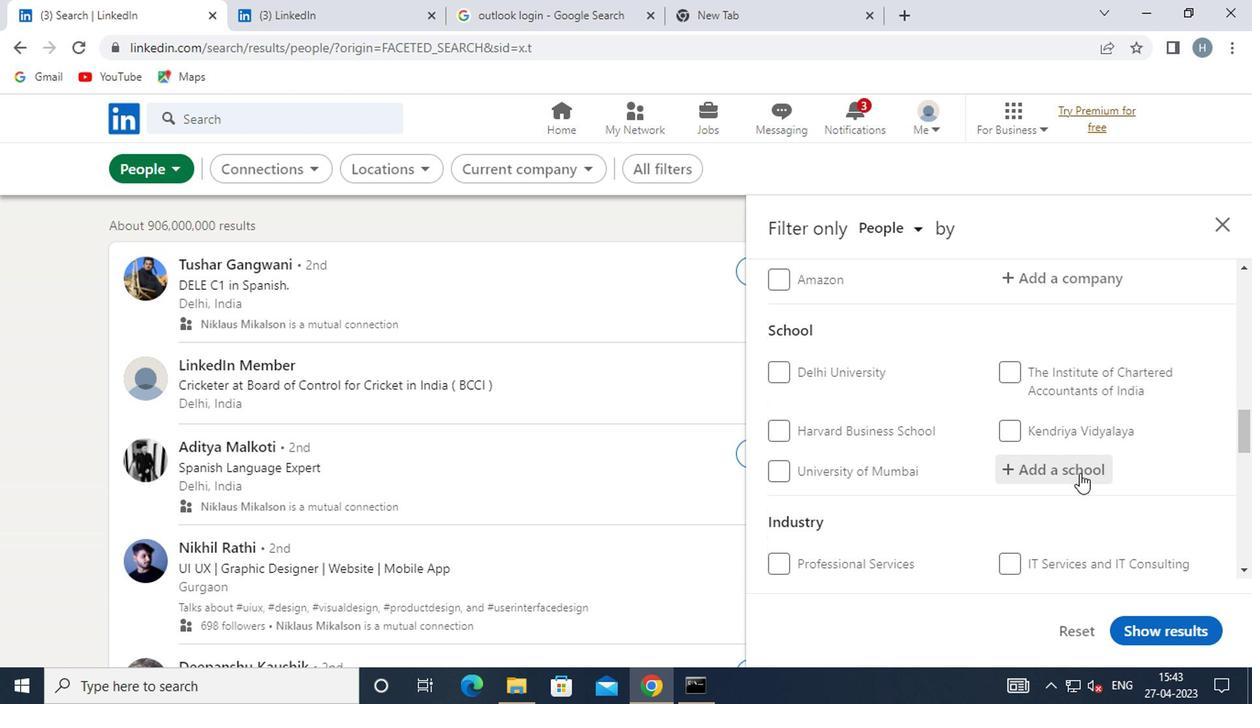 
Action: Mouse pressed left at (1077, 470)
Screenshot: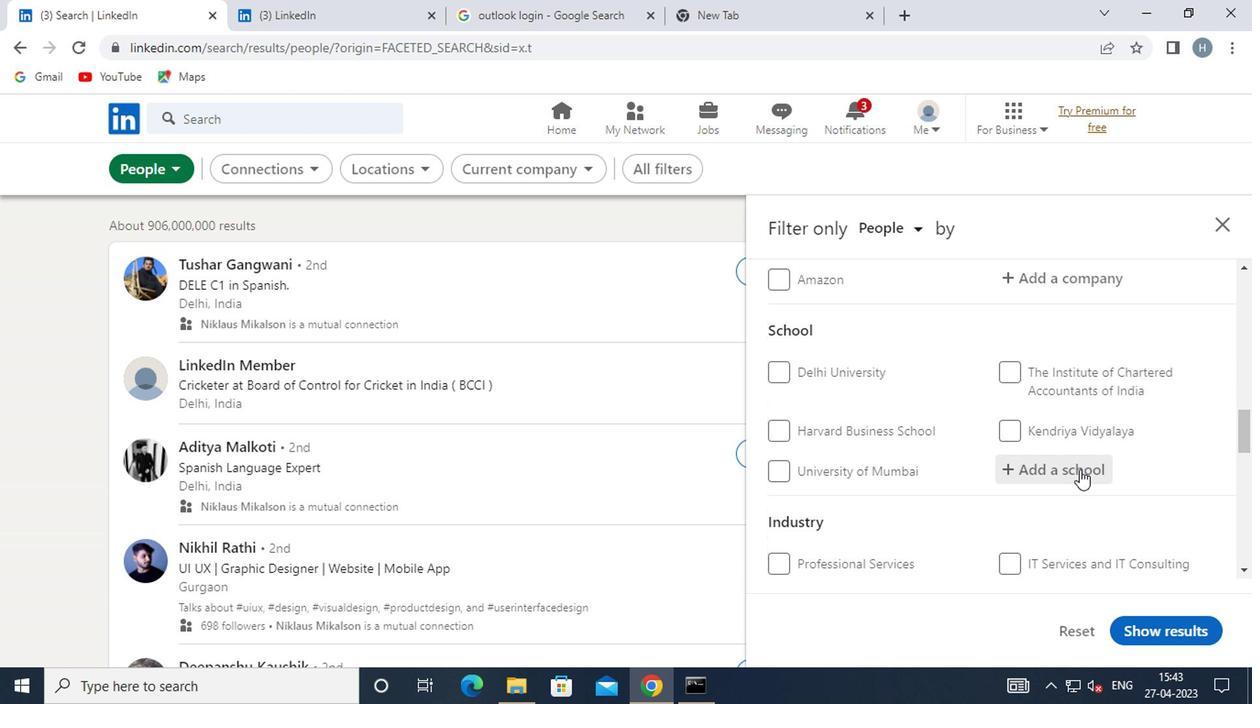 
Action: Key pressed <Key.shift>MEERUT<Key.space>IN
Screenshot: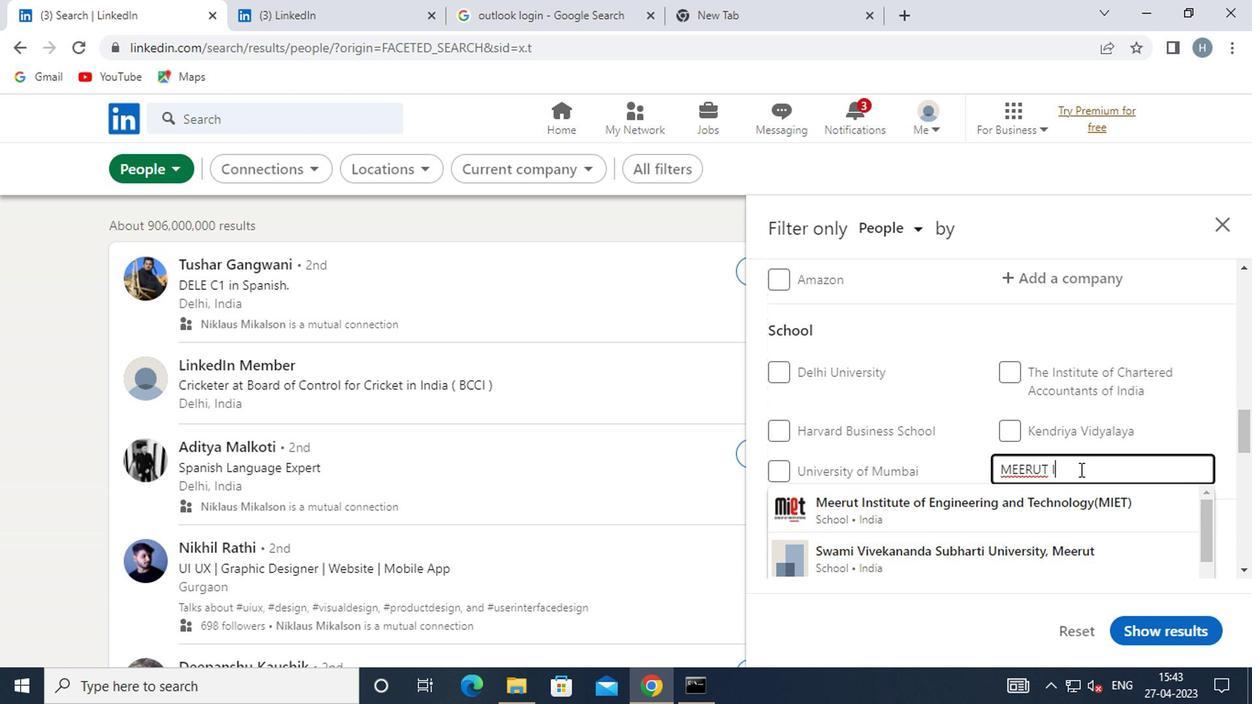 
Action: Mouse moved to (1007, 542)
Screenshot: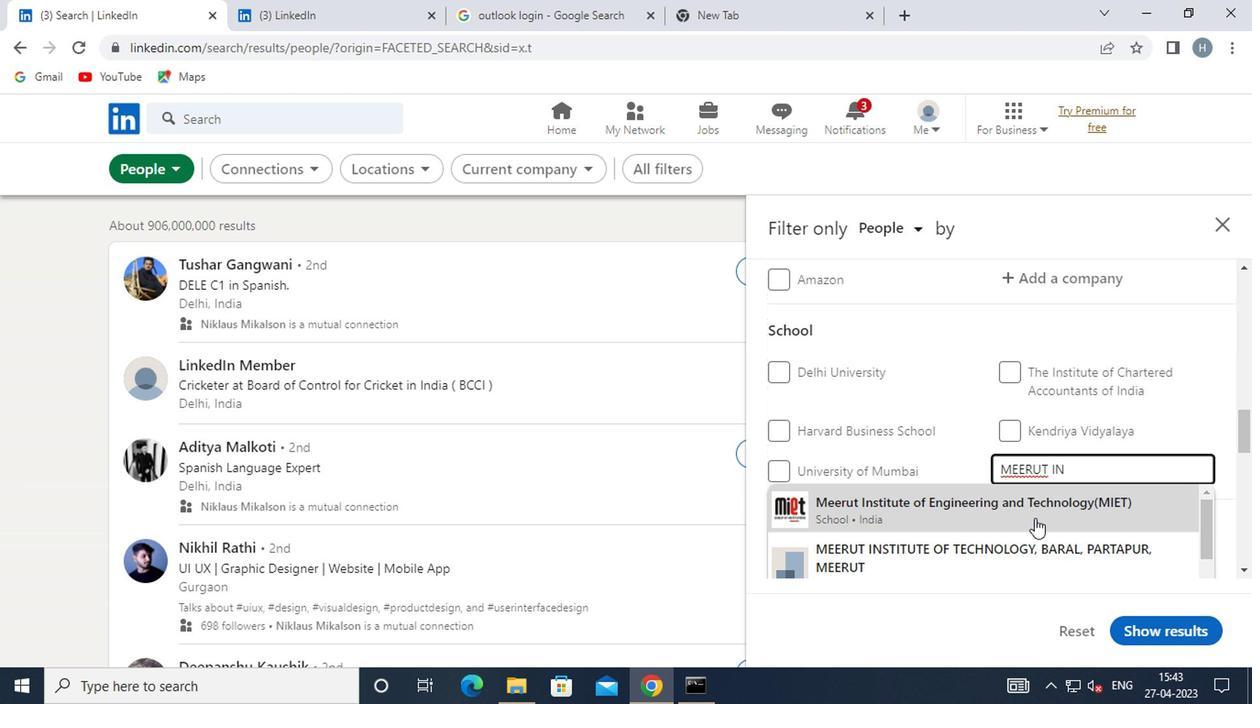 
Action: Mouse pressed left at (1007, 542)
Screenshot: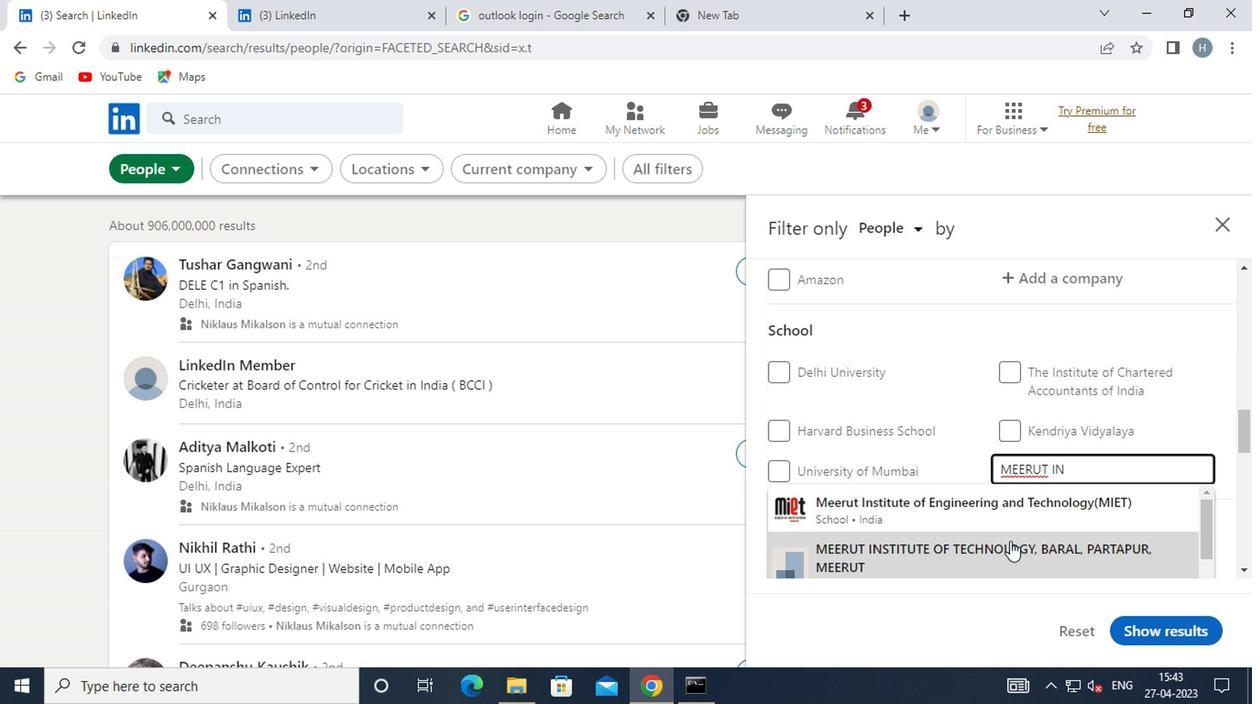 
Action: Mouse moved to (976, 495)
Screenshot: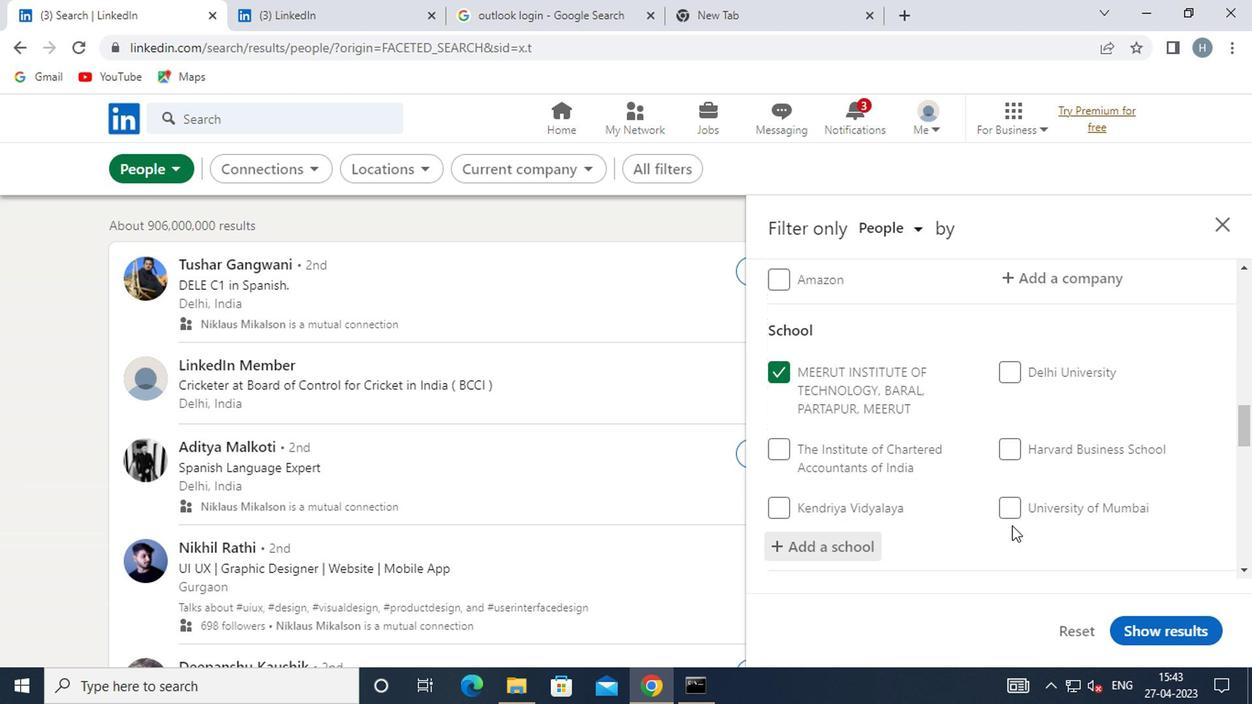 
Action: Mouse scrolled (976, 494) with delta (0, 0)
Screenshot: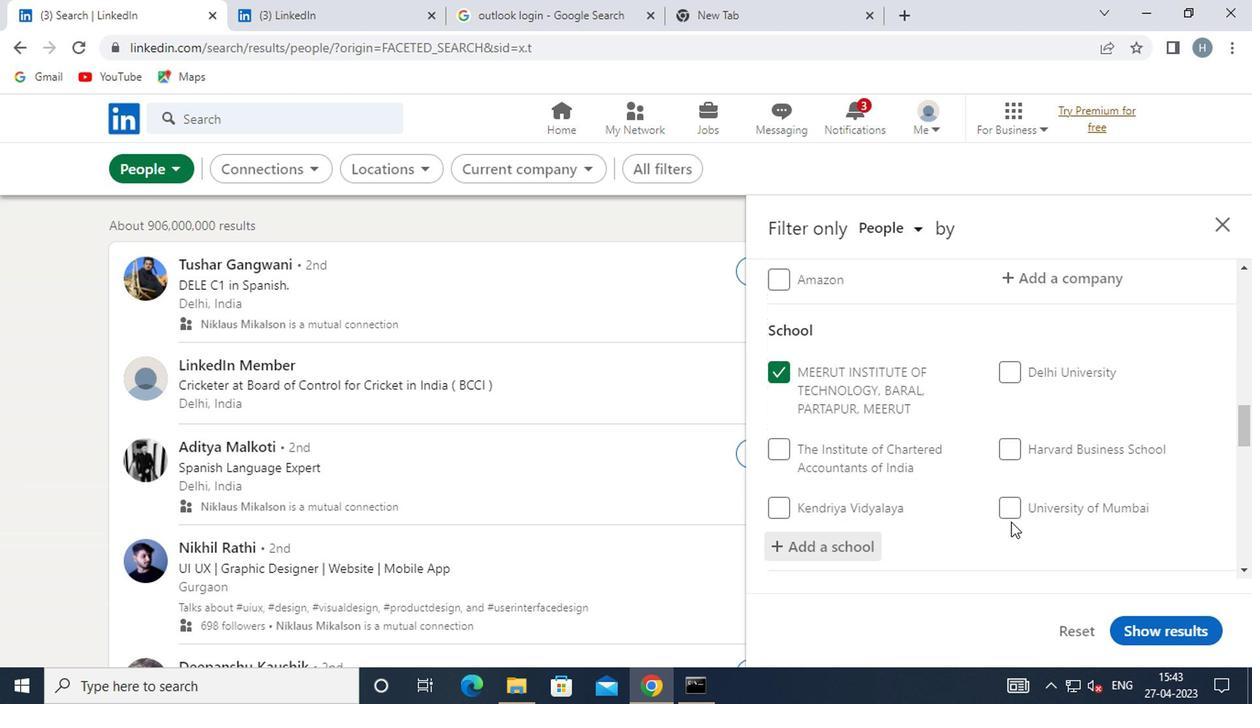 
Action: Mouse moved to (976, 495)
Screenshot: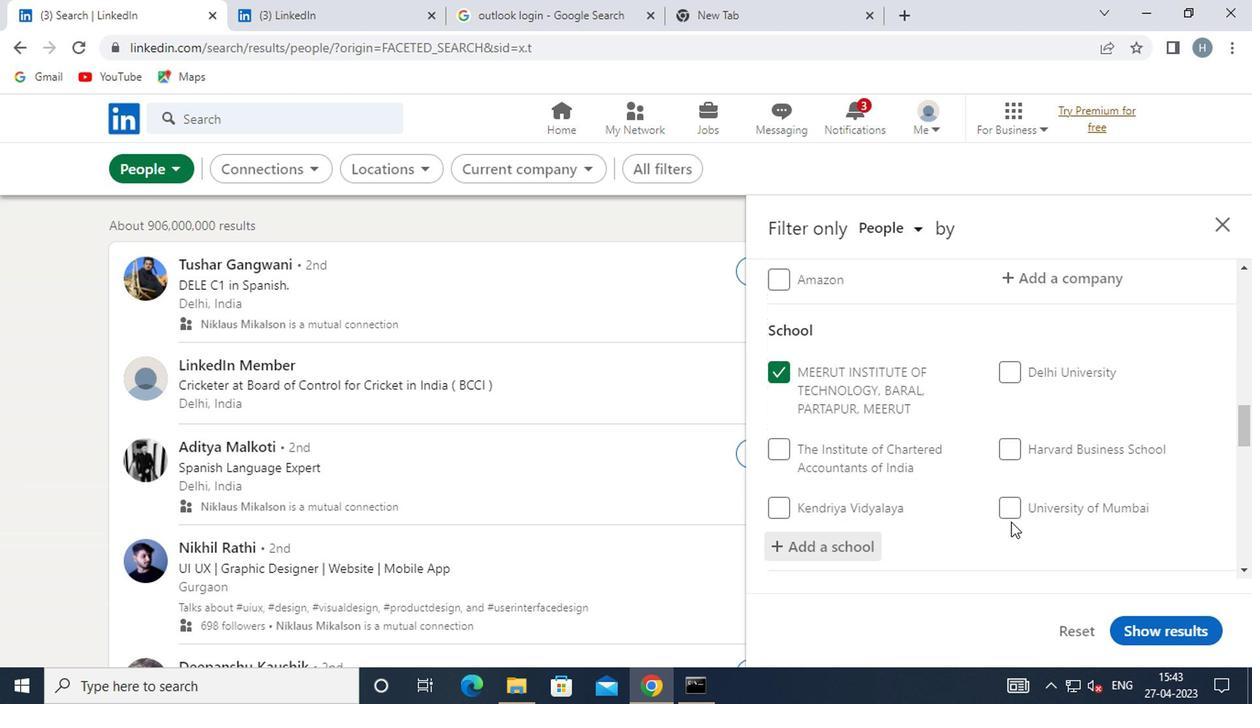 
Action: Mouse scrolled (976, 494) with delta (0, 0)
Screenshot: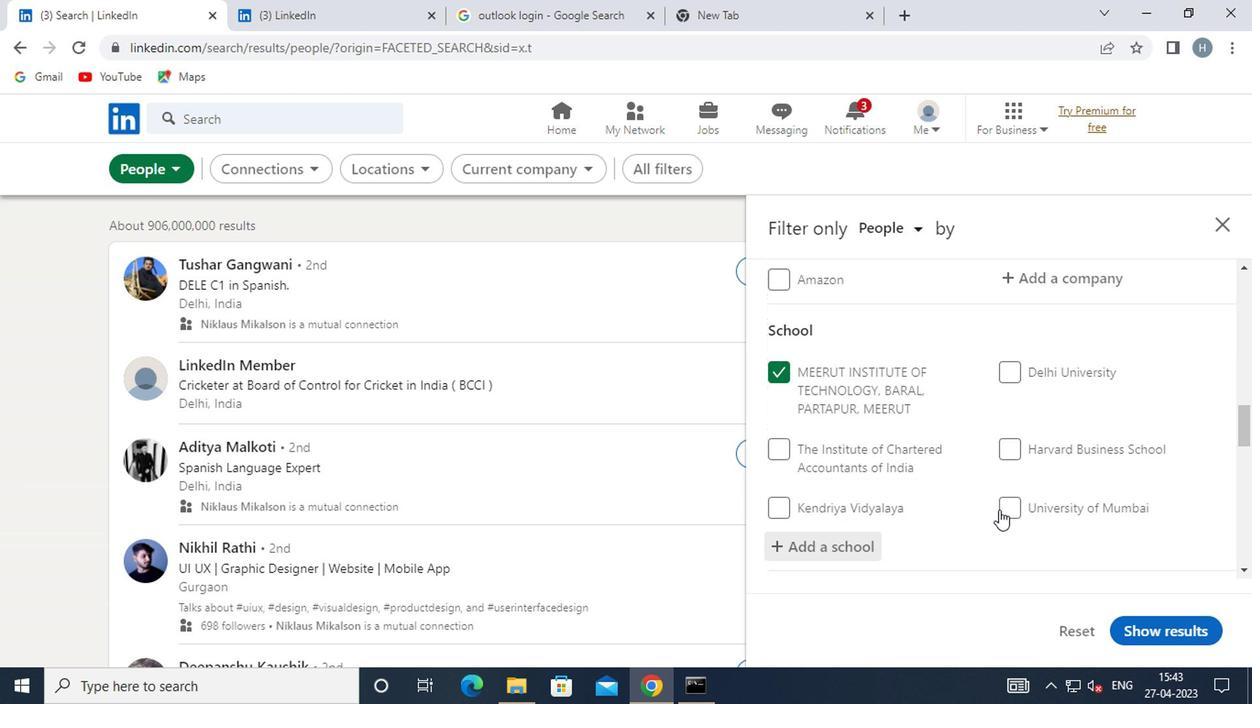 
Action: Mouse scrolled (976, 494) with delta (0, 0)
Screenshot: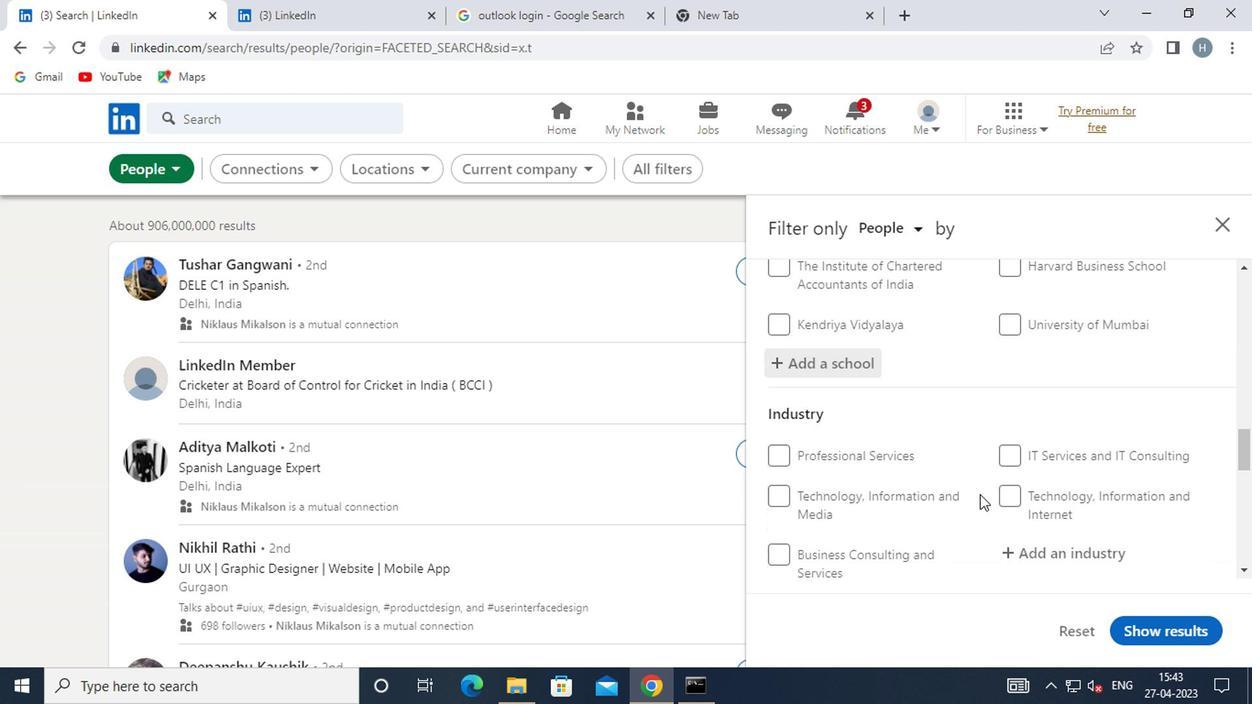 
Action: Mouse moved to (1058, 457)
Screenshot: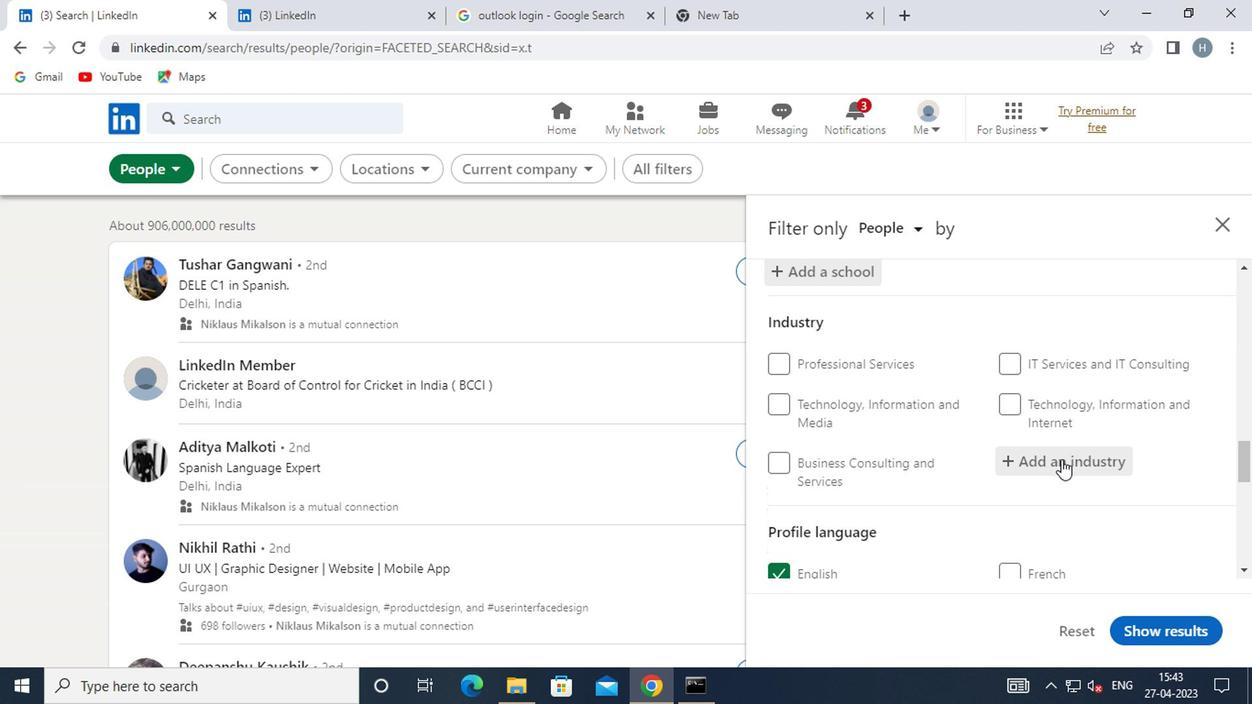 
Action: Mouse pressed left at (1058, 457)
Screenshot: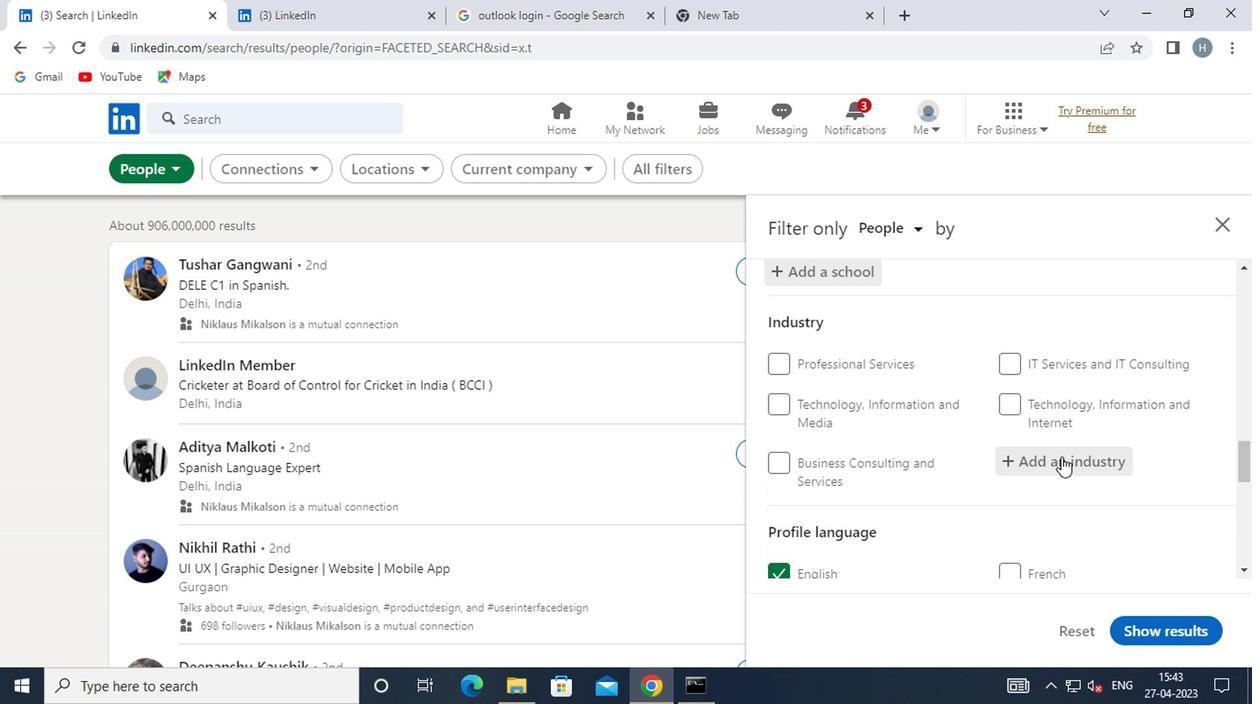 
Action: Mouse moved to (1055, 452)
Screenshot: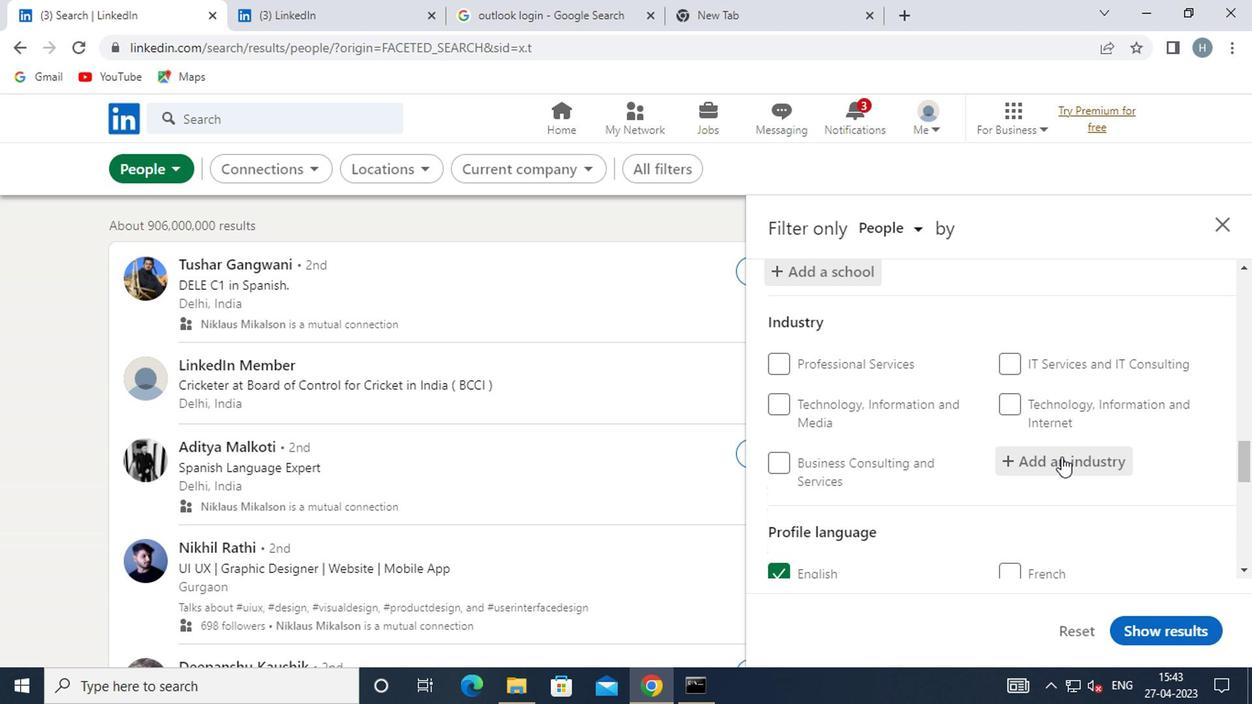 
Action: Key pressed <Key.shift>HOUSE
Screenshot: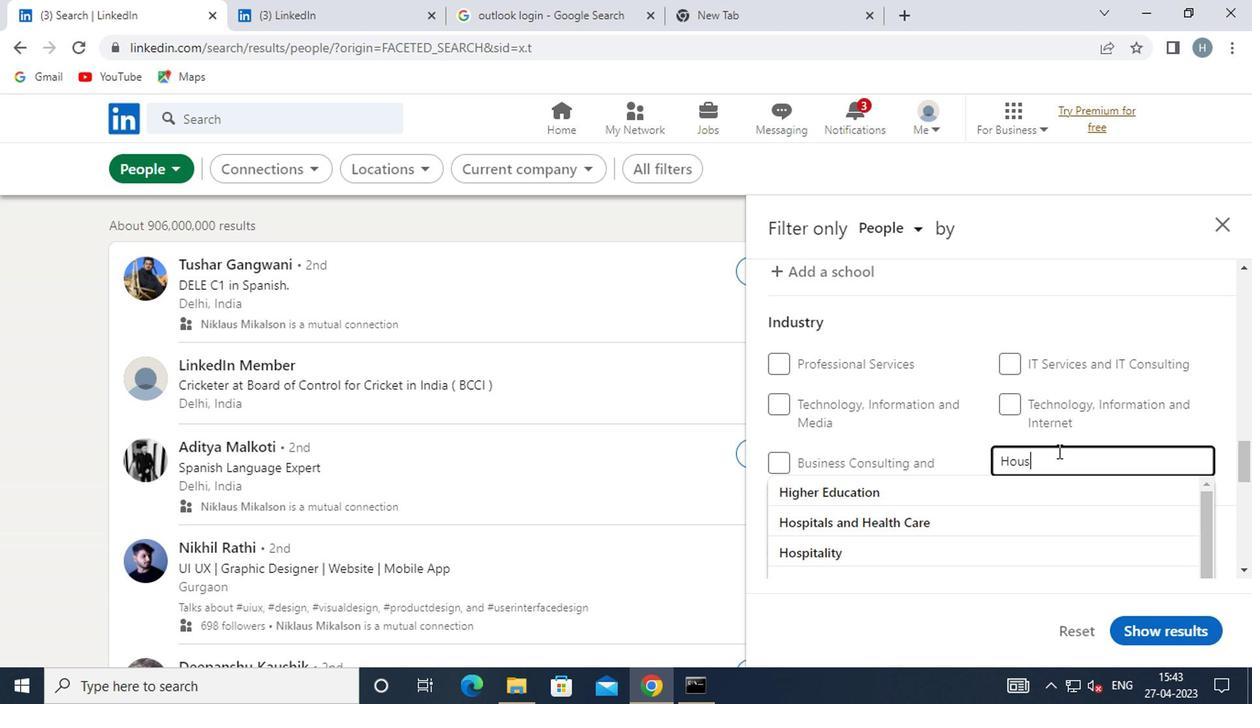 
Action: Mouse moved to (966, 525)
Screenshot: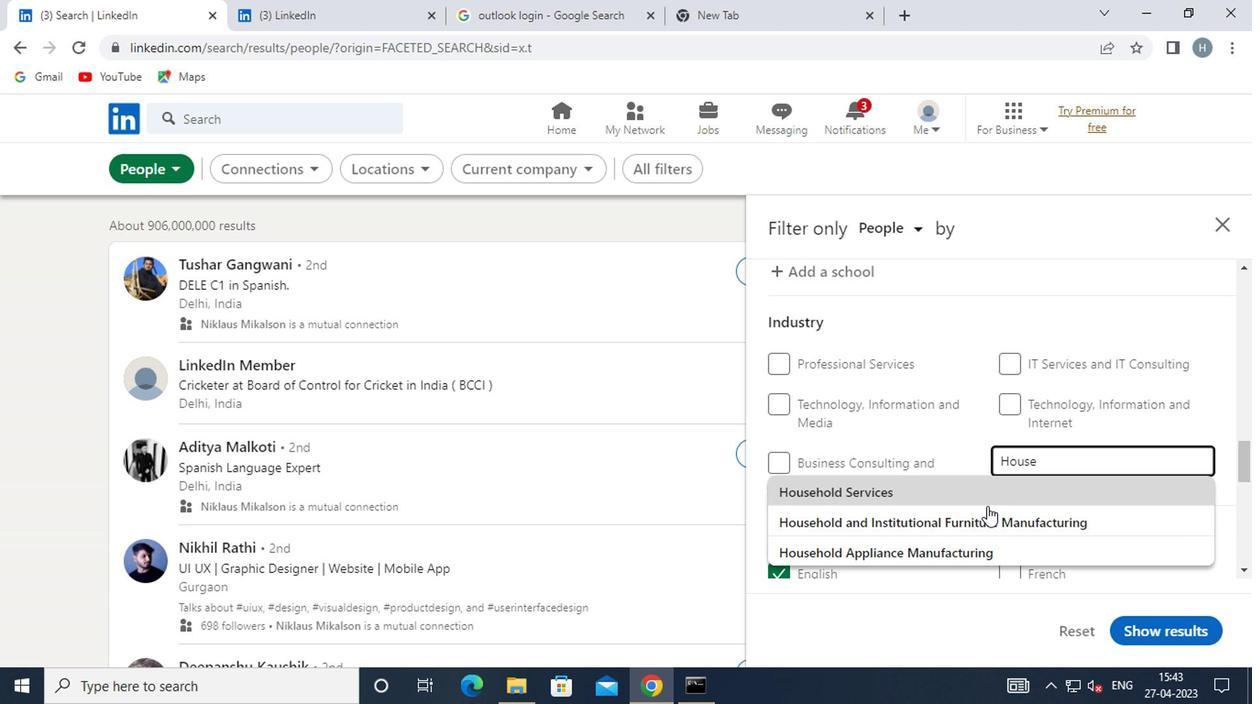 
Action: Mouse pressed left at (966, 525)
Screenshot: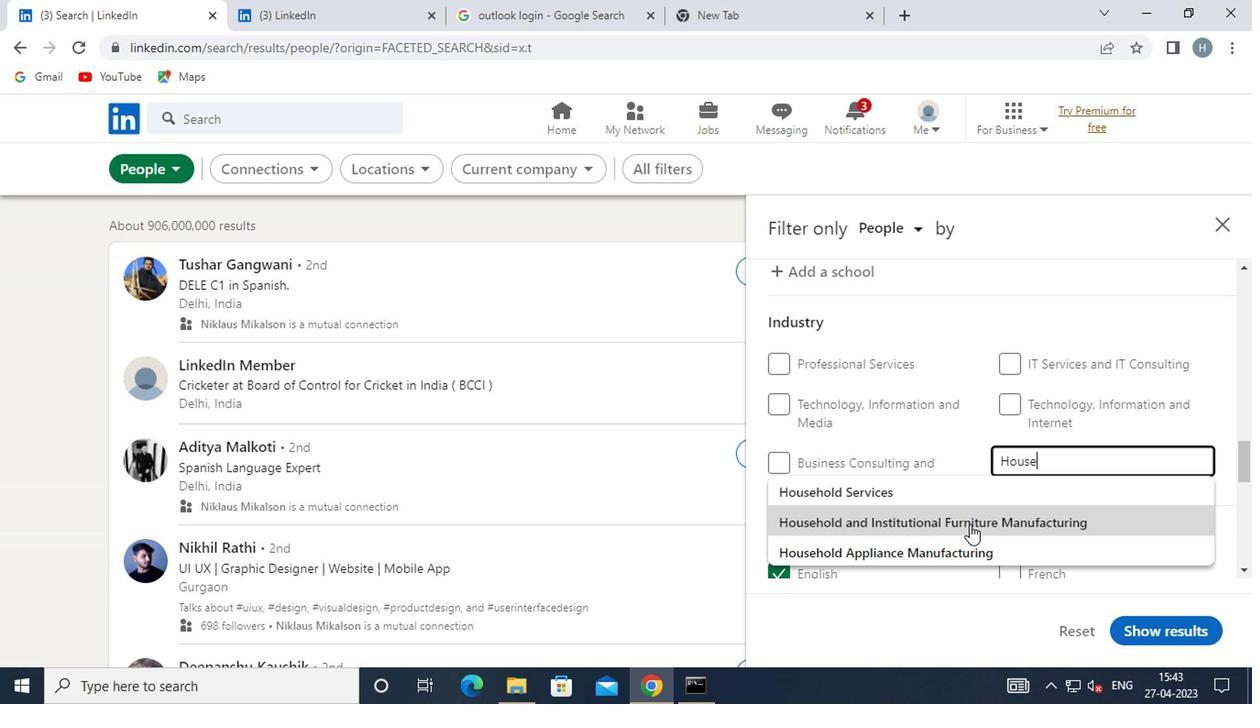 
Action: Mouse moved to (963, 503)
Screenshot: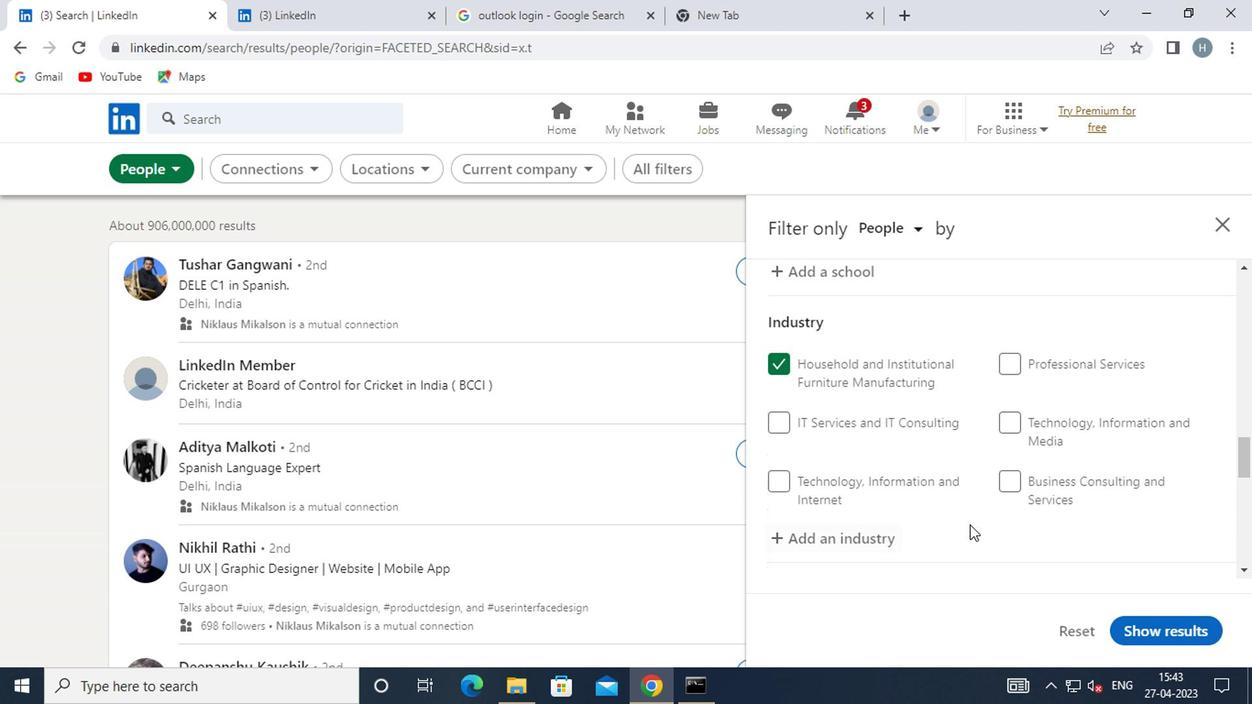 
Action: Mouse scrolled (963, 502) with delta (0, -1)
Screenshot: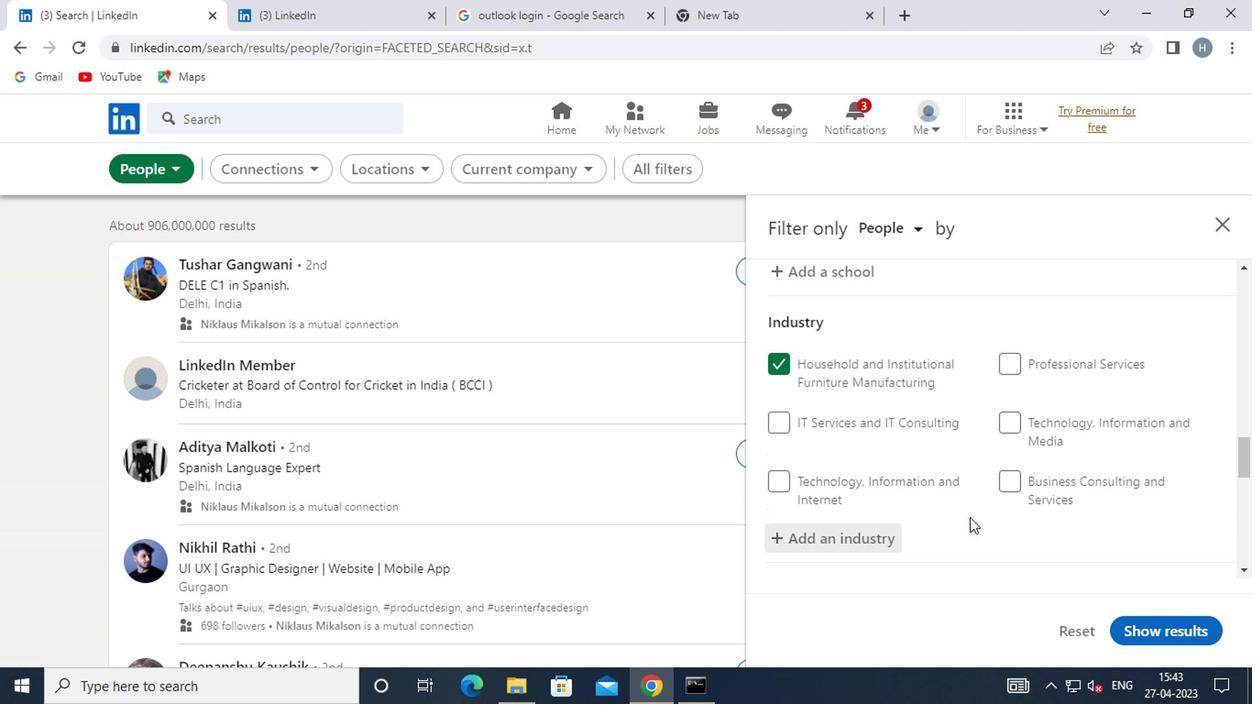 
Action: Mouse moved to (963, 503)
Screenshot: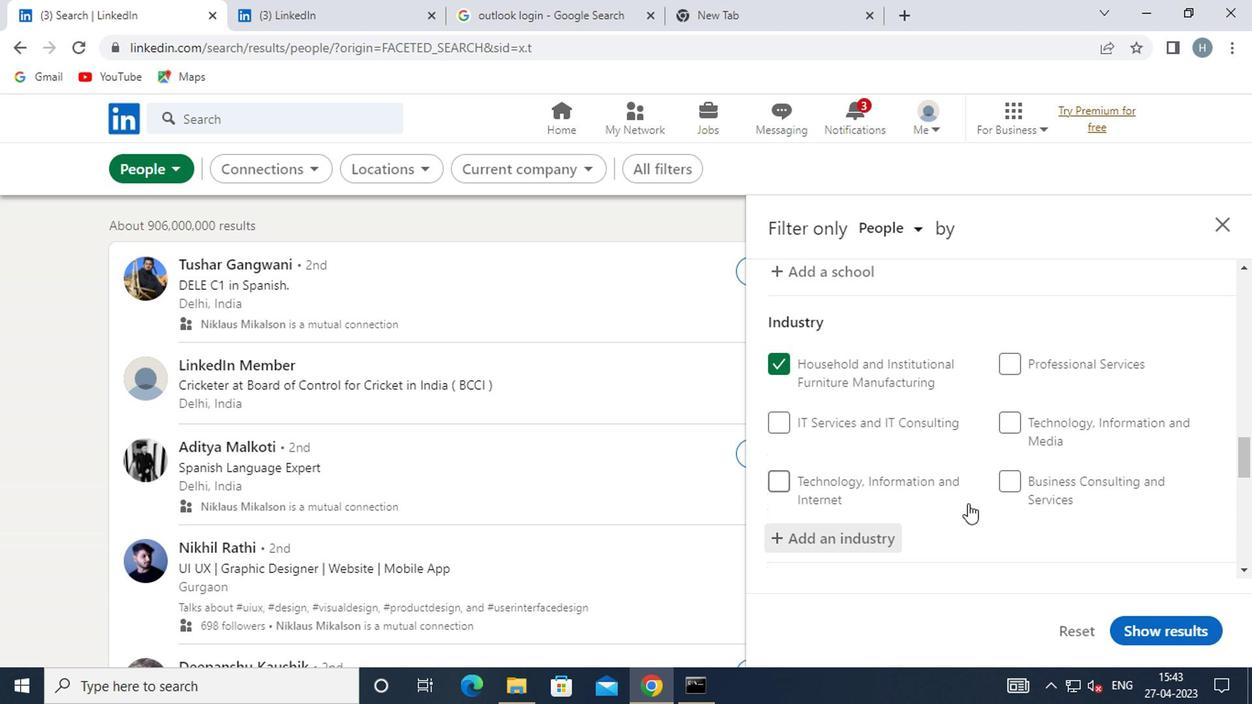 
Action: Mouse scrolled (963, 502) with delta (0, -1)
Screenshot: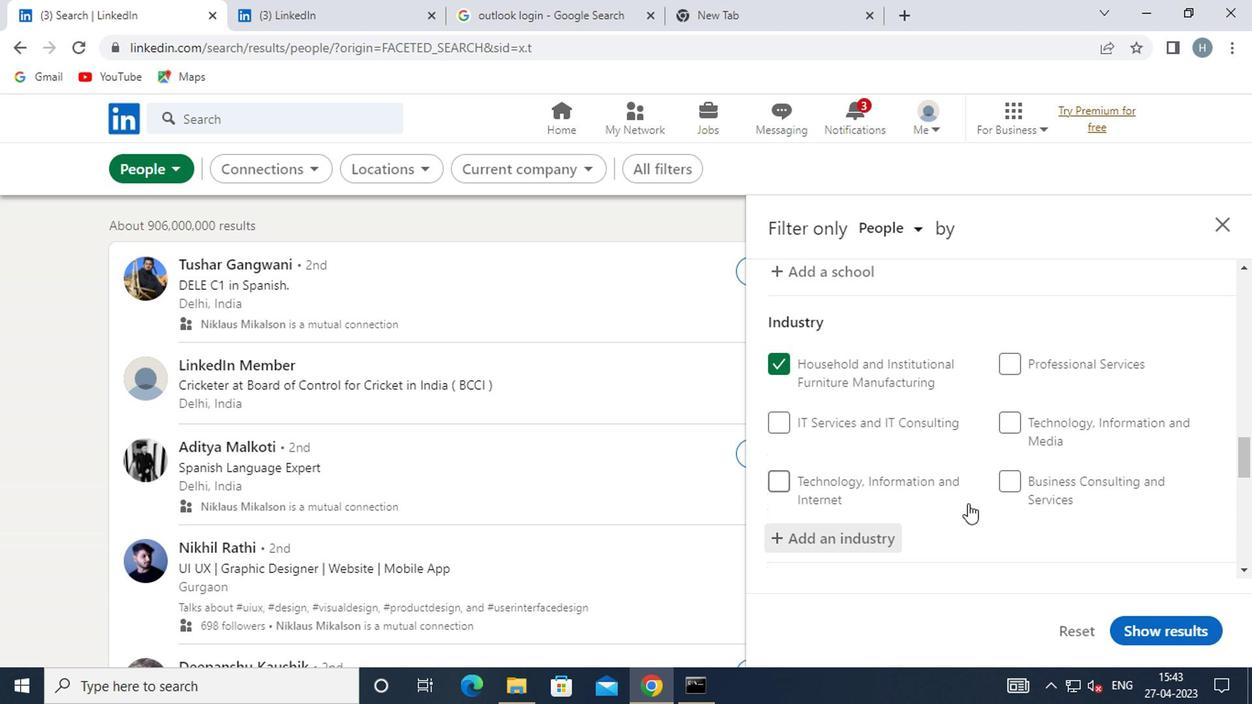 
Action: Mouse moved to (962, 499)
Screenshot: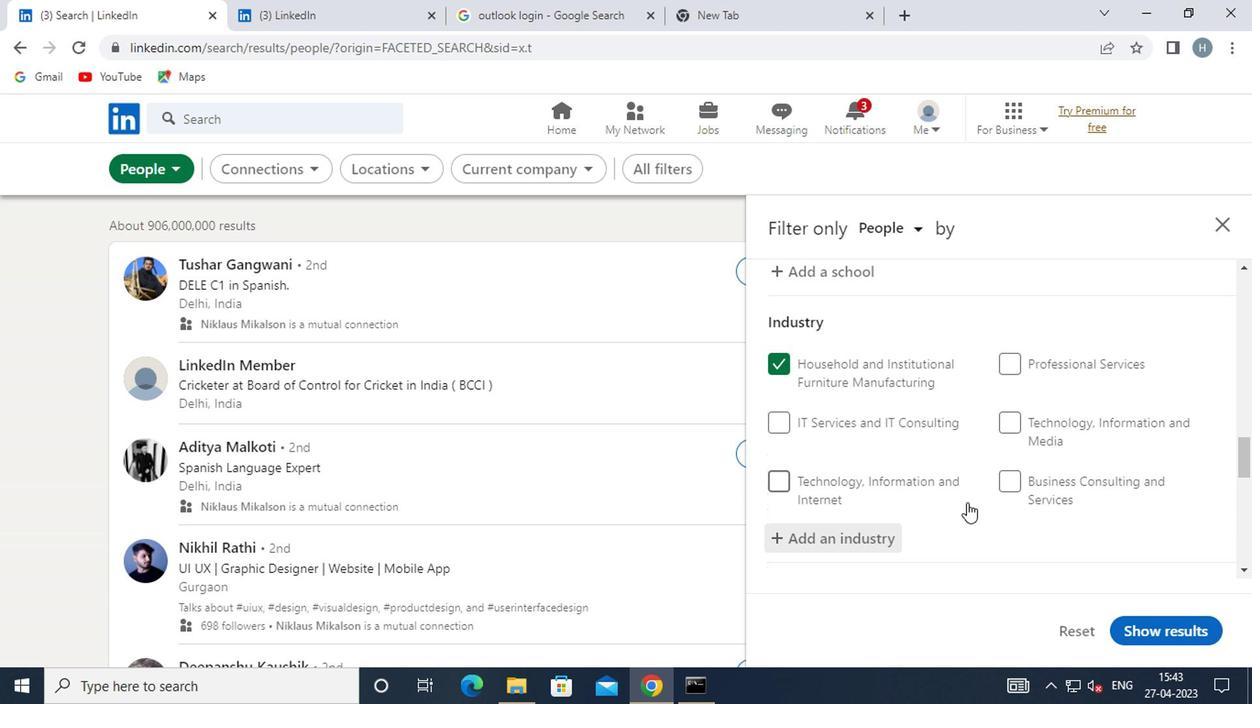 
Action: Mouse scrolled (962, 499) with delta (0, 0)
Screenshot: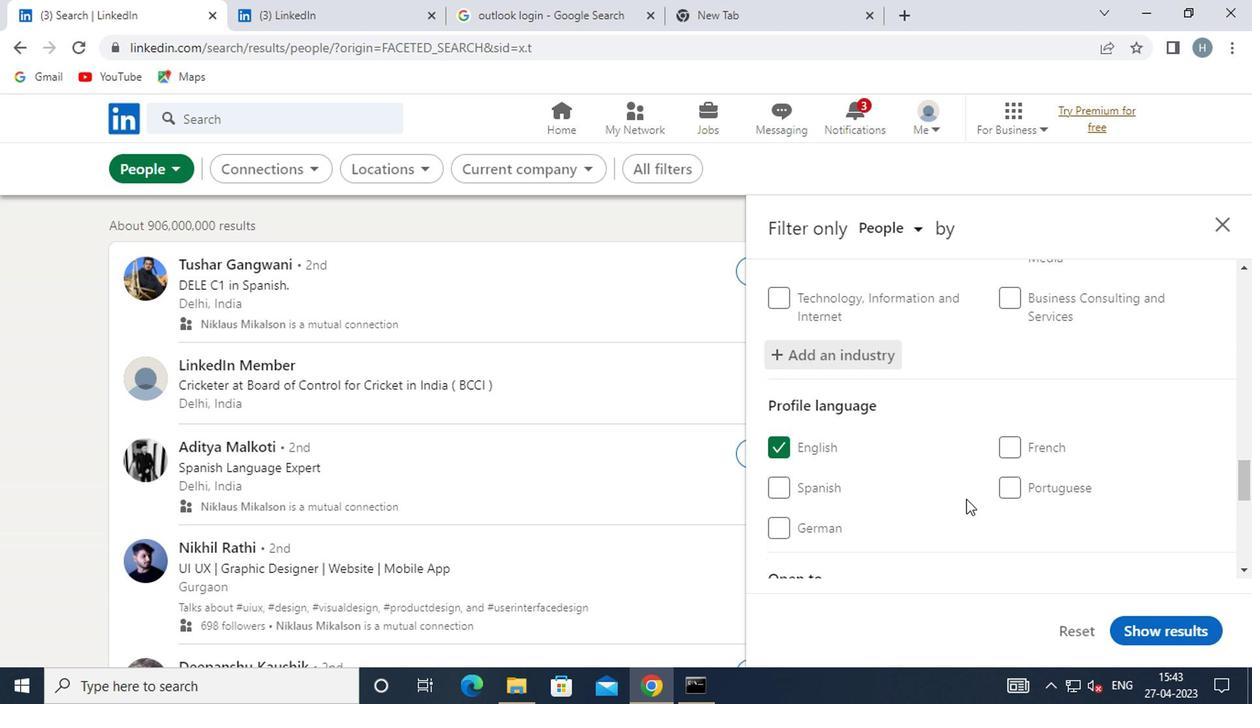 
Action: Mouse moved to (962, 499)
Screenshot: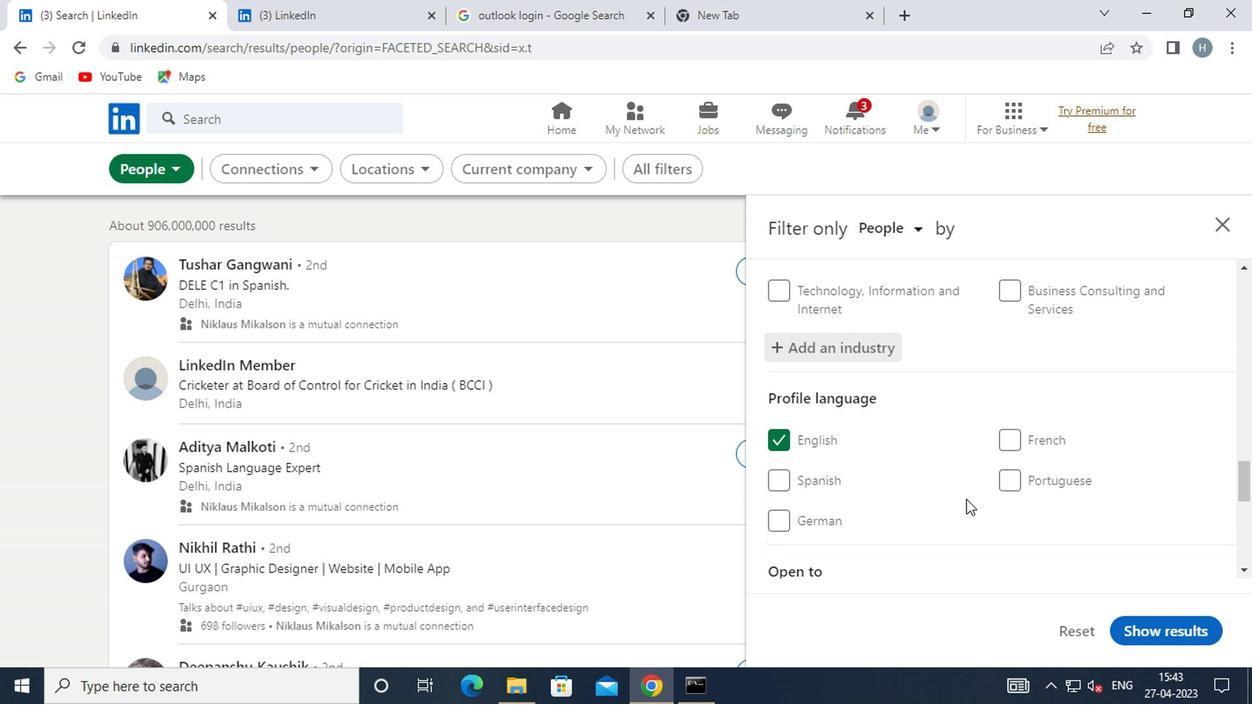 
Action: Mouse scrolled (962, 497) with delta (0, -1)
Screenshot: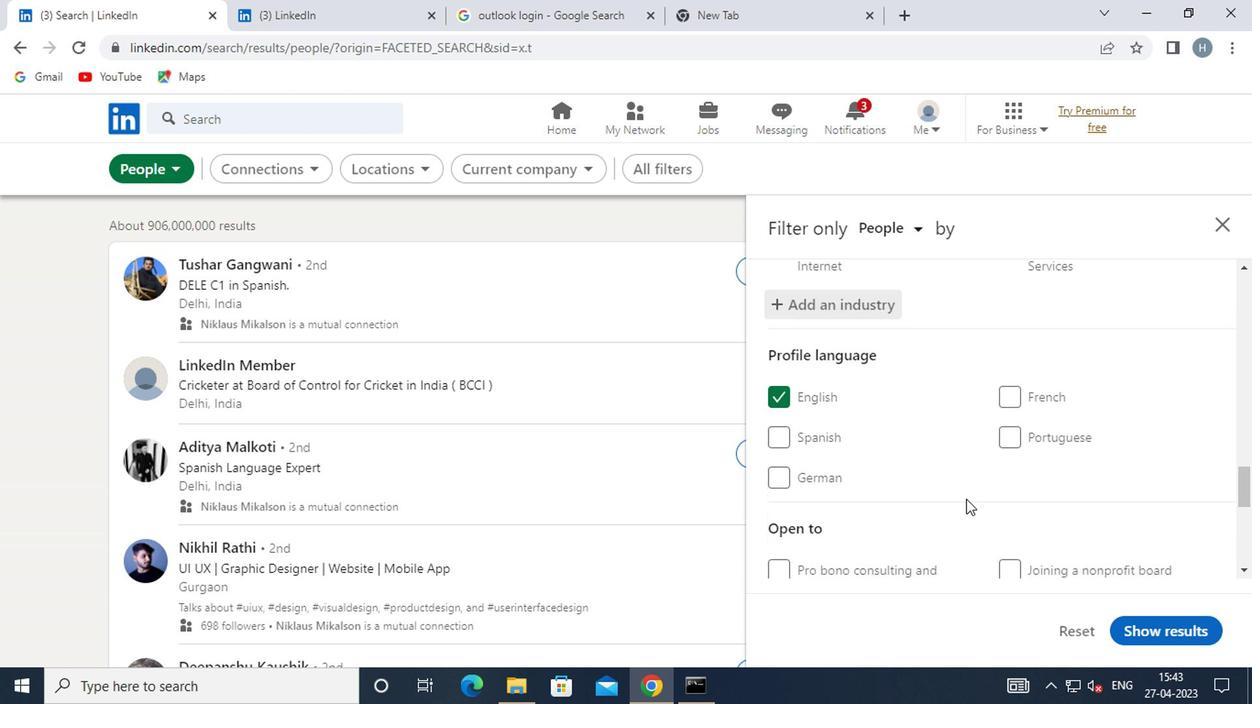
Action: Mouse moved to (998, 504)
Screenshot: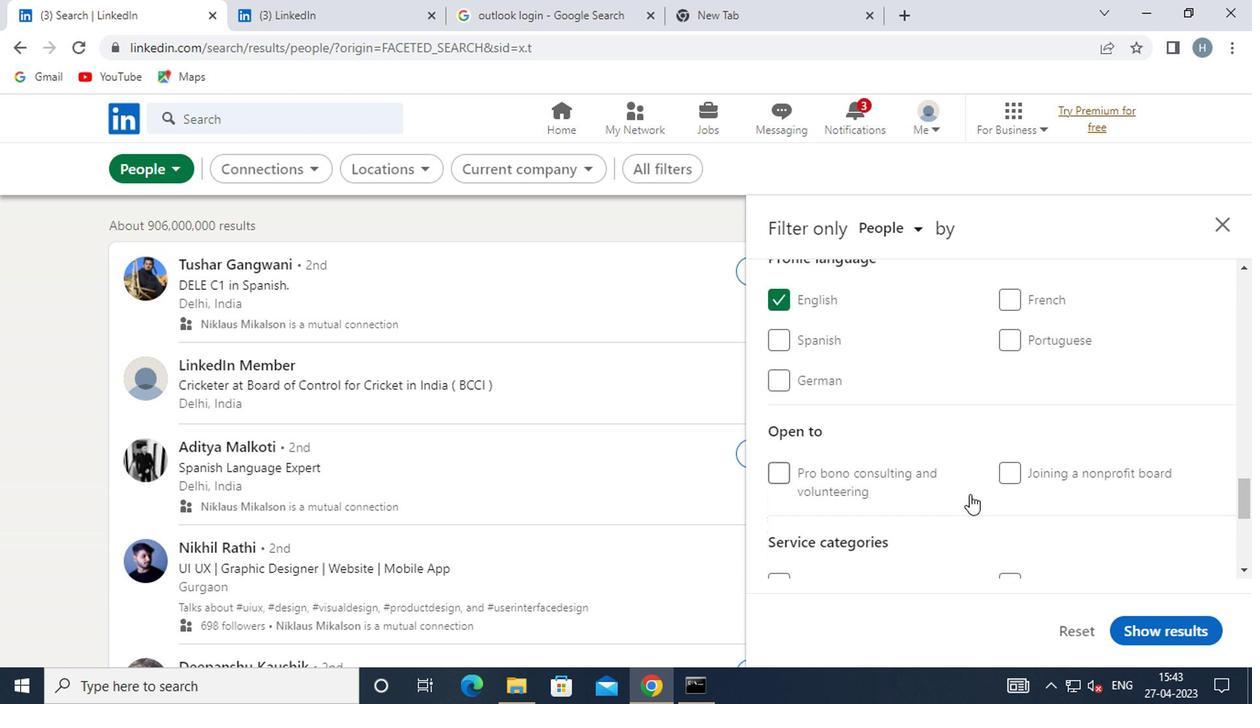 
Action: Mouse scrolled (998, 503) with delta (0, 0)
Screenshot: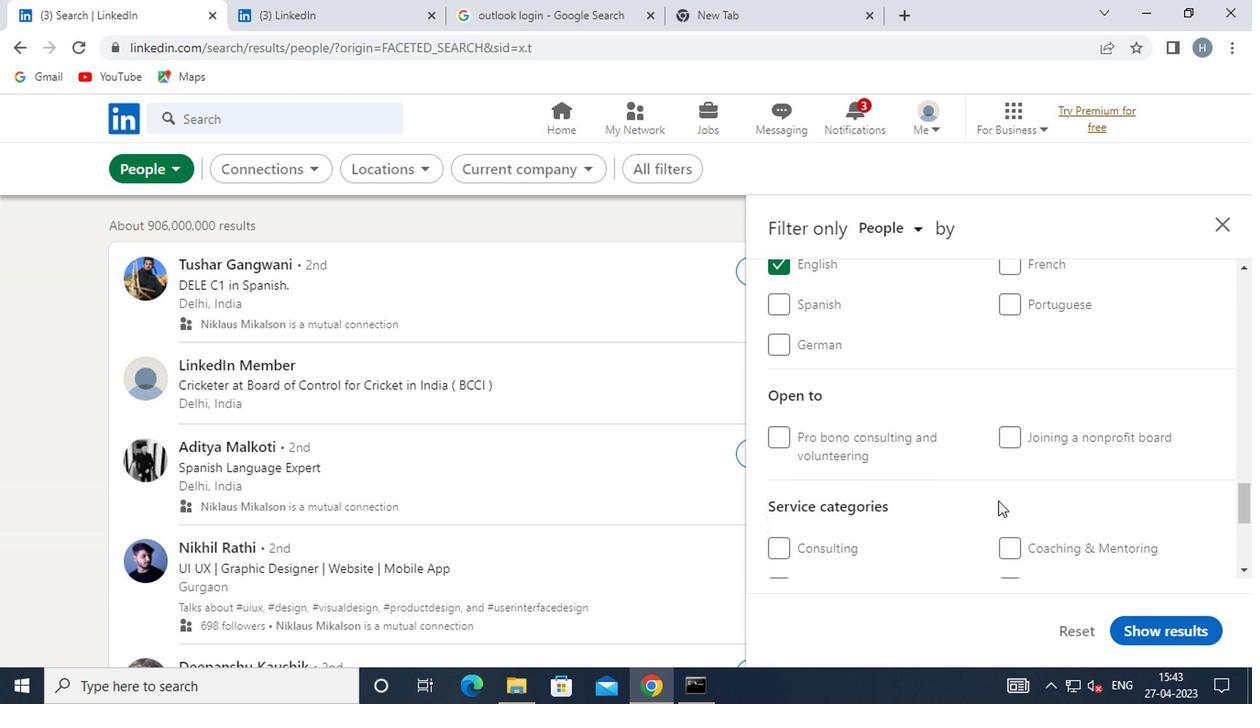 
Action: Mouse scrolled (998, 503) with delta (0, 0)
Screenshot: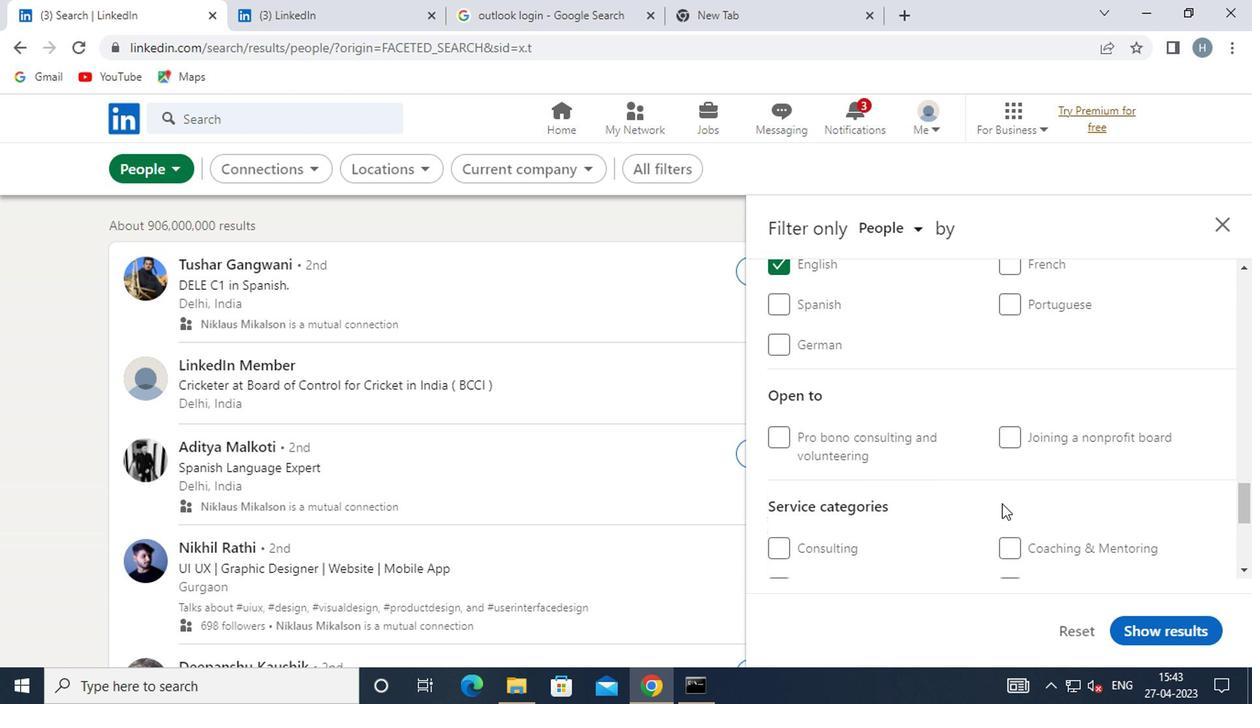 
Action: Mouse moved to (1065, 443)
Screenshot: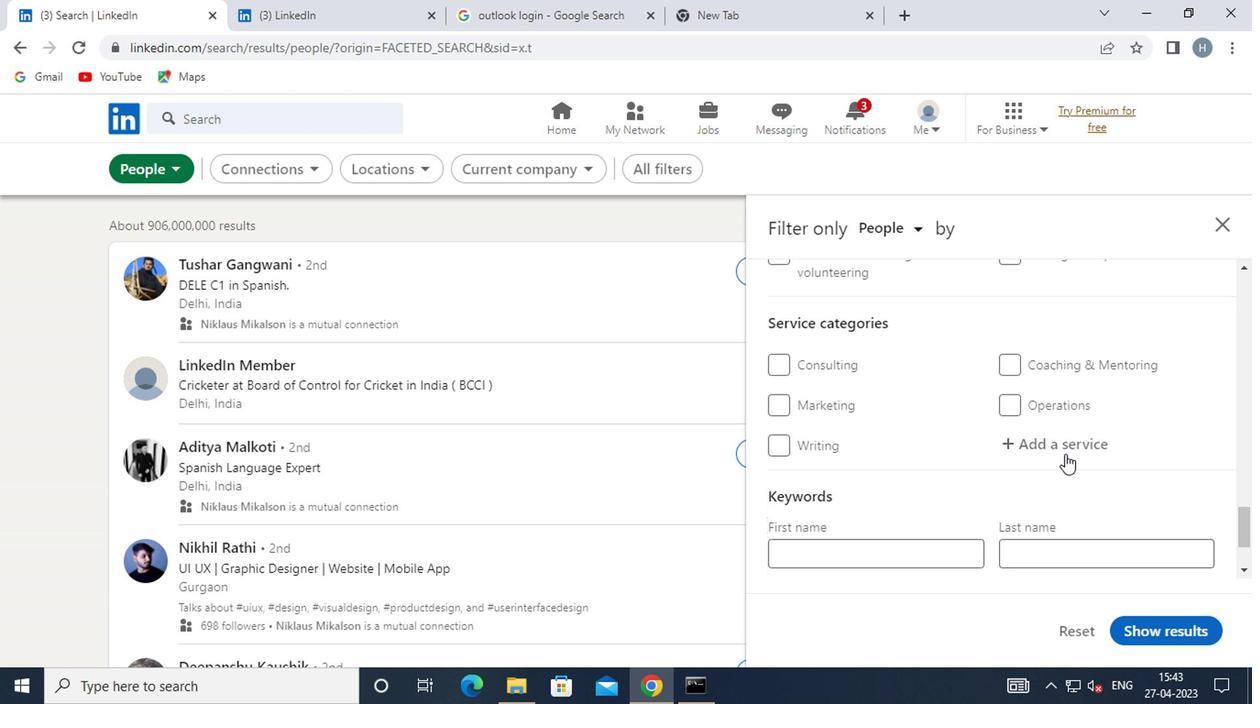 
Action: Mouse pressed left at (1065, 443)
Screenshot: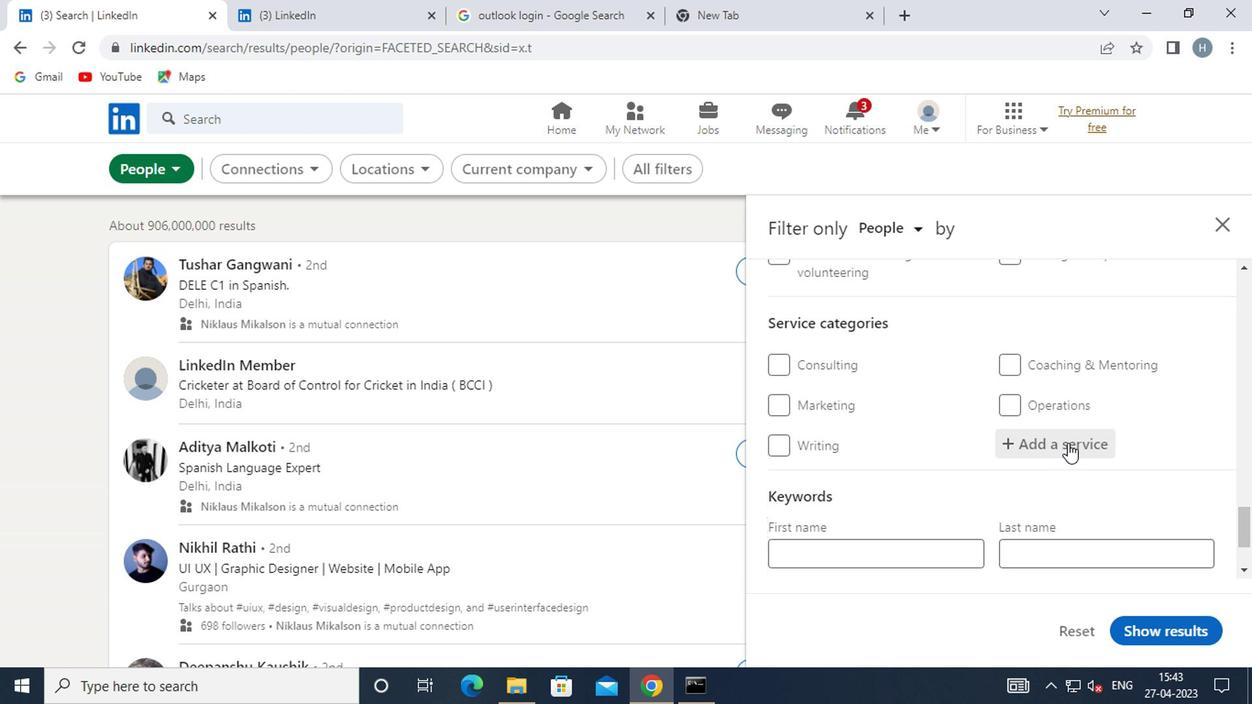 
Action: Mouse moved to (1066, 441)
Screenshot: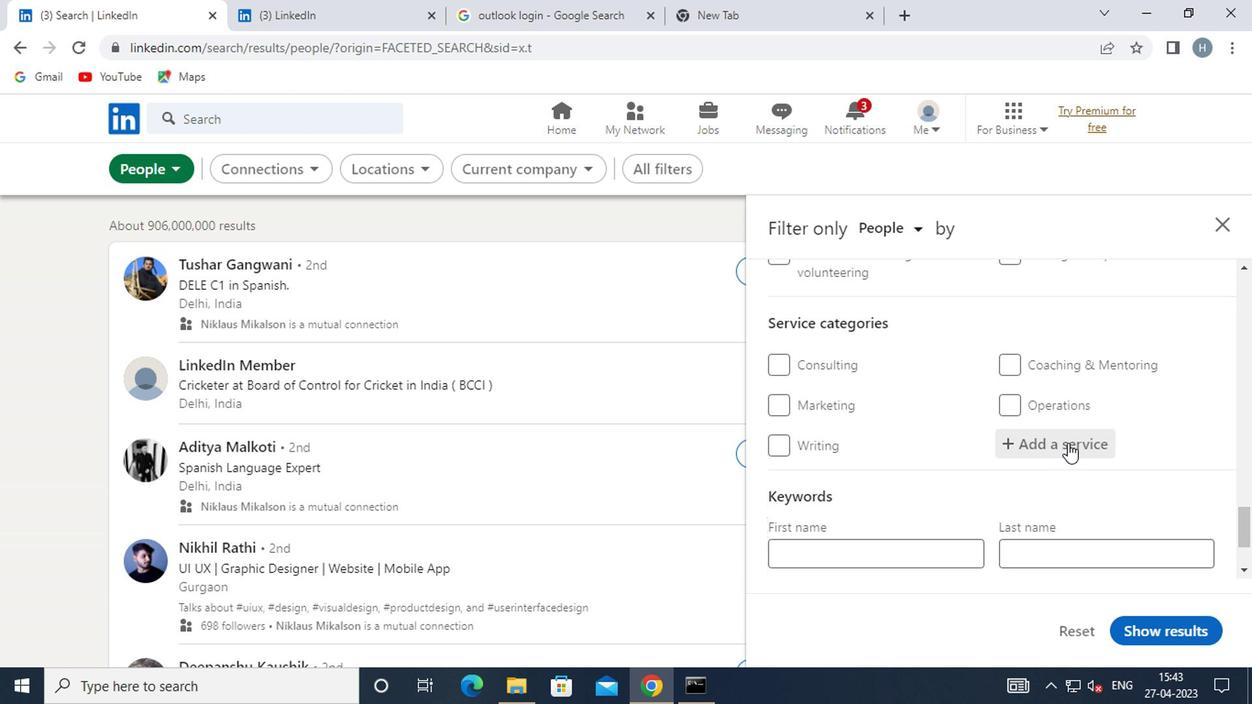 
Action: Key pressed <Key.shift>MANAGE
Screenshot: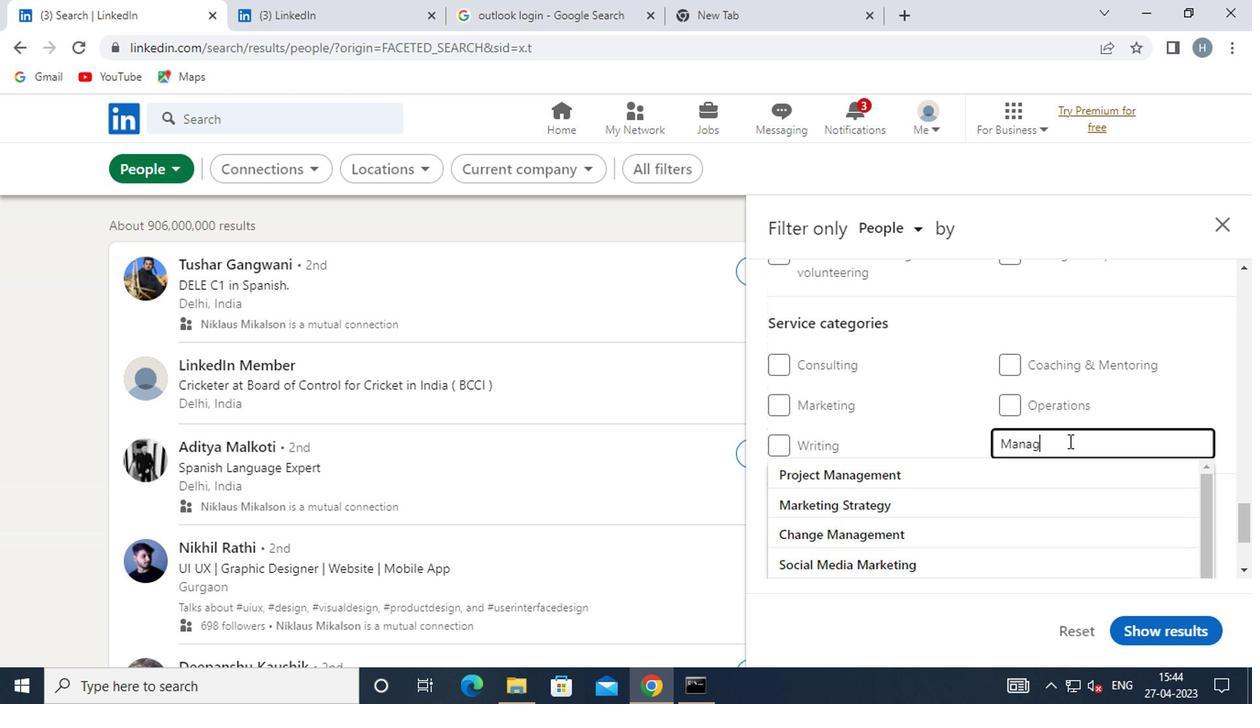
Action: Mouse moved to (930, 556)
Screenshot: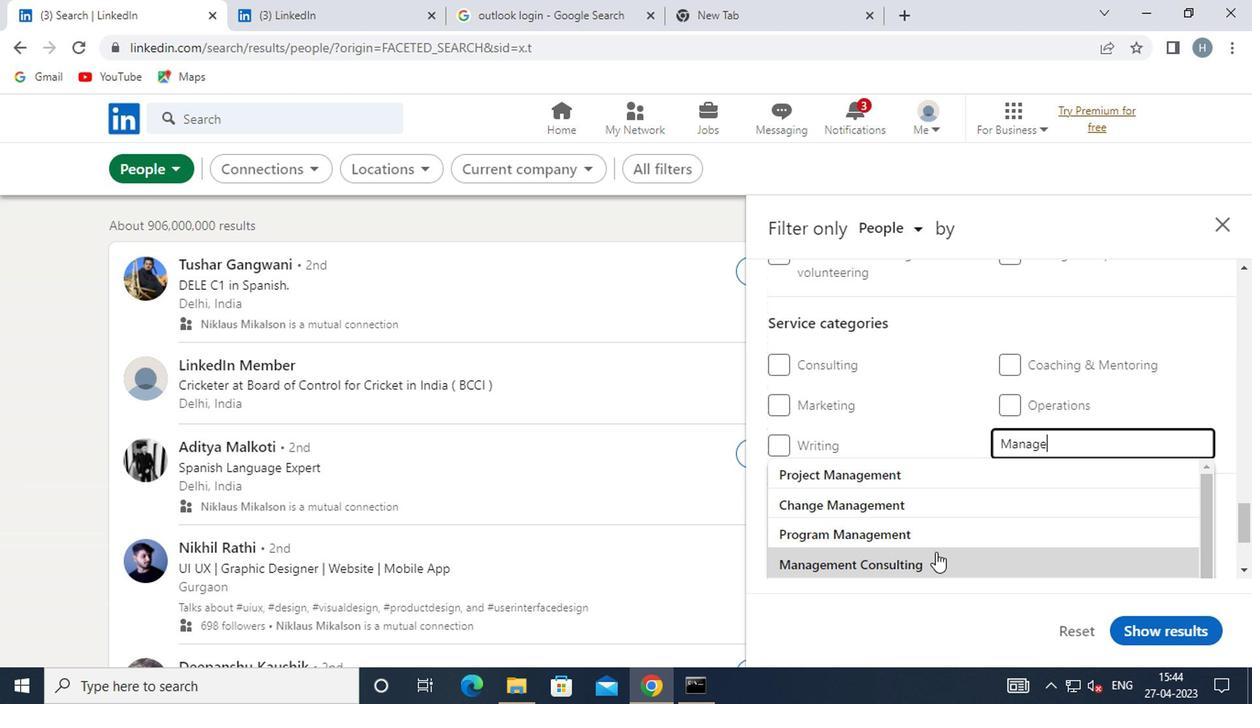 
Action: Mouse pressed left at (930, 556)
Screenshot: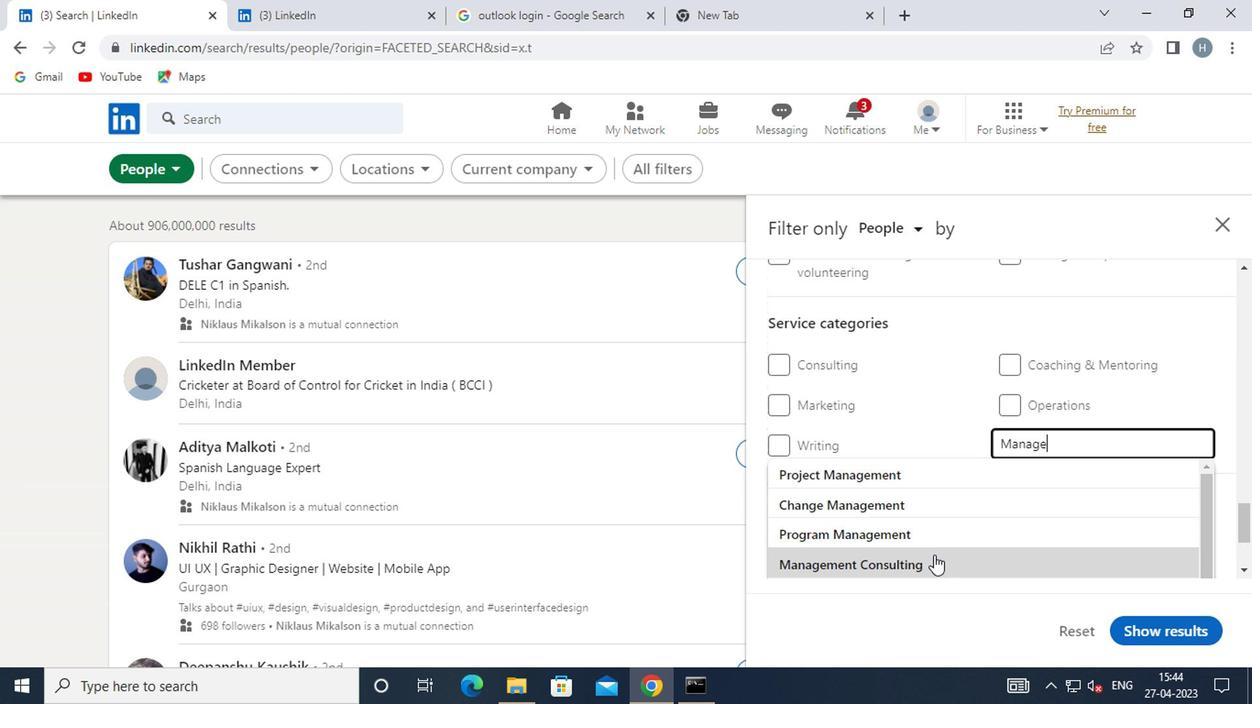 
Action: Mouse moved to (946, 514)
Screenshot: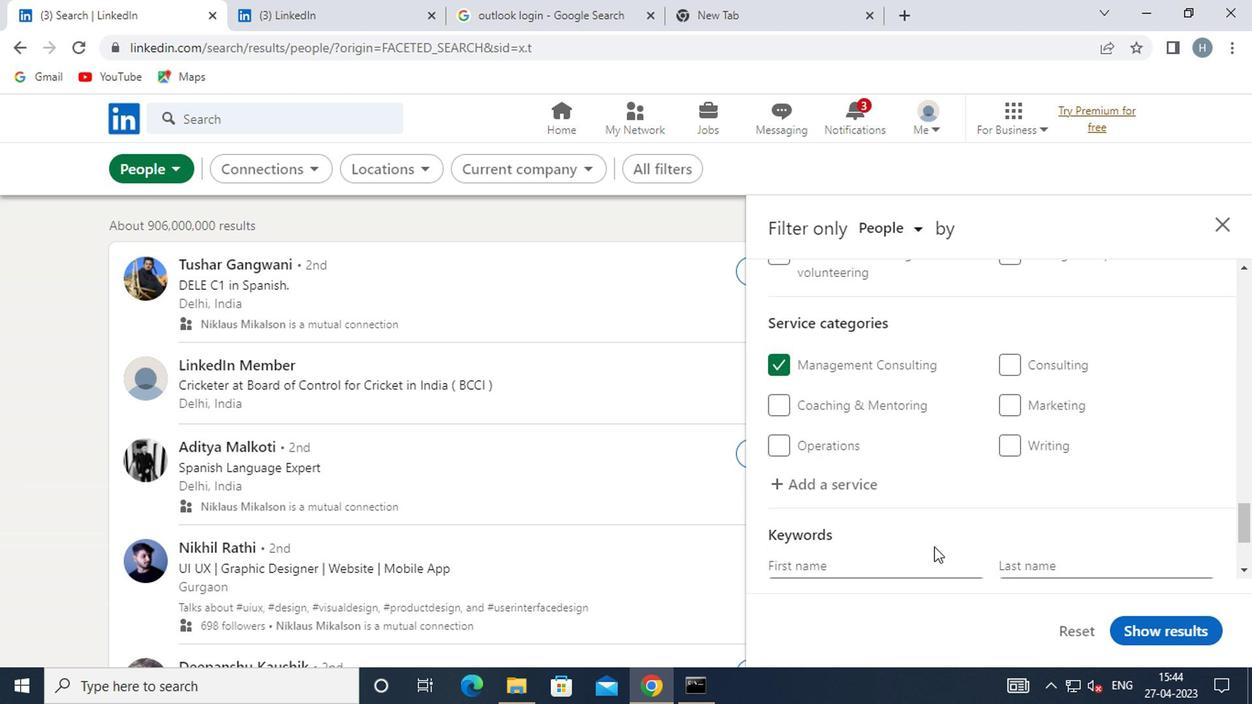 
Action: Mouse scrolled (946, 513) with delta (0, -1)
Screenshot: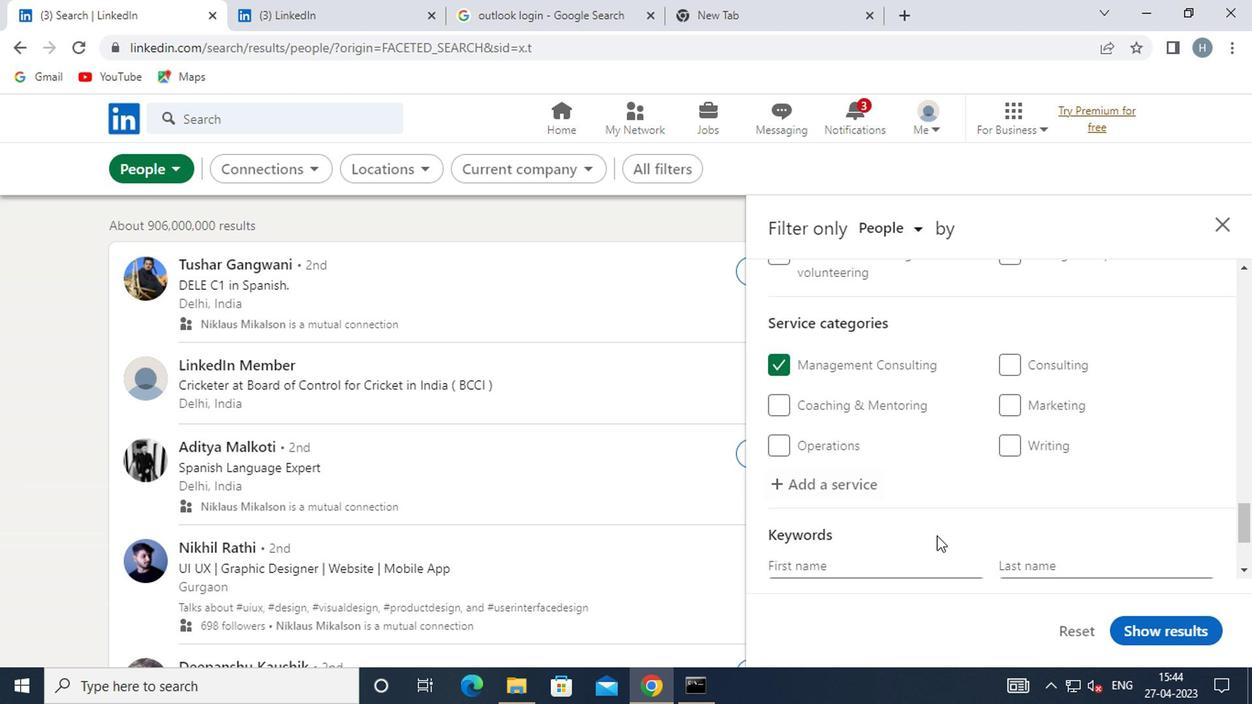 
Action: Mouse moved to (944, 490)
Screenshot: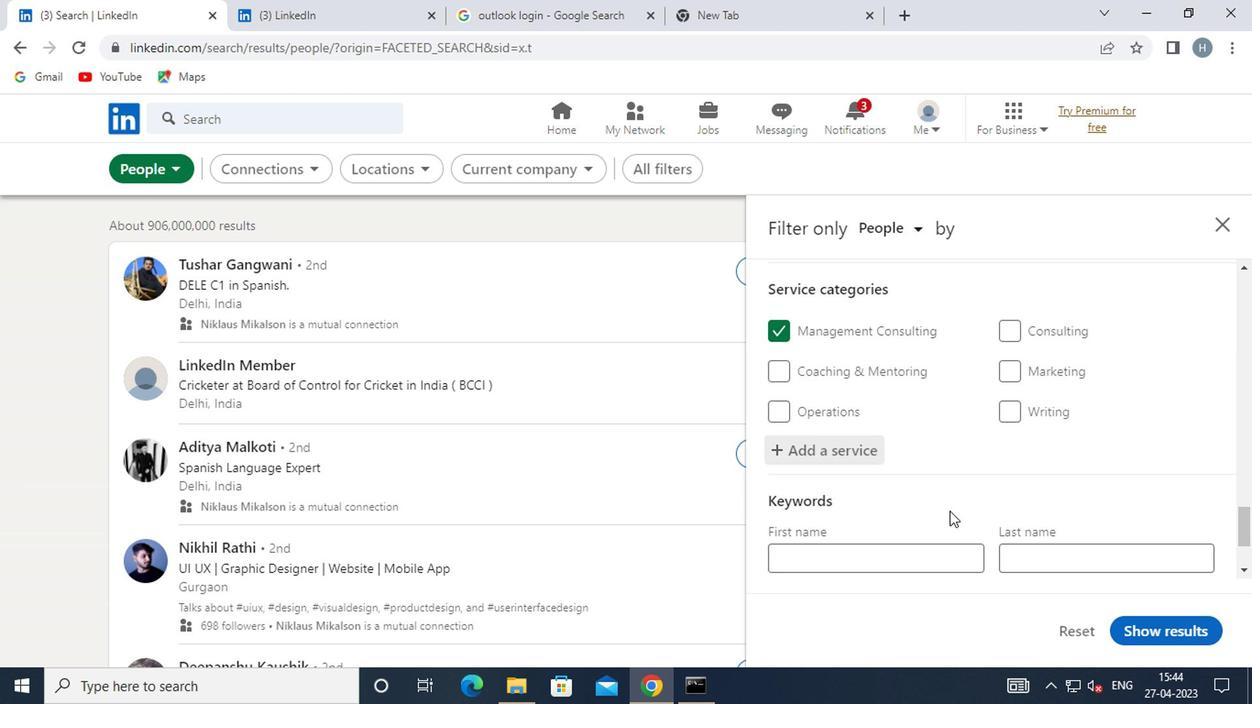 
Action: Mouse scrolled (944, 489) with delta (0, 0)
Screenshot: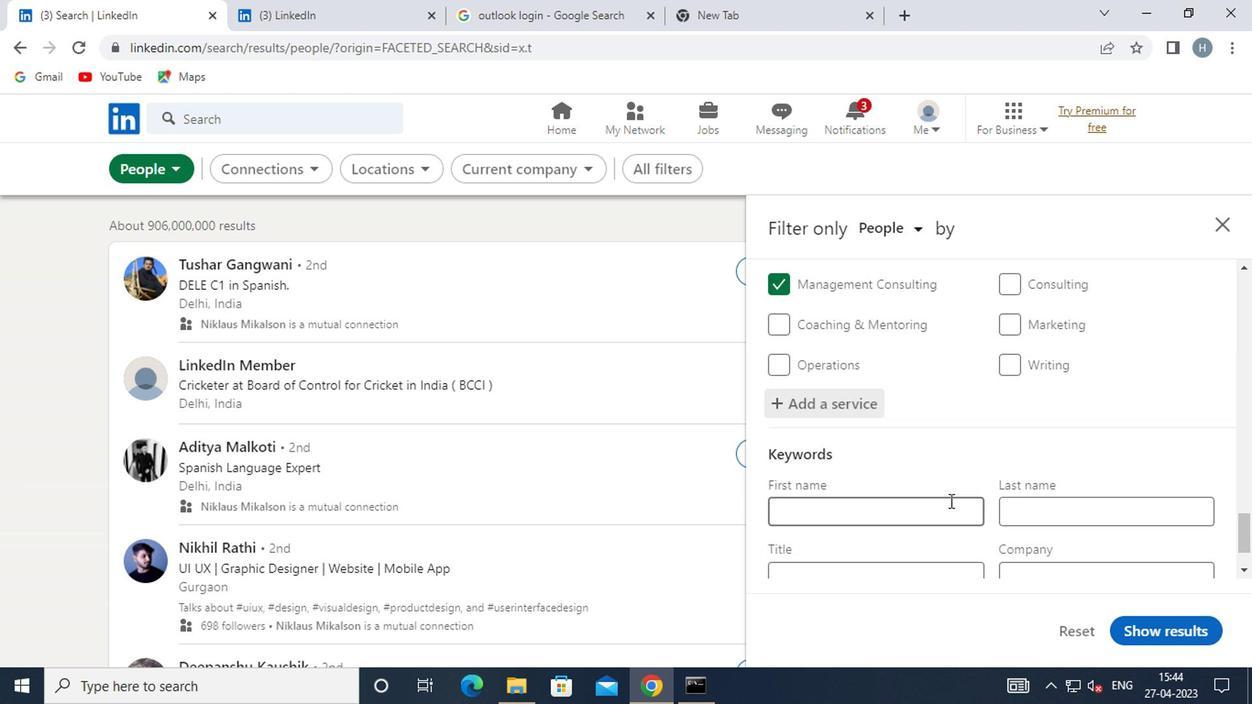 
Action: Mouse moved to (949, 484)
Screenshot: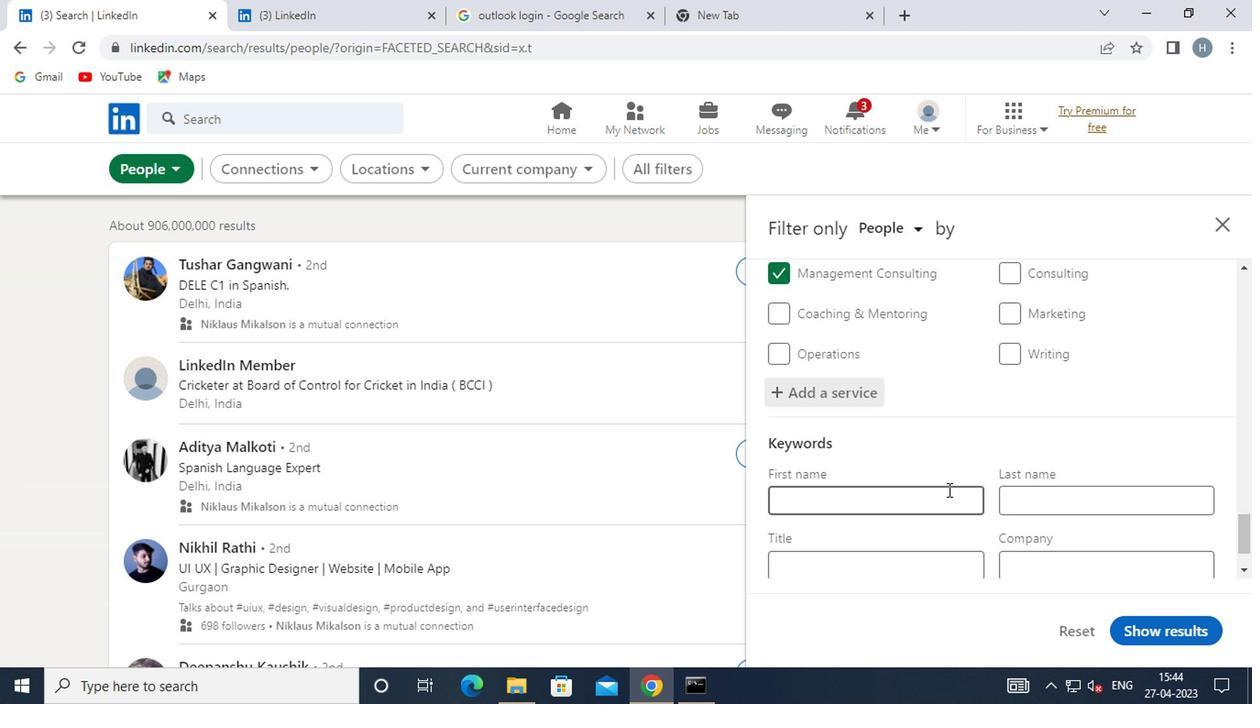 
Action: Mouse scrolled (949, 484) with delta (0, 0)
Screenshot: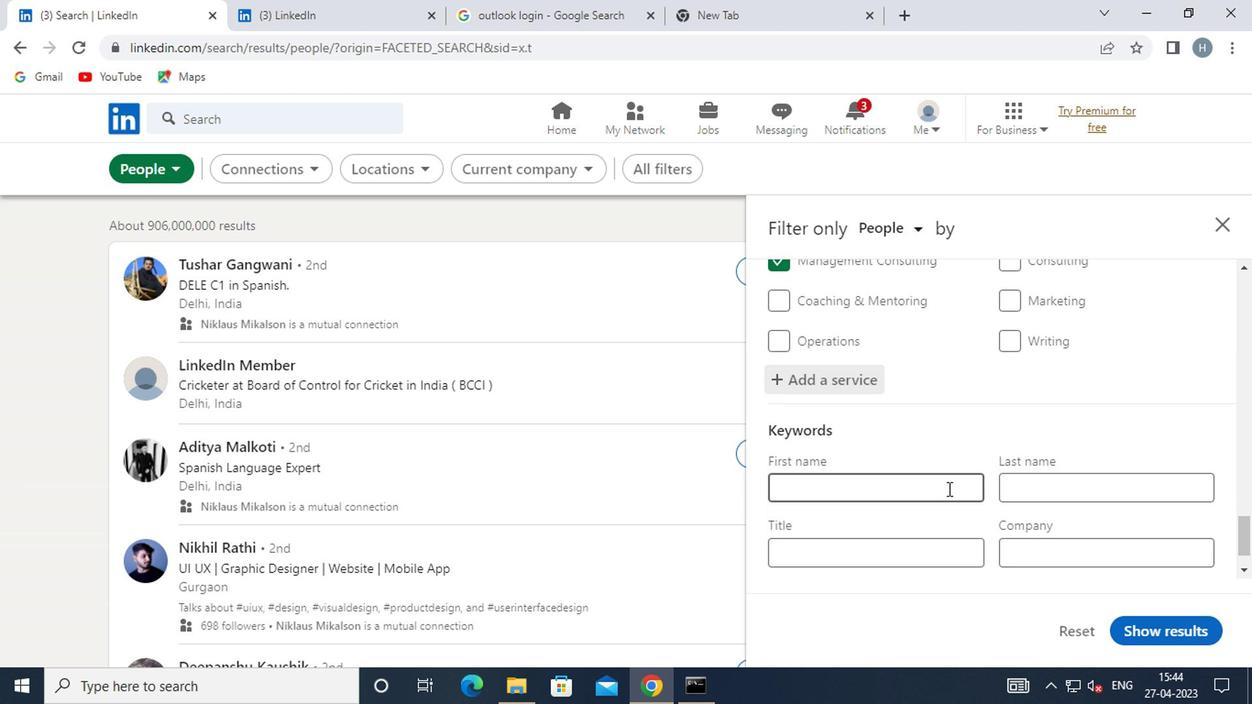 
Action: Mouse moved to (915, 493)
Screenshot: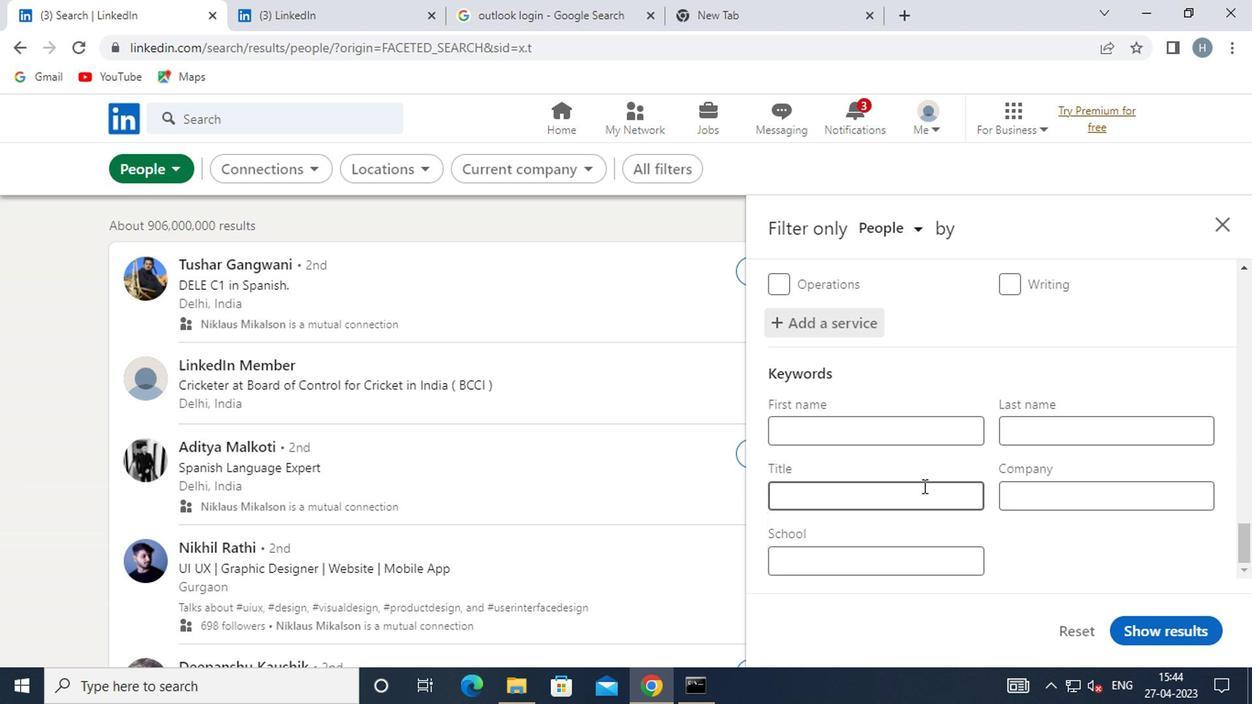 
Action: Mouse pressed left at (915, 493)
Screenshot: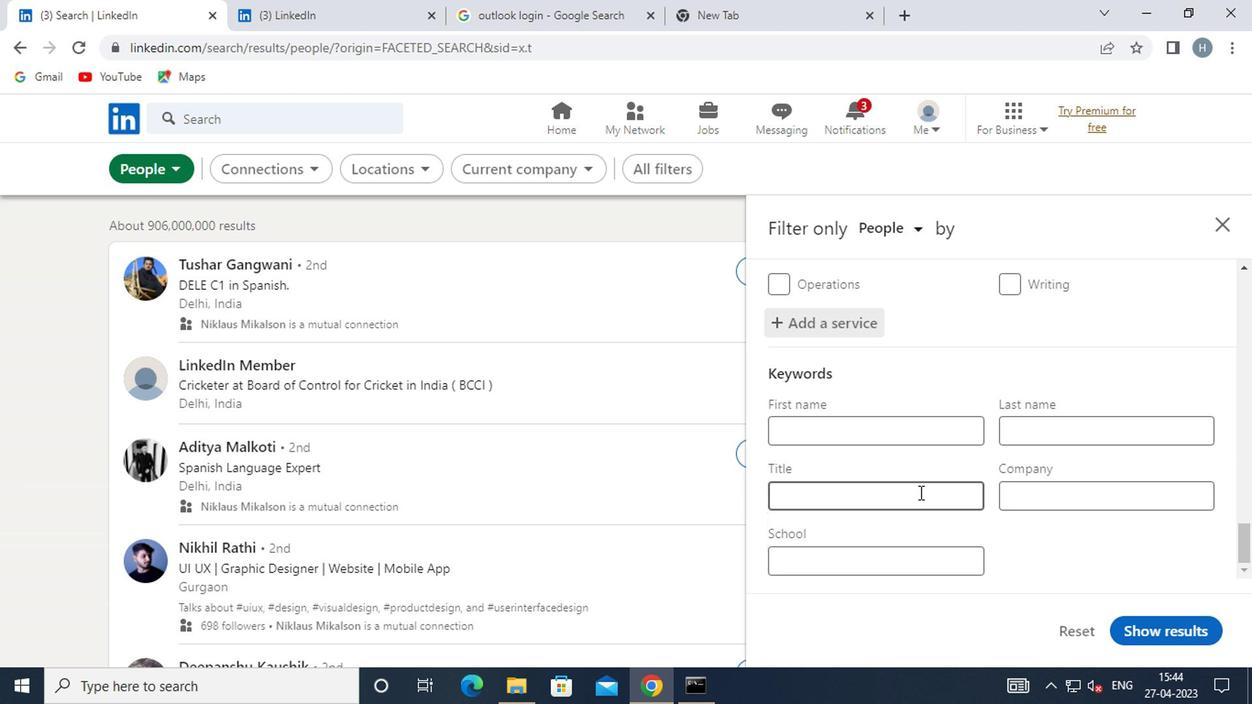 
Action: Key pressed <Key.shift>PRESIDENT
Screenshot: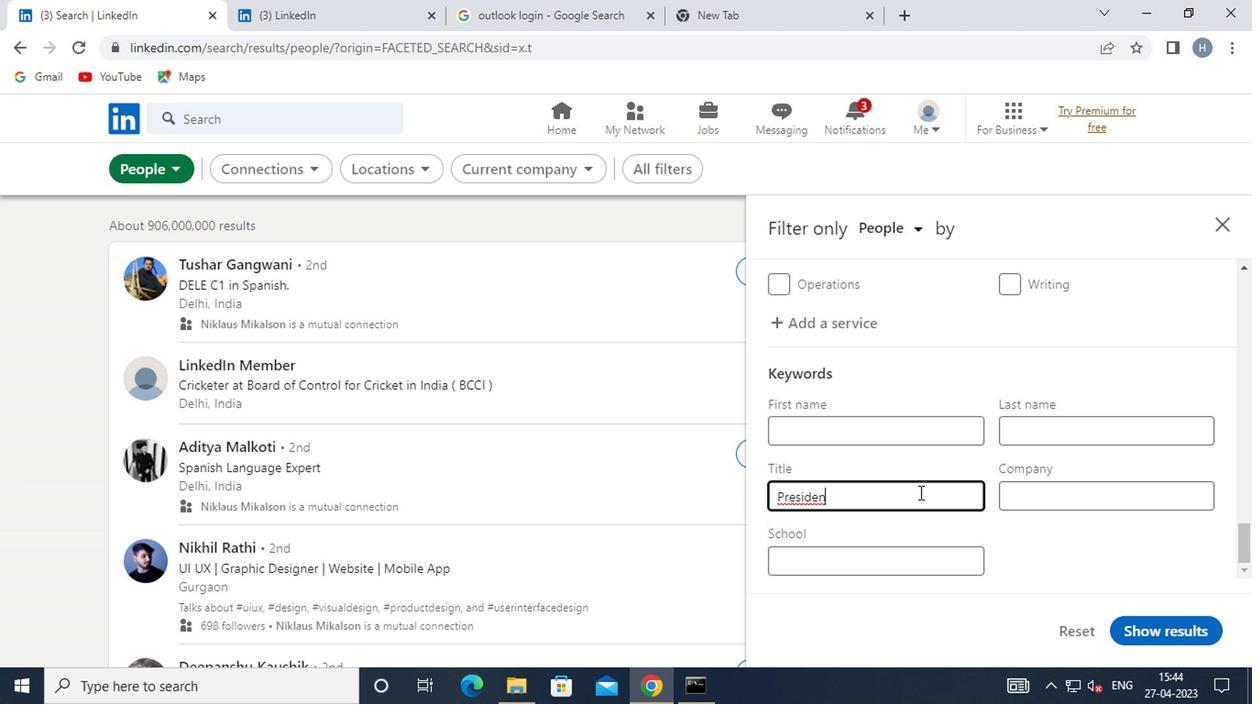 
Action: Mouse moved to (1156, 628)
Screenshot: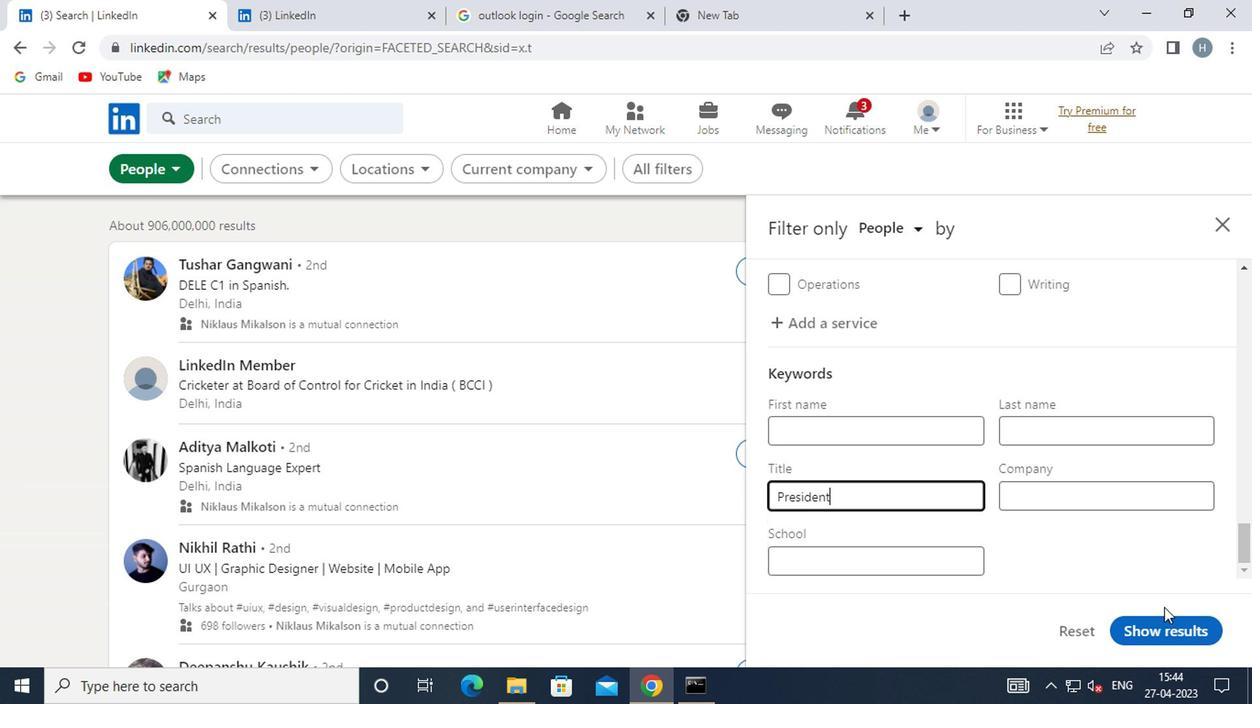 
Action: Mouse pressed left at (1156, 628)
Screenshot: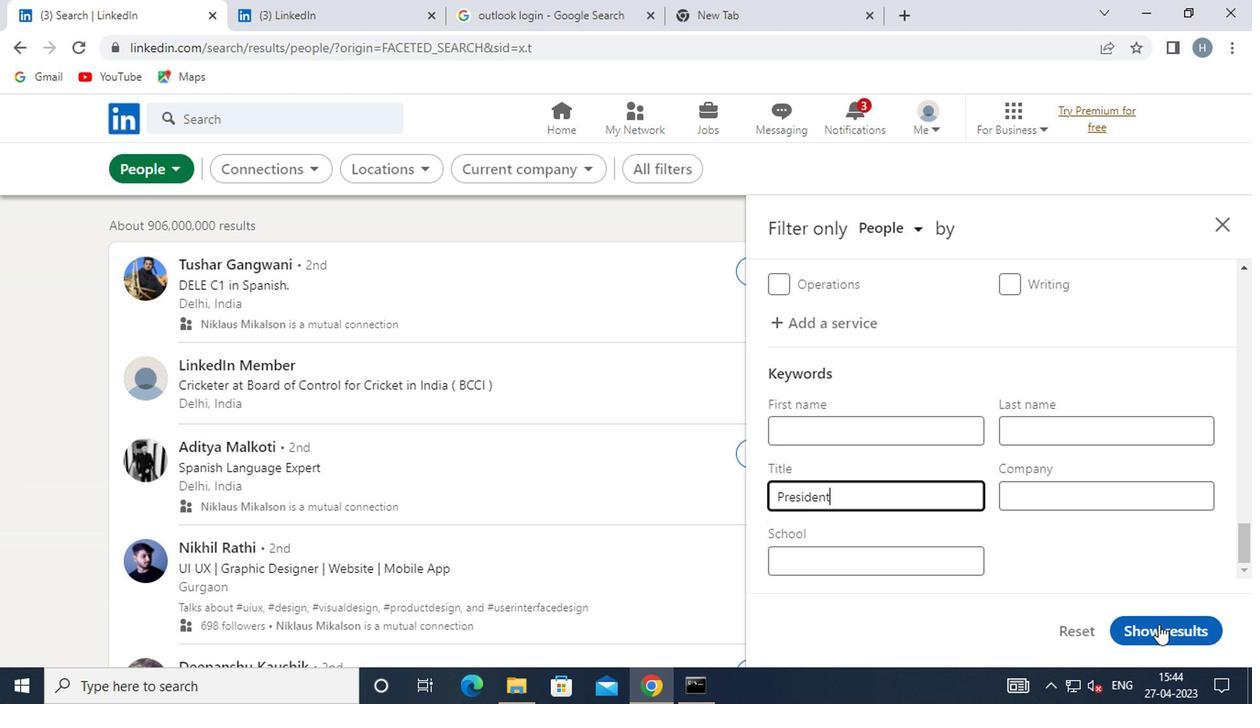 
Action: Mouse moved to (923, 461)
Screenshot: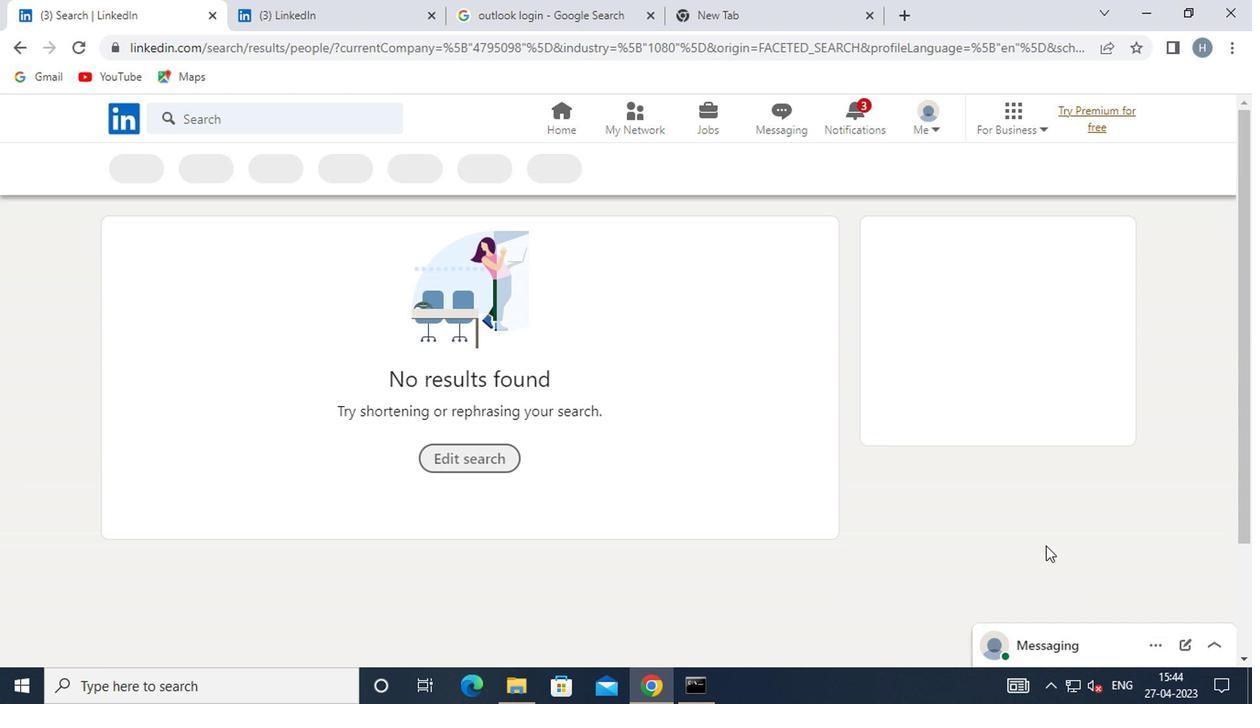 
